 Task: Add an event with the title Client Appreciation Lunch, date '2023/10/12', time 7:00 AM to 9:00 AMand add a description: The quality assurance team will examine the actual deliverables produced during the project, such as software applications, reports, or physical products. They will verify that the deliverables meet the specified requirements, functional specifications, and quality standards.Select event color  Sage . Add location for the event as: 987 Chora Church, Istanbul, Turkey, logged in from the account softage.2@softage.netand send the event invitation to softage.8@softage.net and softage.9@softage.net. Set a reminder for the event Doesn't repeat
Action: Mouse moved to (69, 112)
Screenshot: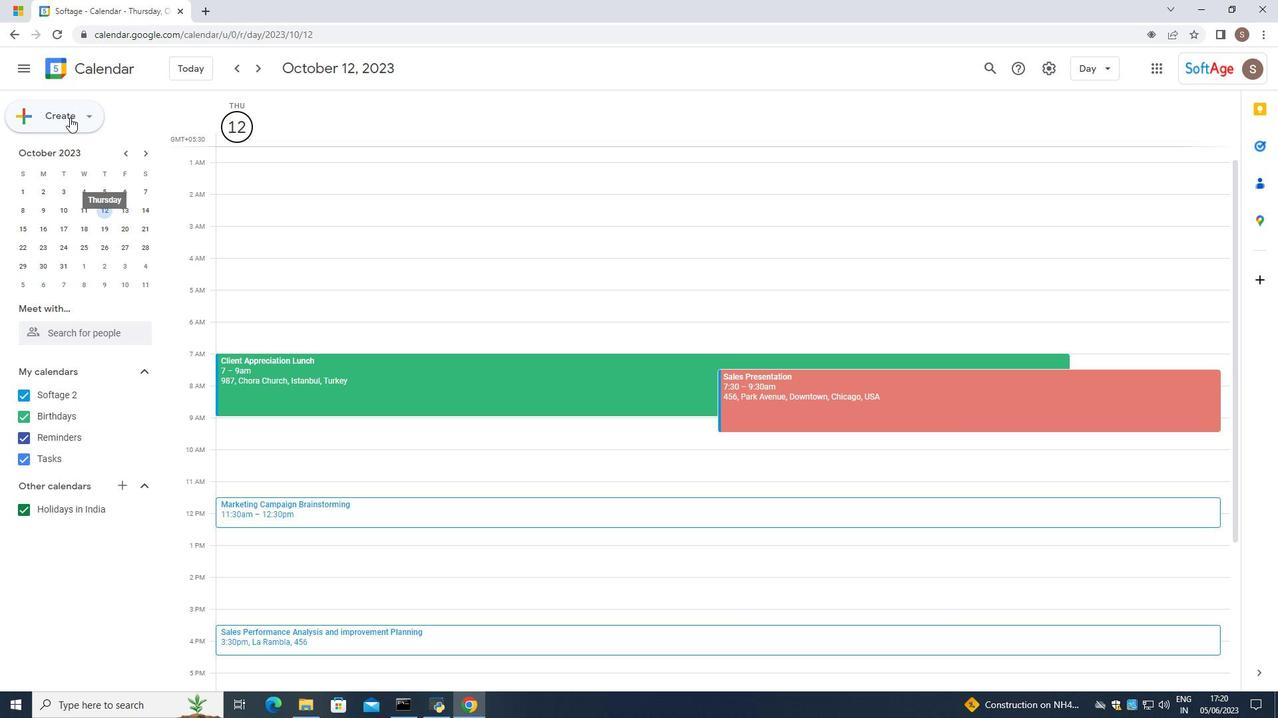
Action: Mouse pressed left at (69, 112)
Screenshot: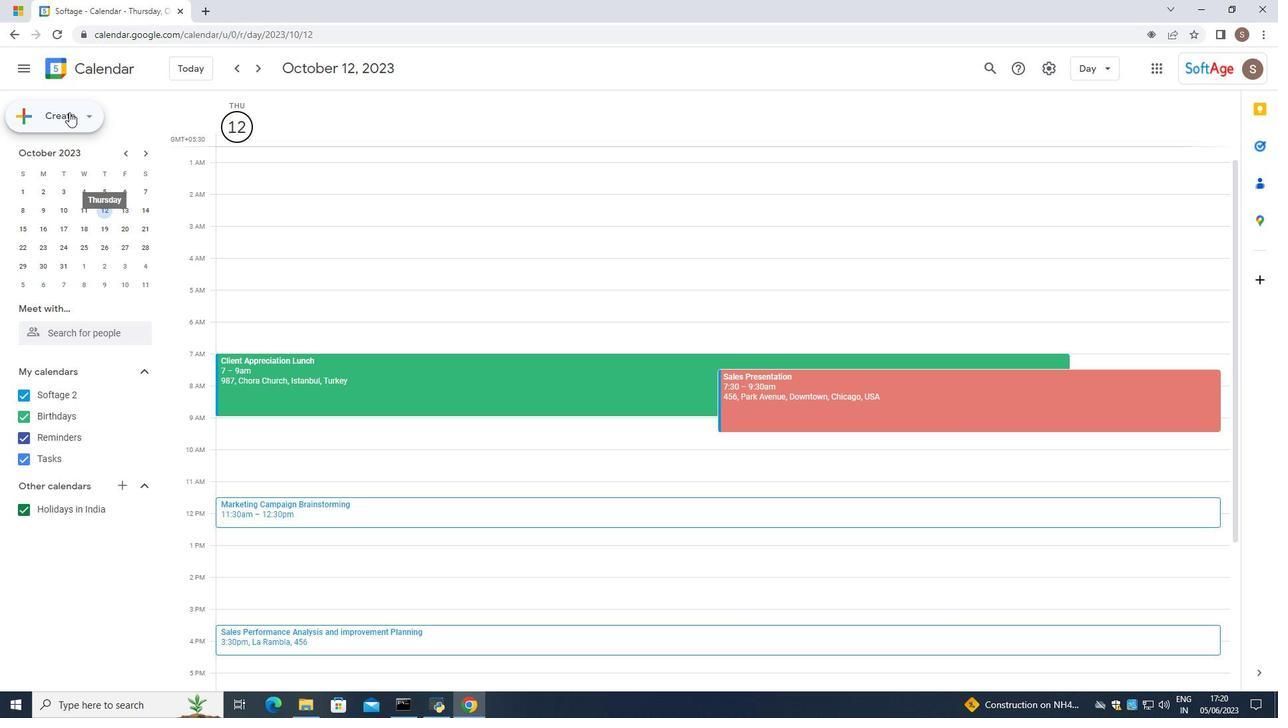 
Action: Mouse moved to (67, 150)
Screenshot: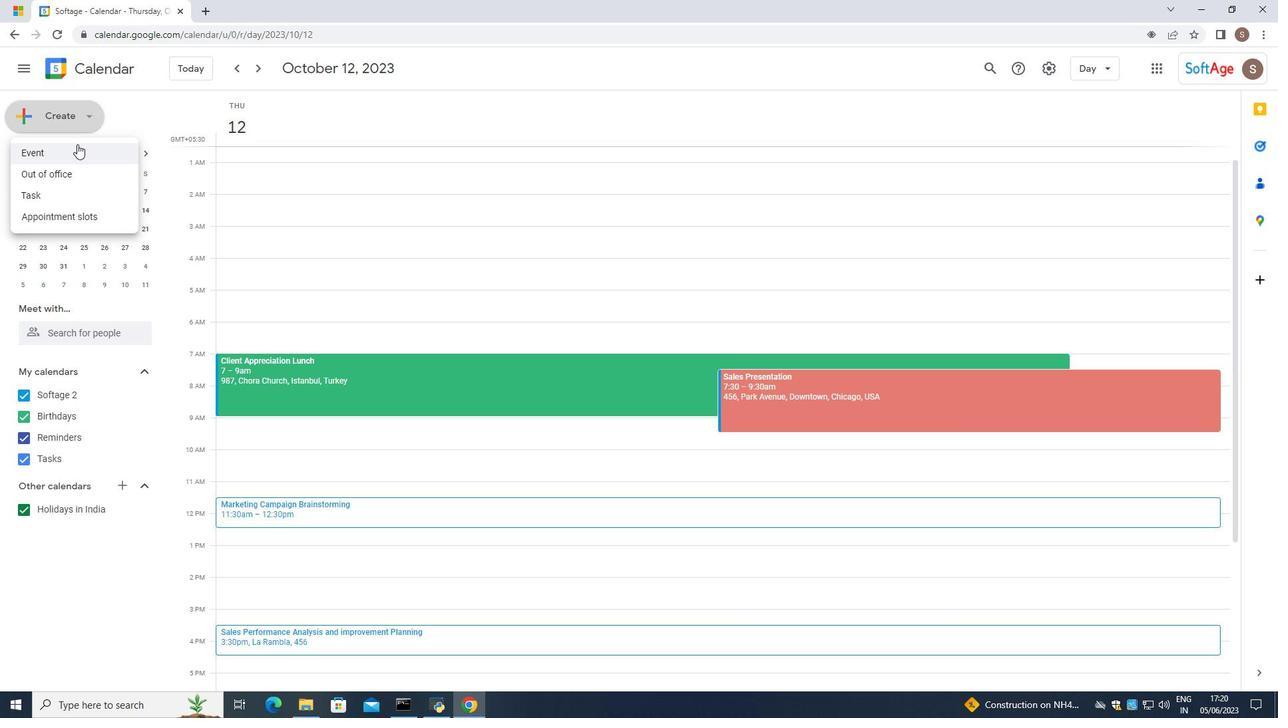
Action: Mouse pressed left at (67, 150)
Screenshot: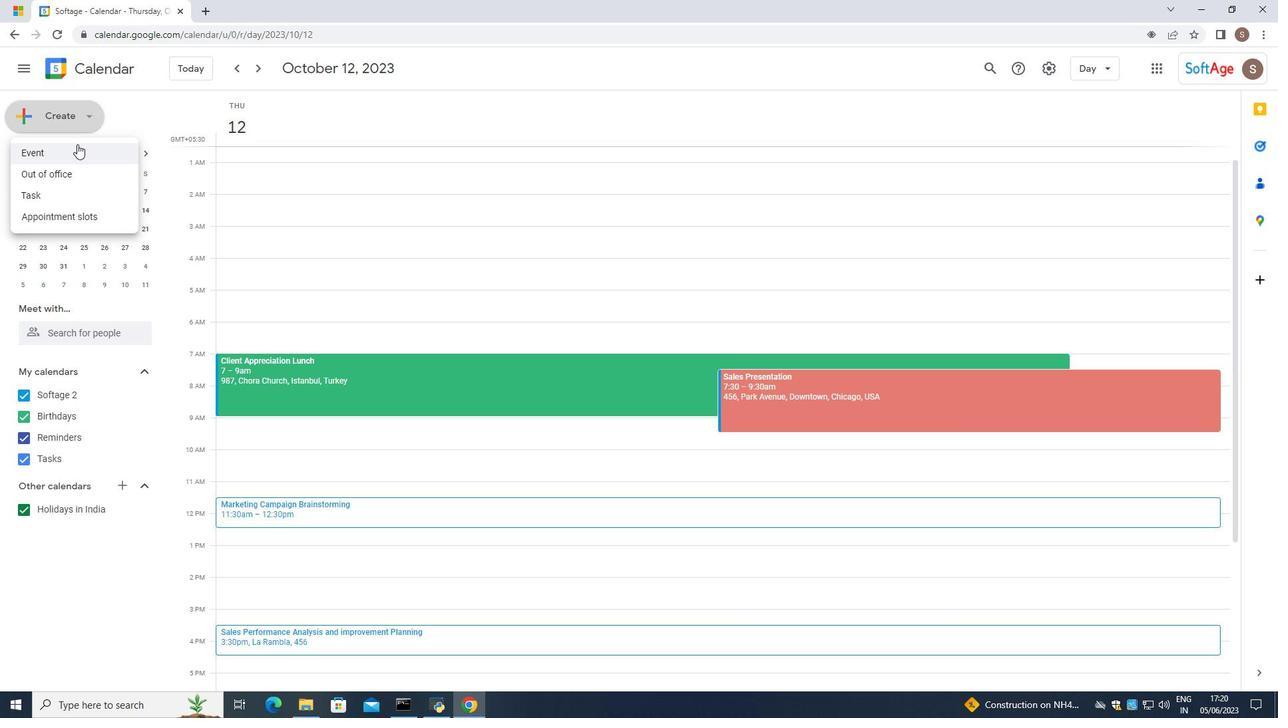 
Action: Mouse moved to (729, 431)
Screenshot: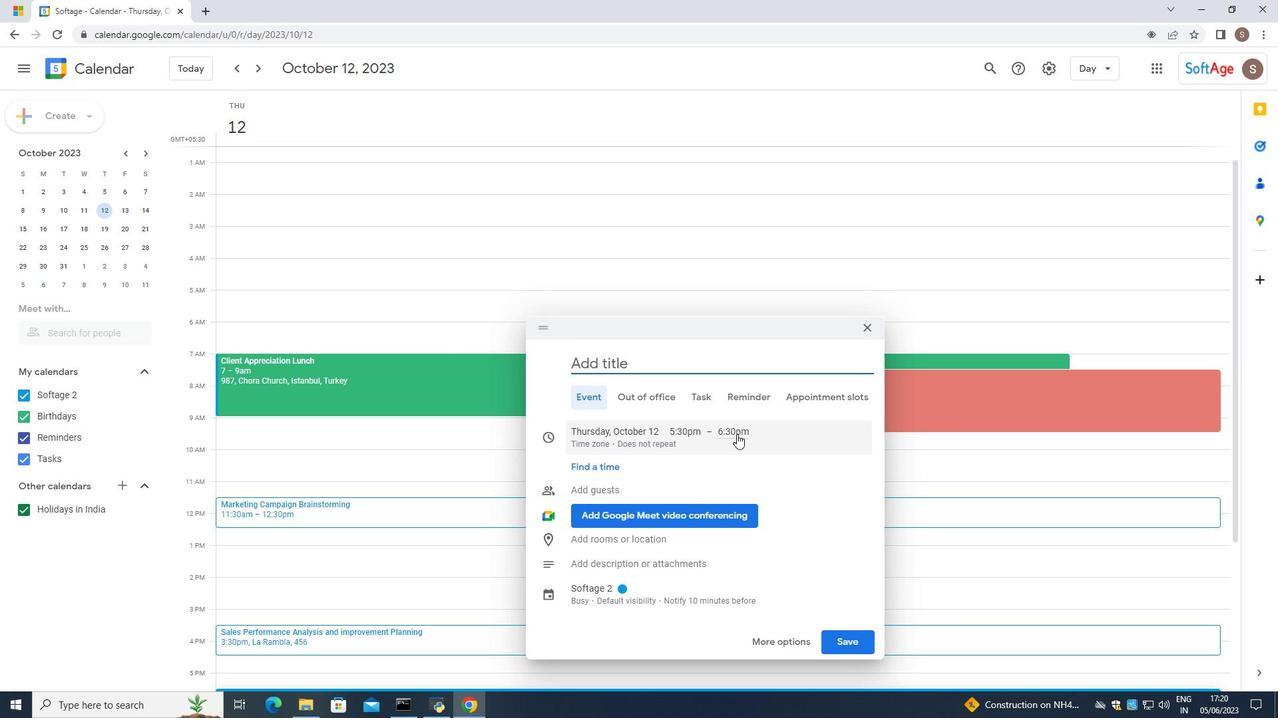 
Action: Mouse pressed left at (729, 431)
Screenshot: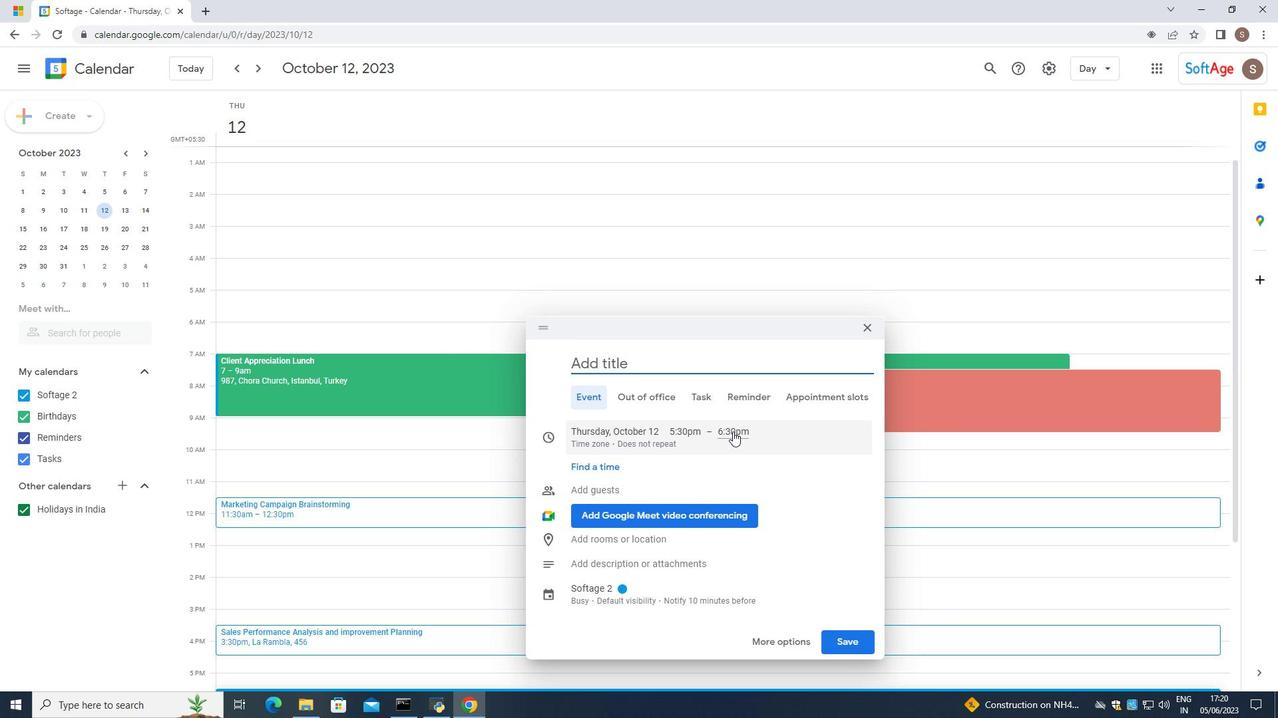 
Action: Mouse moved to (671, 402)
Screenshot: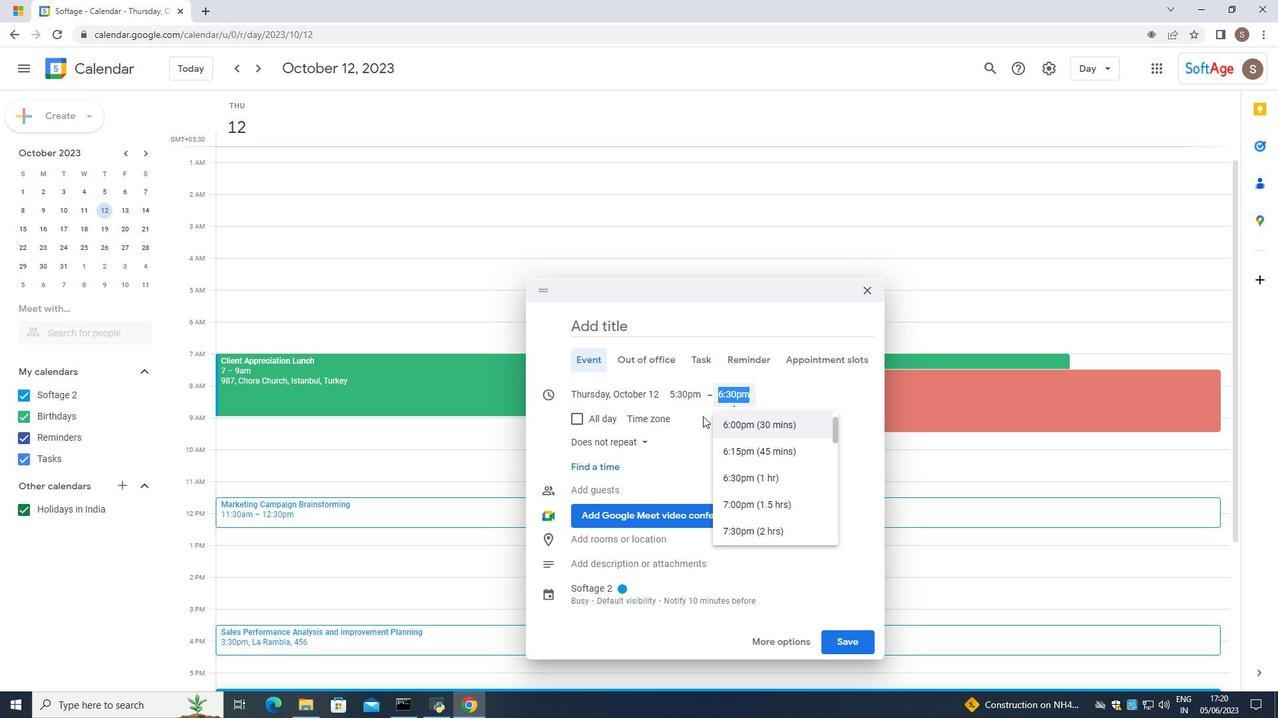 
Action: Mouse pressed left at (671, 402)
Screenshot: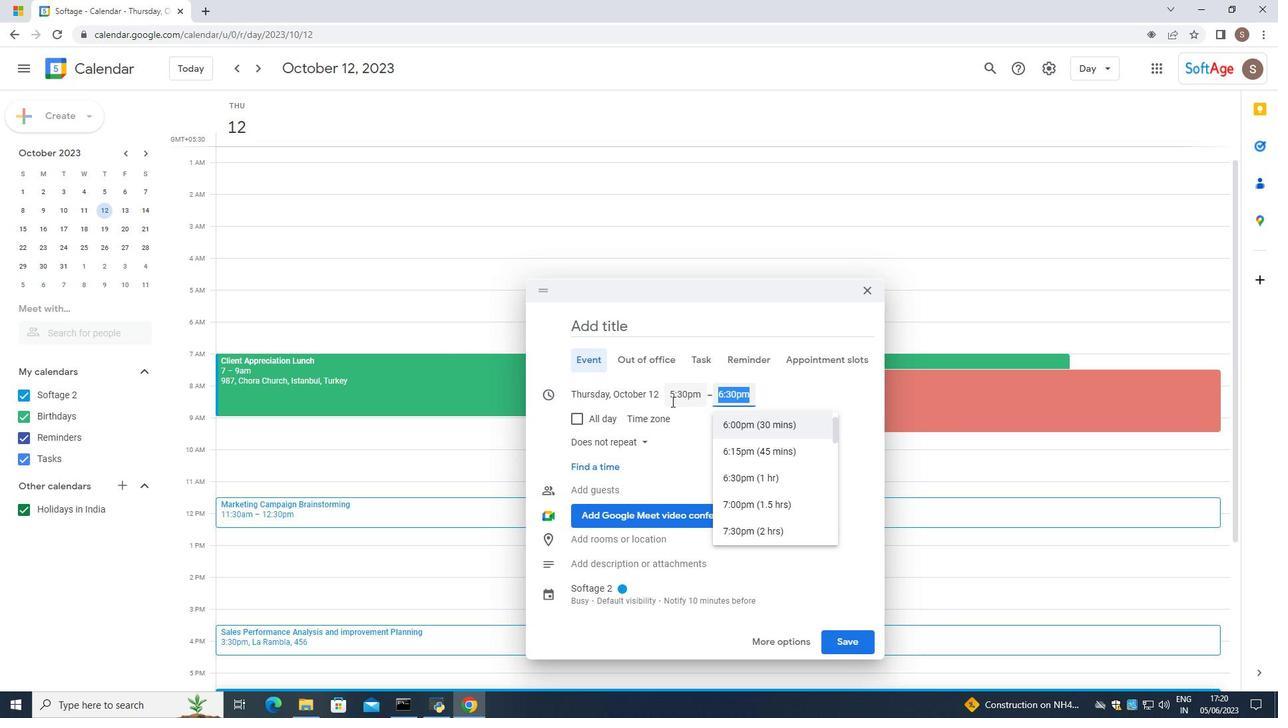 
Action: Mouse moved to (684, 494)
Screenshot: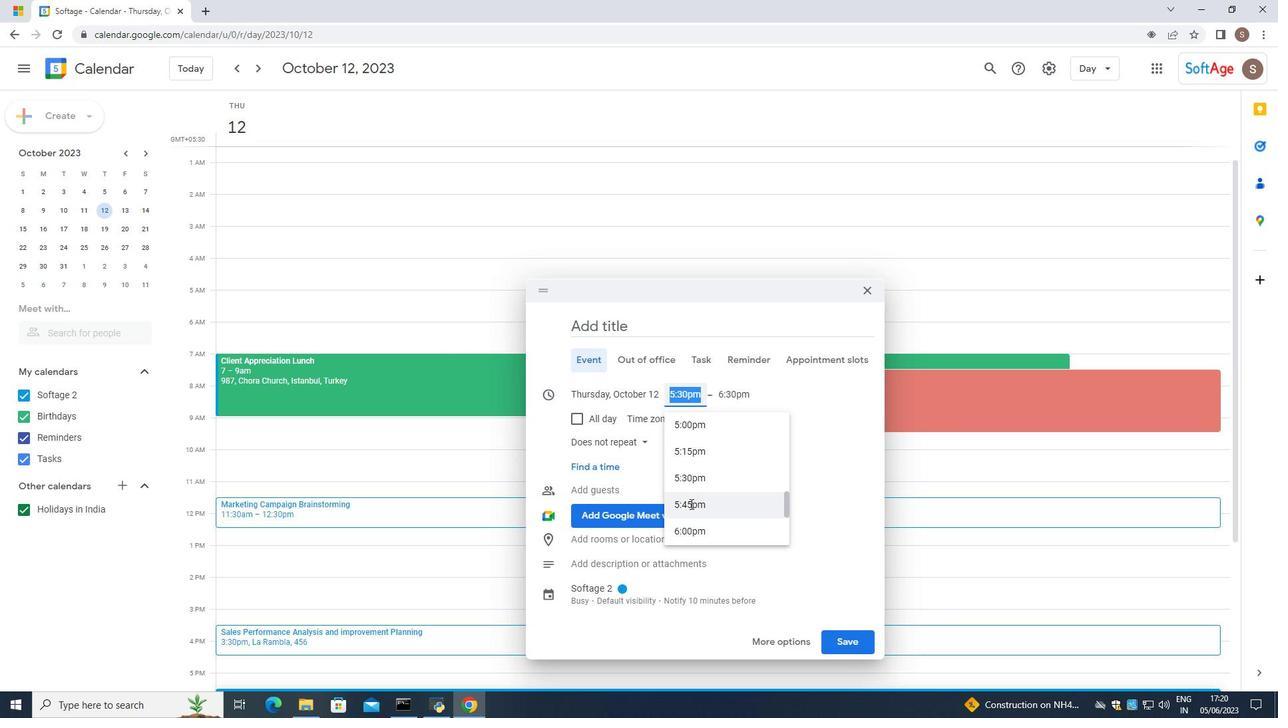 
Action: Mouse scrolled (684, 495) with delta (0, 0)
Screenshot: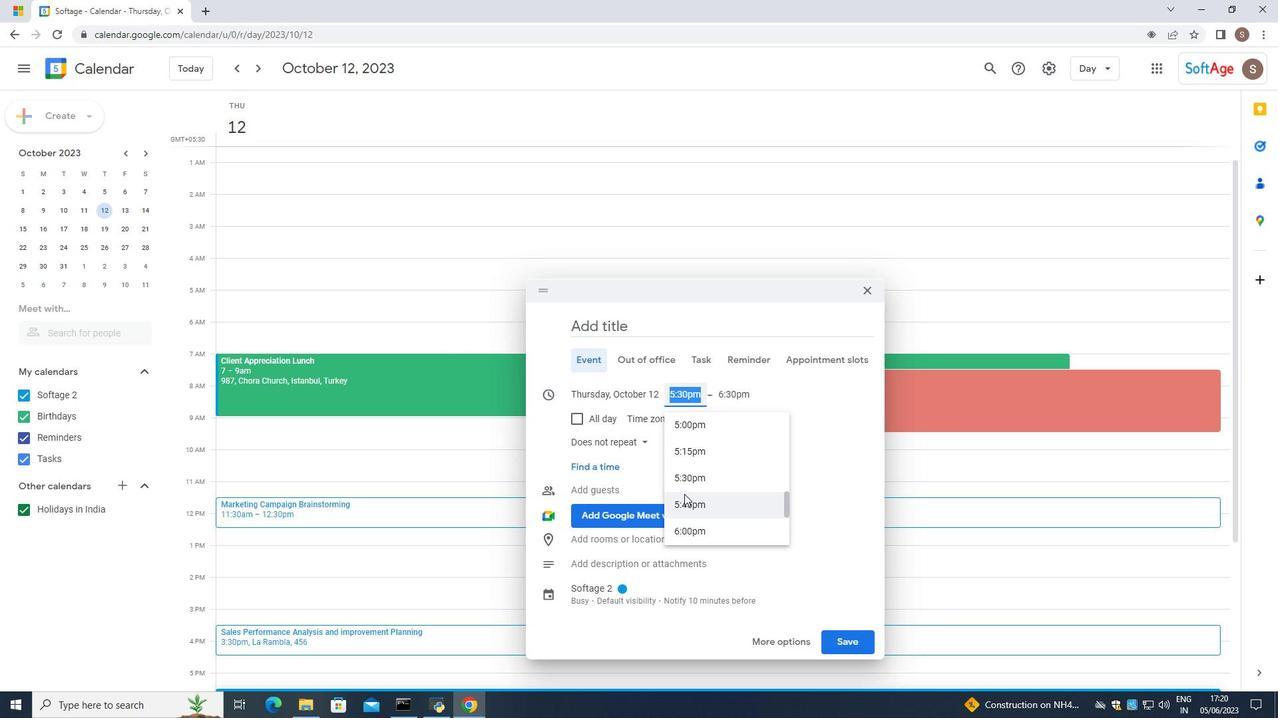 
Action: Mouse scrolled (684, 495) with delta (0, 0)
Screenshot: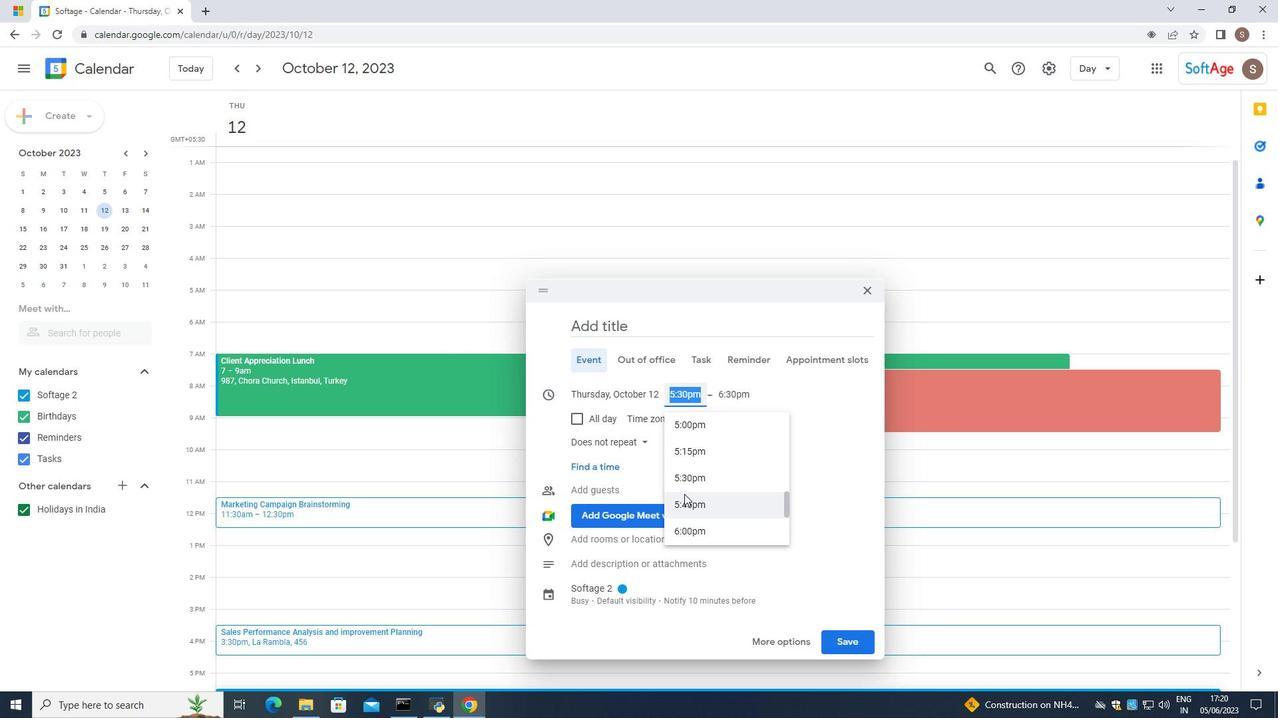 
Action: Mouse scrolled (684, 495) with delta (0, 0)
Screenshot: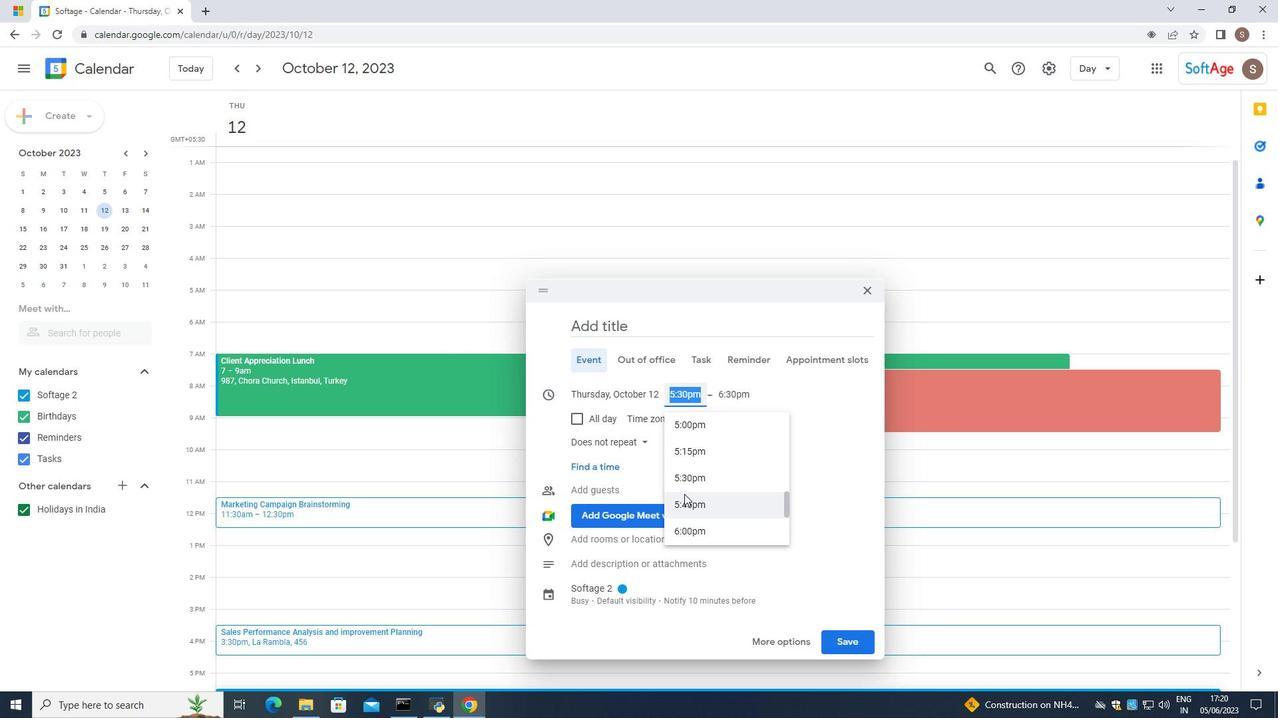 
Action: Mouse scrolled (684, 495) with delta (0, 0)
Screenshot: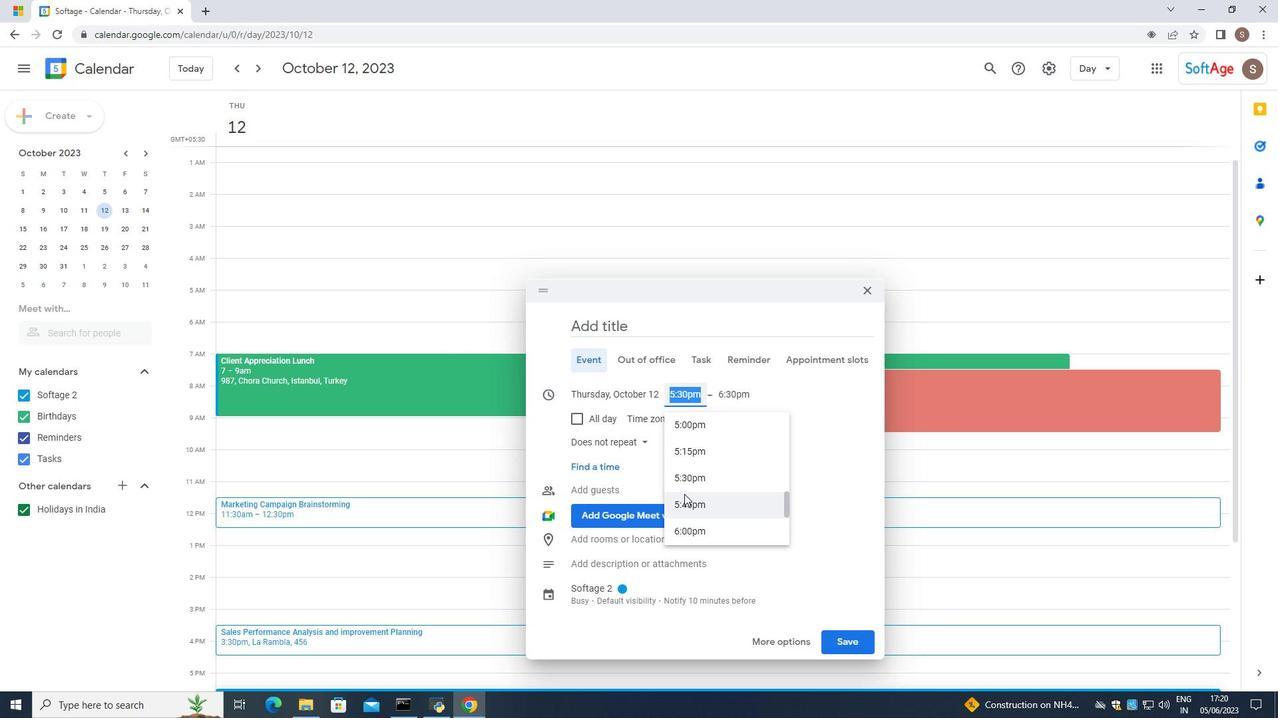 
Action: Mouse scrolled (684, 495) with delta (0, 0)
Screenshot: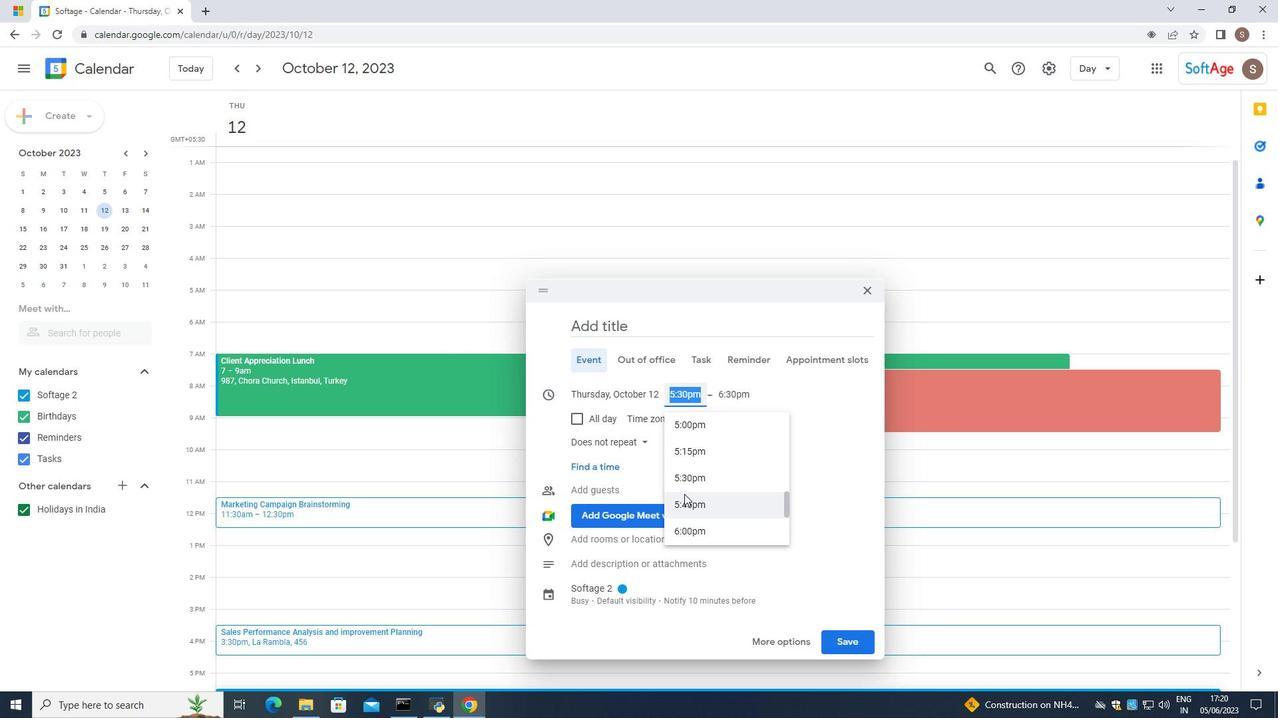 
Action: Mouse moved to (683, 493)
Screenshot: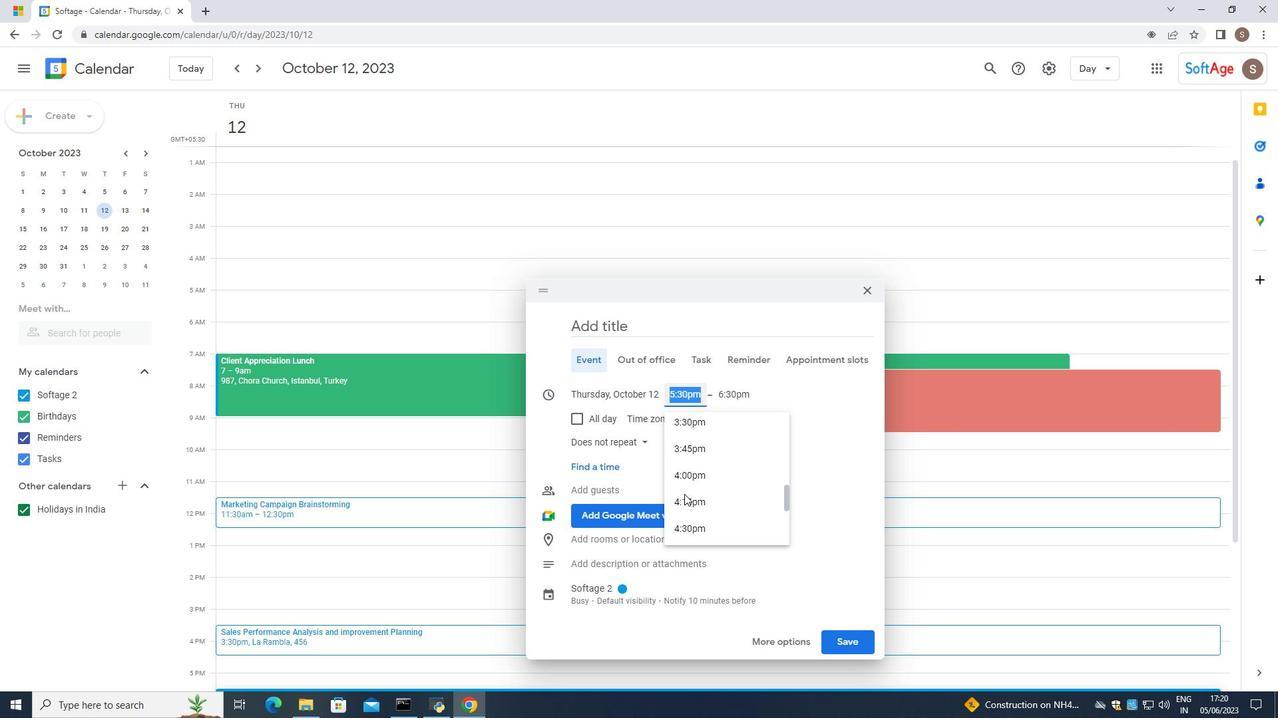 
Action: Mouse scrolled (683, 494) with delta (0, 0)
Screenshot: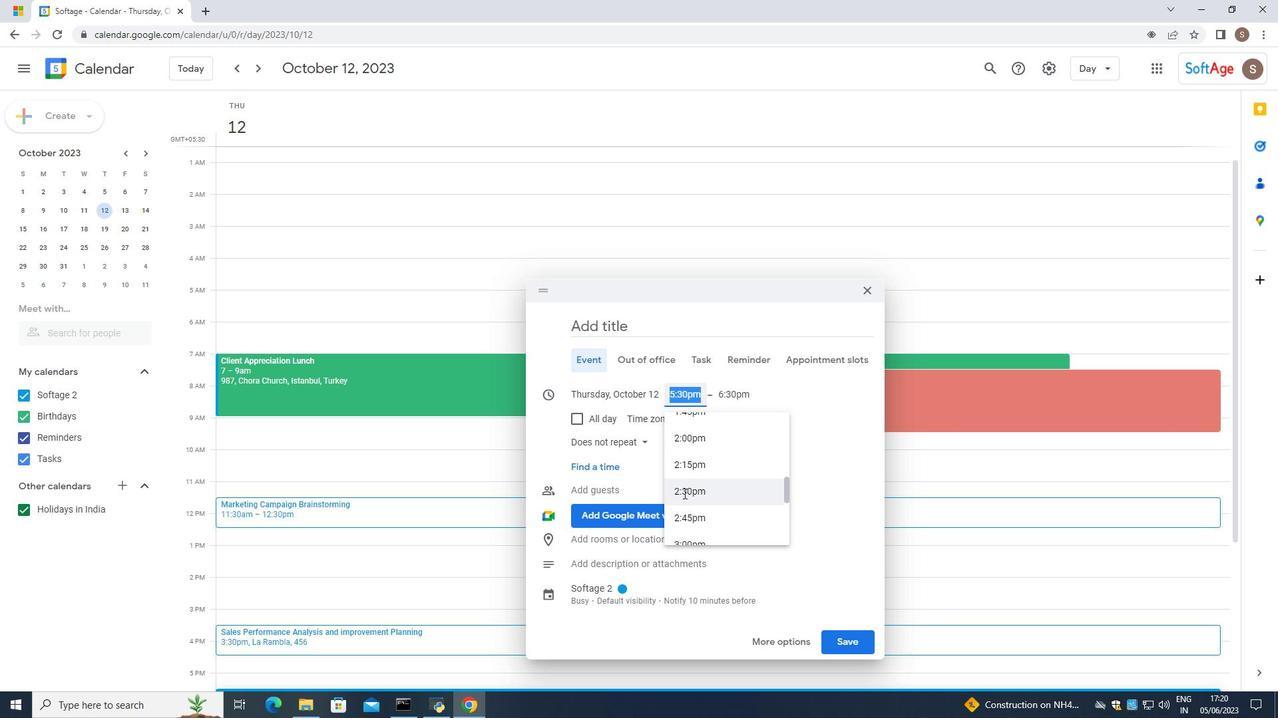 
Action: Mouse scrolled (683, 494) with delta (0, 0)
Screenshot: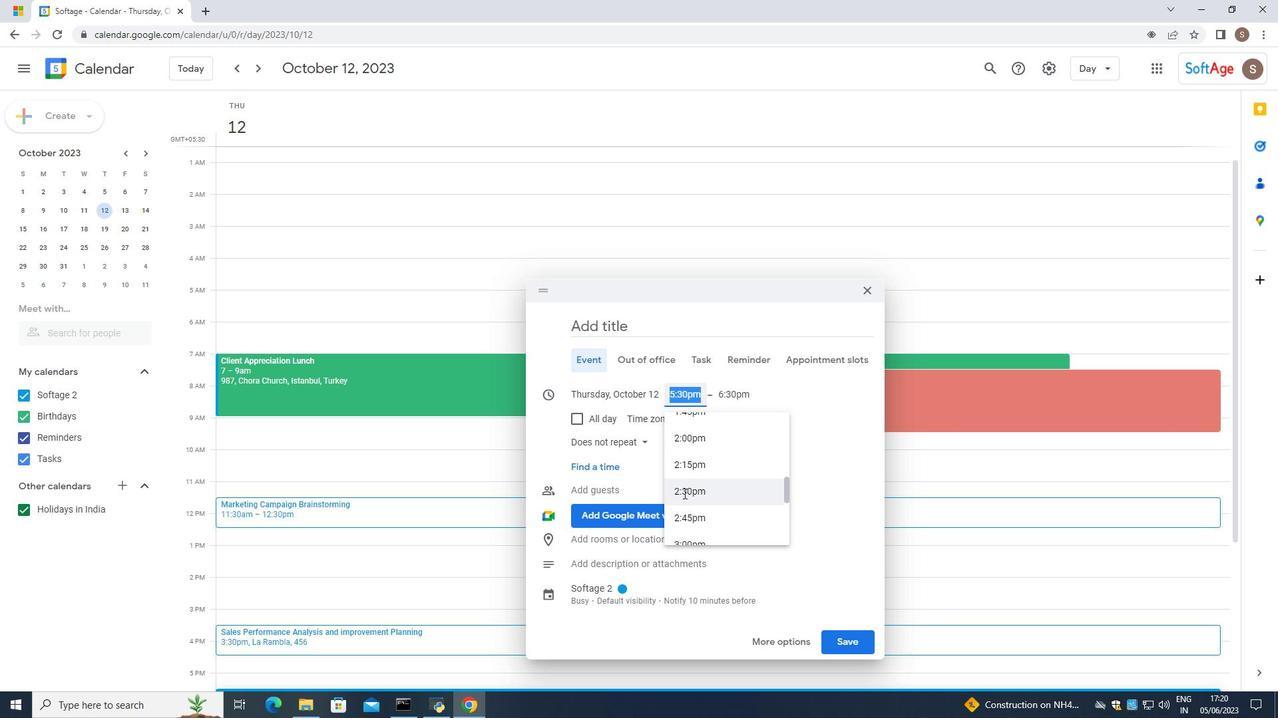 
Action: Mouse scrolled (683, 494) with delta (0, 0)
Screenshot: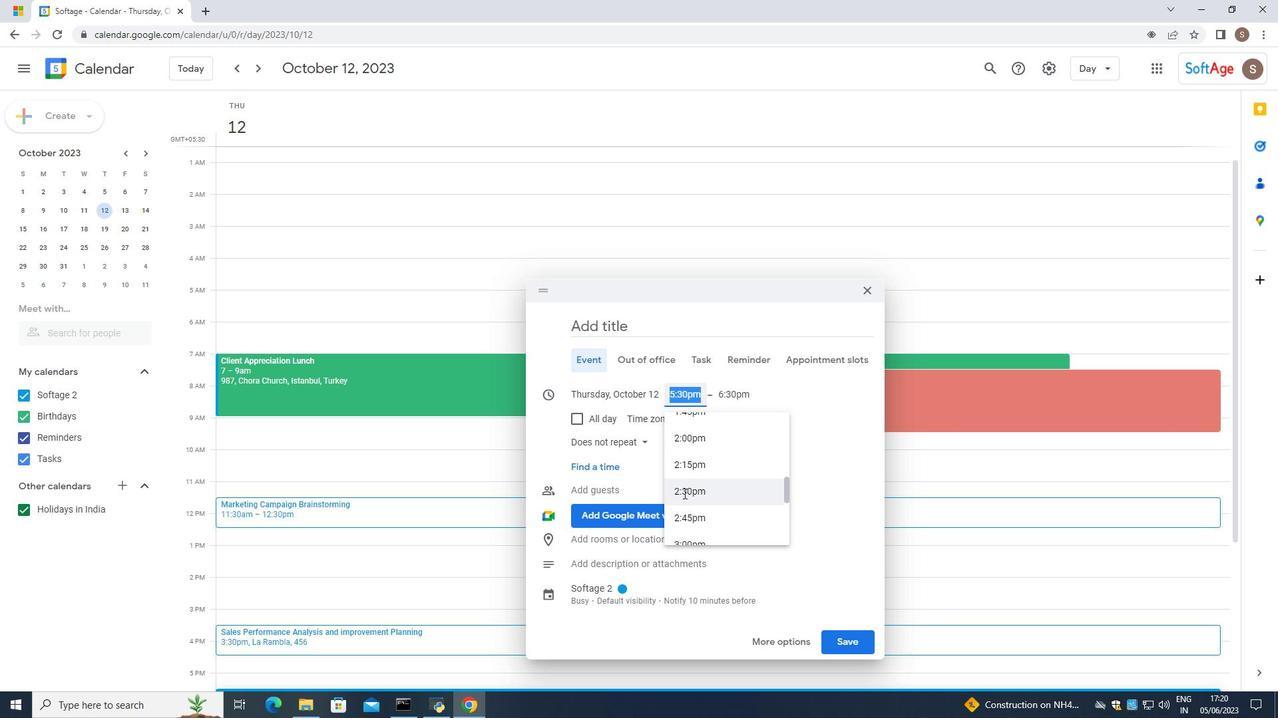 
Action: Mouse scrolled (683, 494) with delta (0, 0)
Screenshot: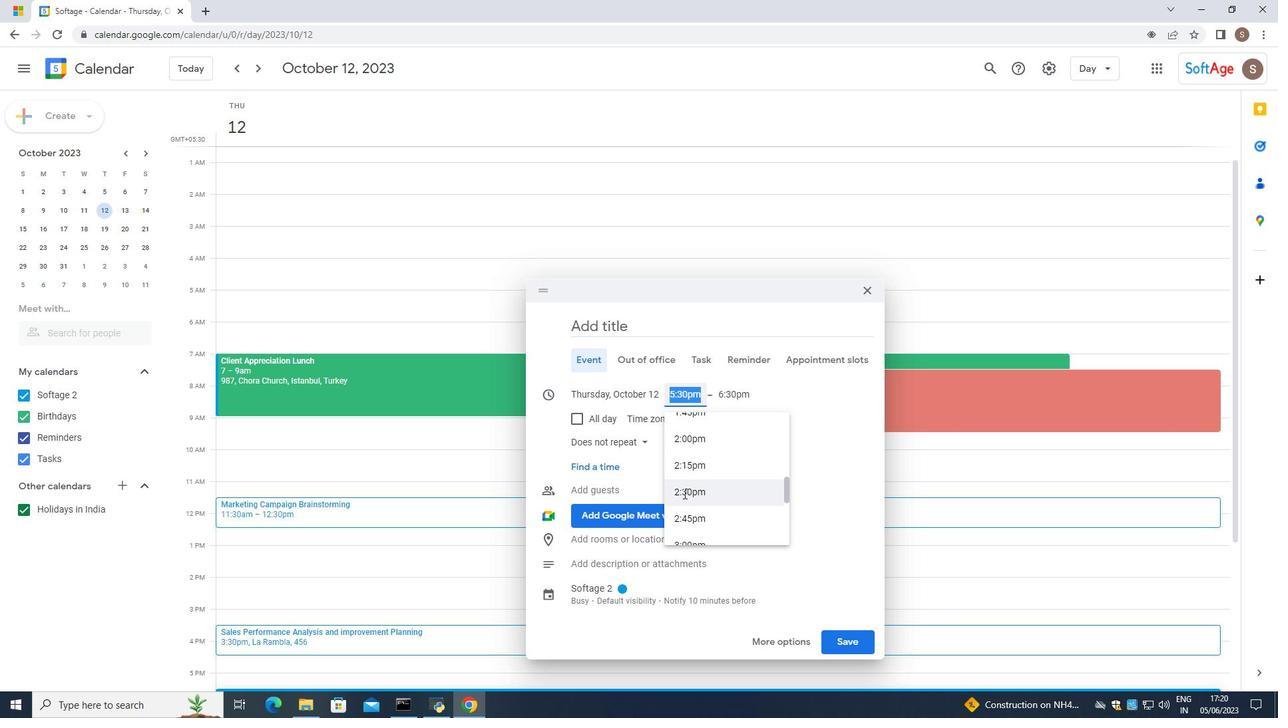 
Action: Mouse scrolled (683, 494) with delta (0, 0)
Screenshot: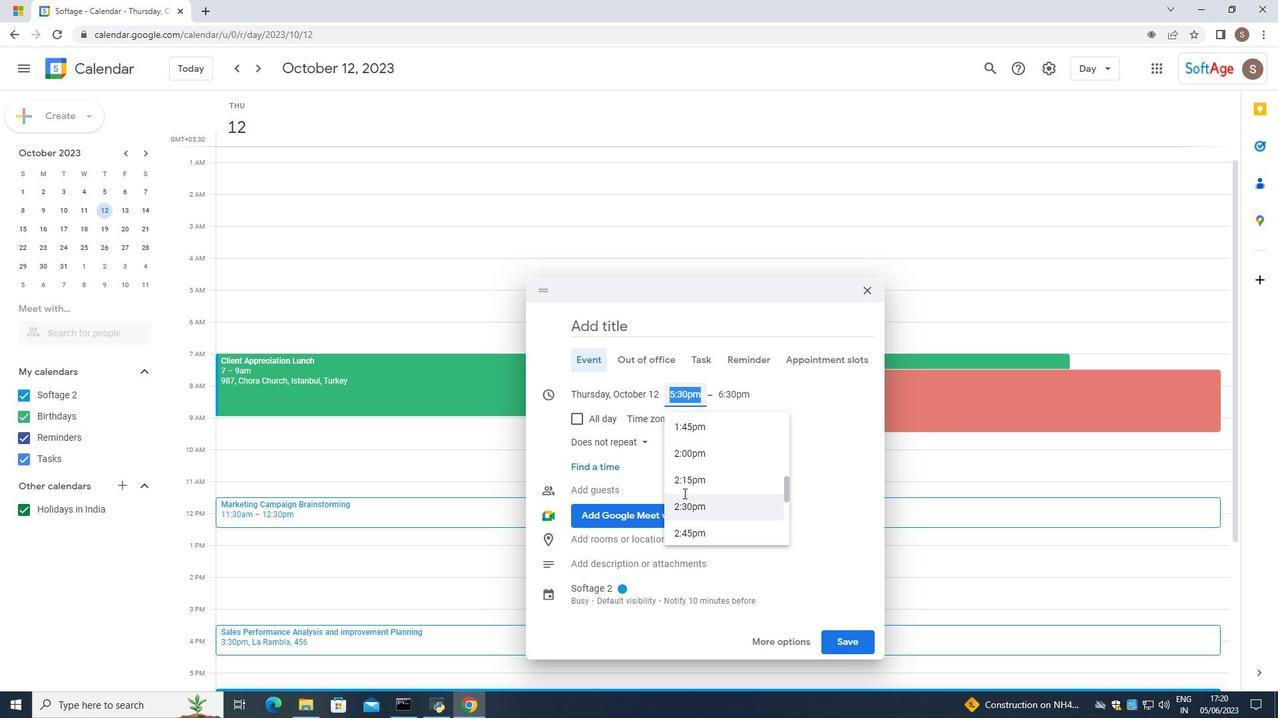 
Action: Mouse scrolled (683, 494) with delta (0, 0)
Screenshot: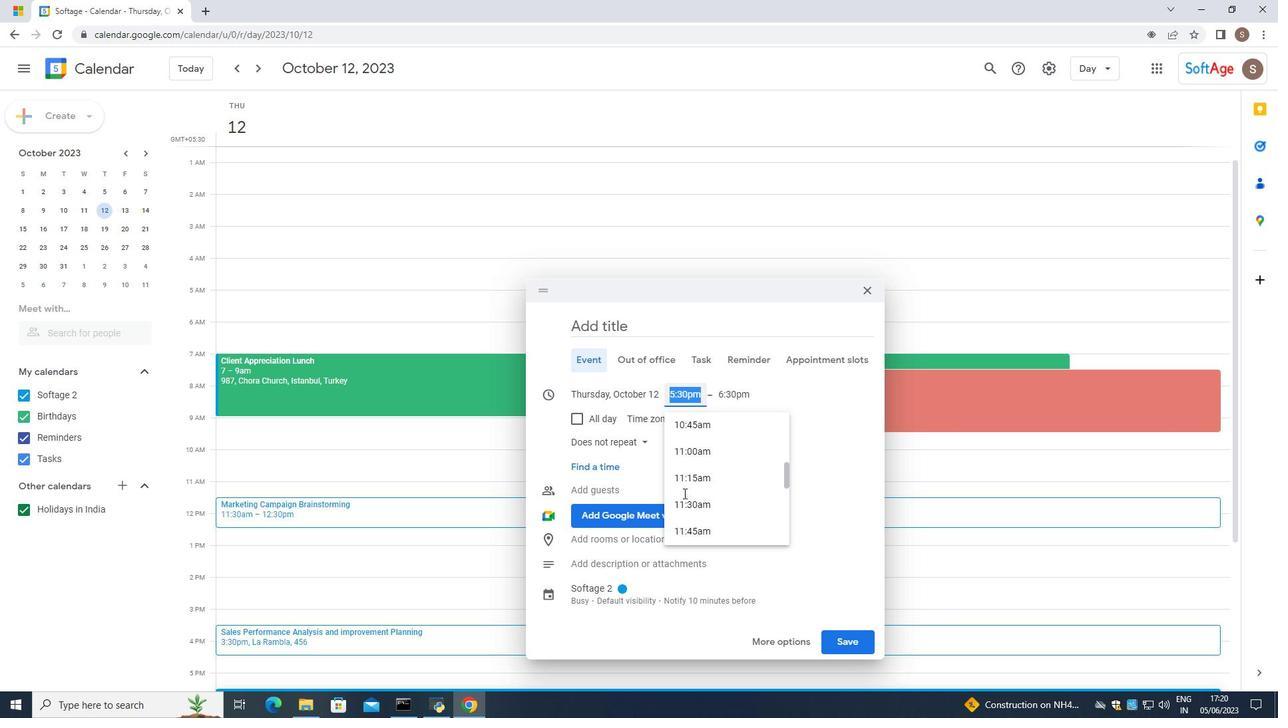 
Action: Mouse scrolled (683, 494) with delta (0, 0)
Screenshot: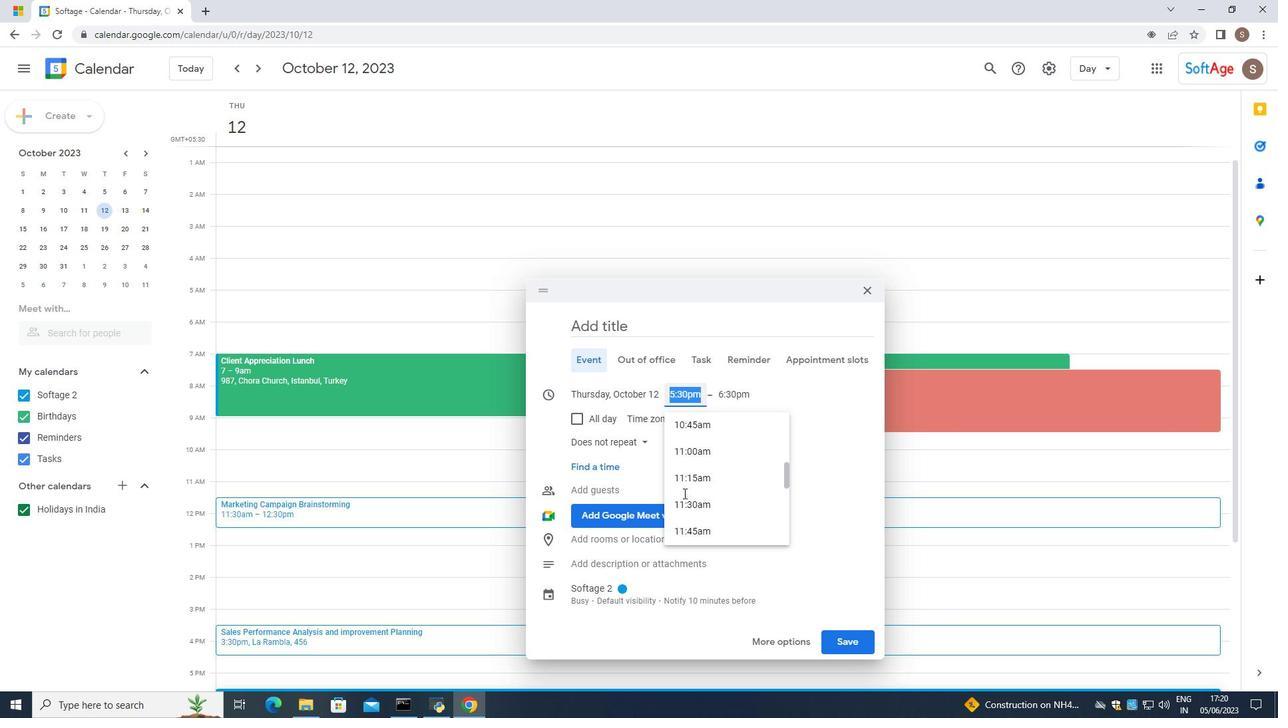 
Action: Mouse scrolled (683, 494) with delta (0, 0)
Screenshot: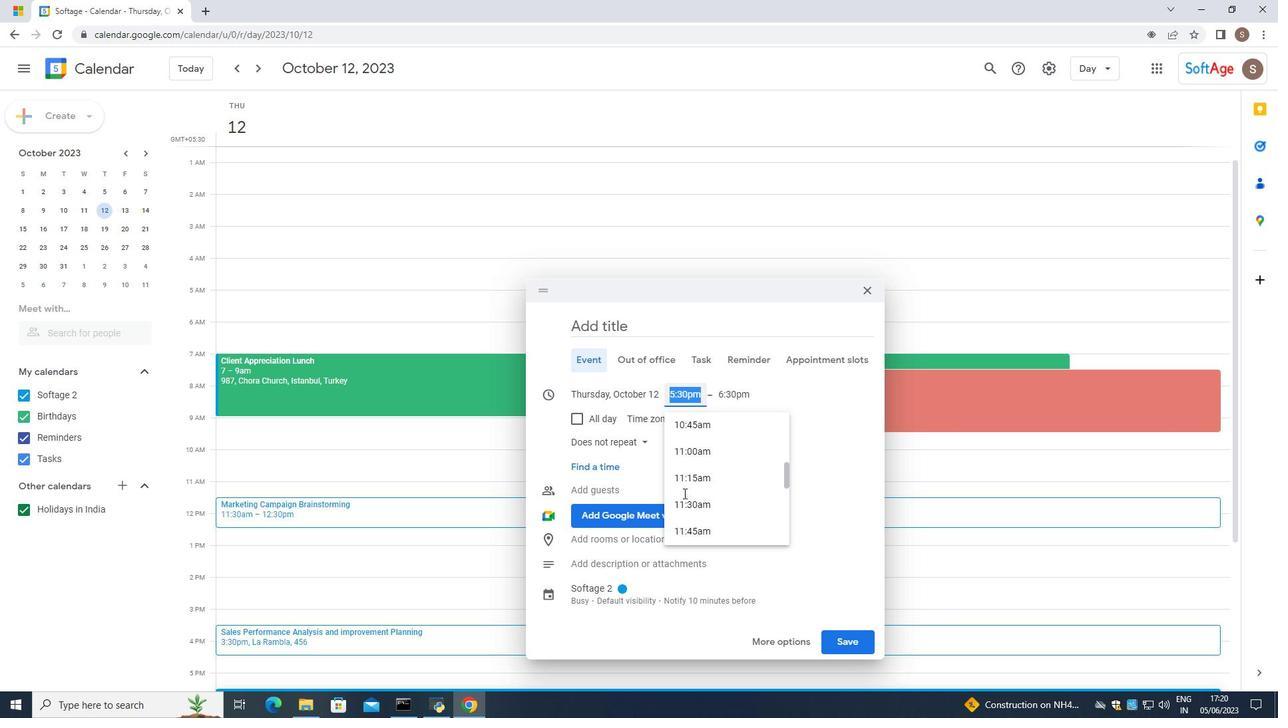 
Action: Mouse scrolled (683, 494) with delta (0, 0)
Screenshot: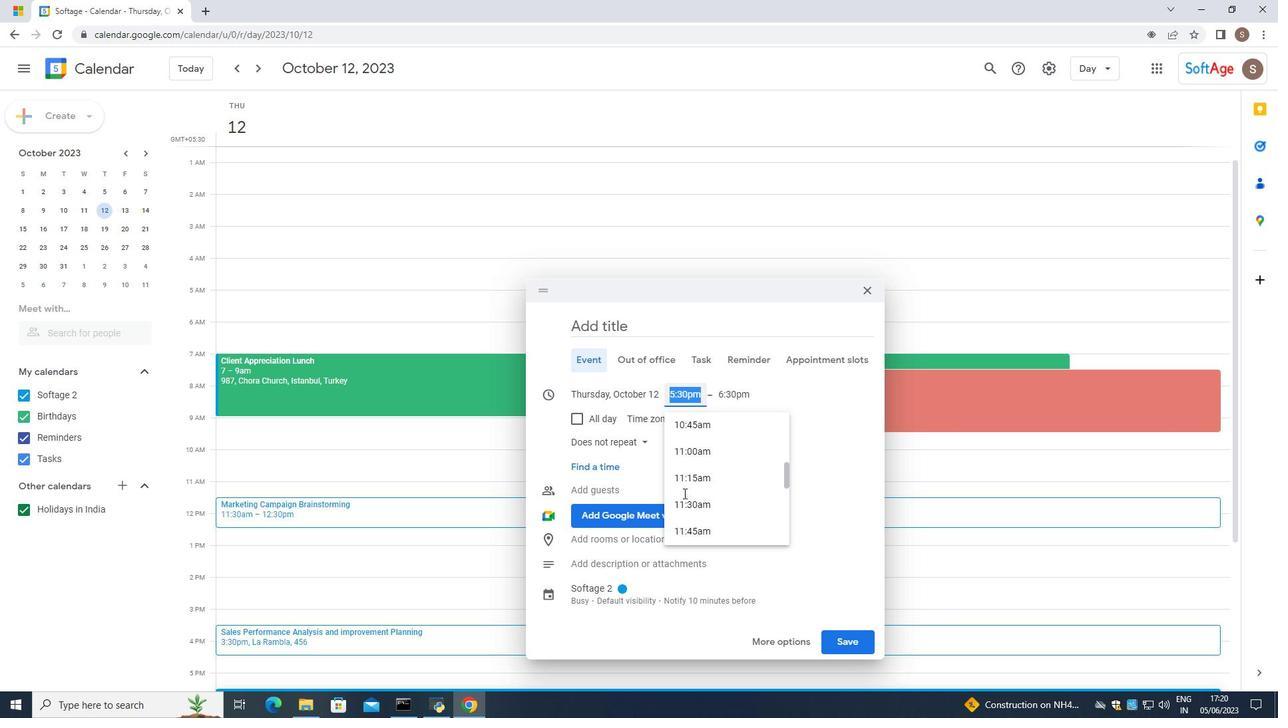 
Action: Mouse scrolled (683, 494) with delta (0, 0)
Screenshot: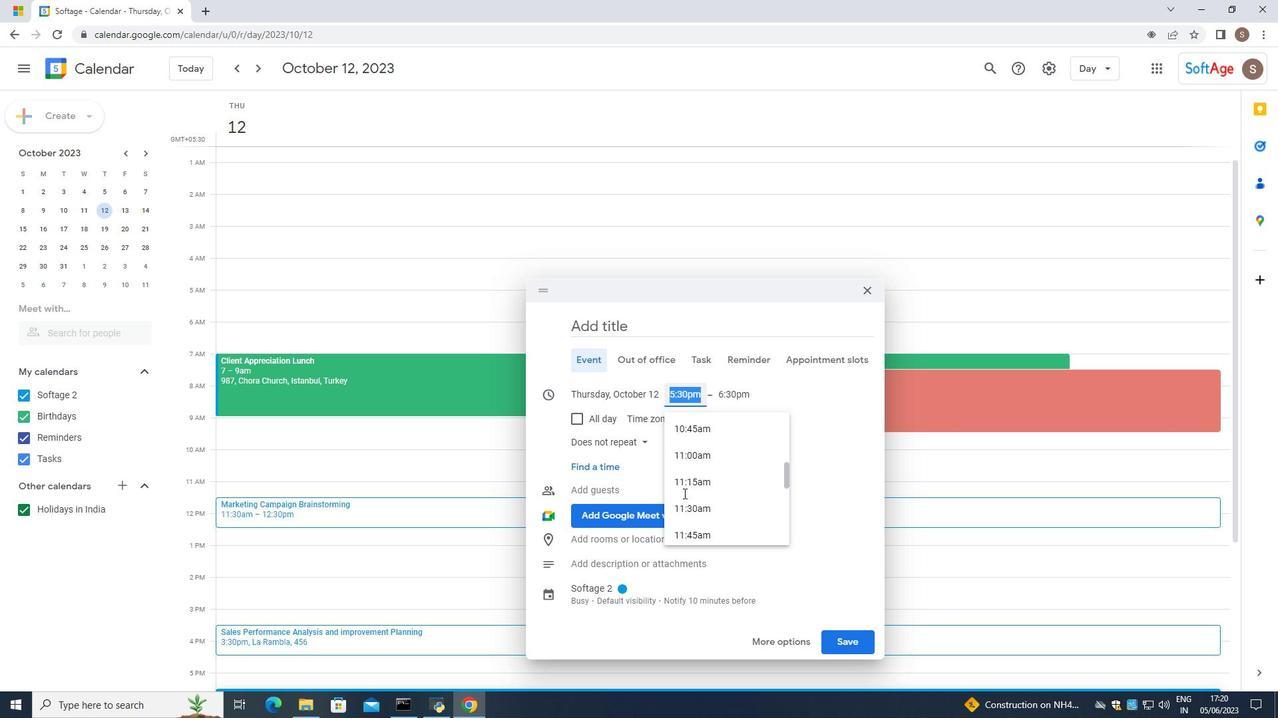 
Action: Mouse moved to (679, 489)
Screenshot: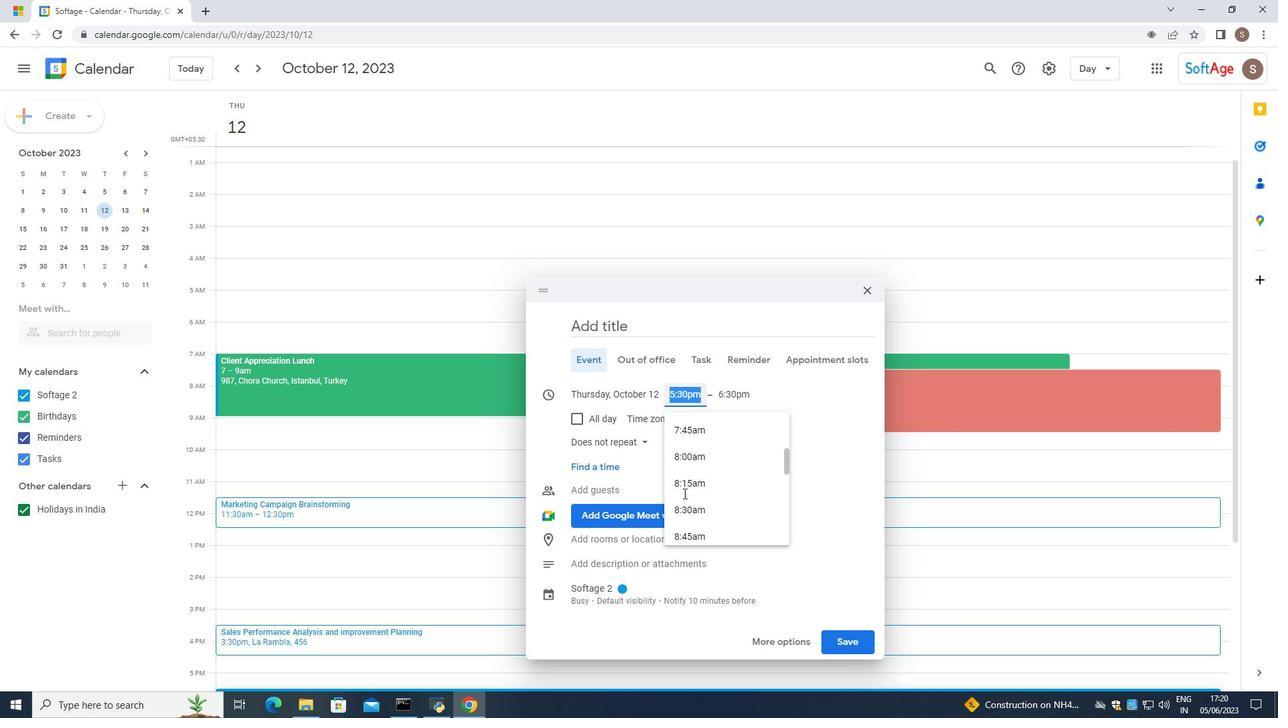 
Action: Mouse scrolled (679, 489) with delta (0, 0)
Screenshot: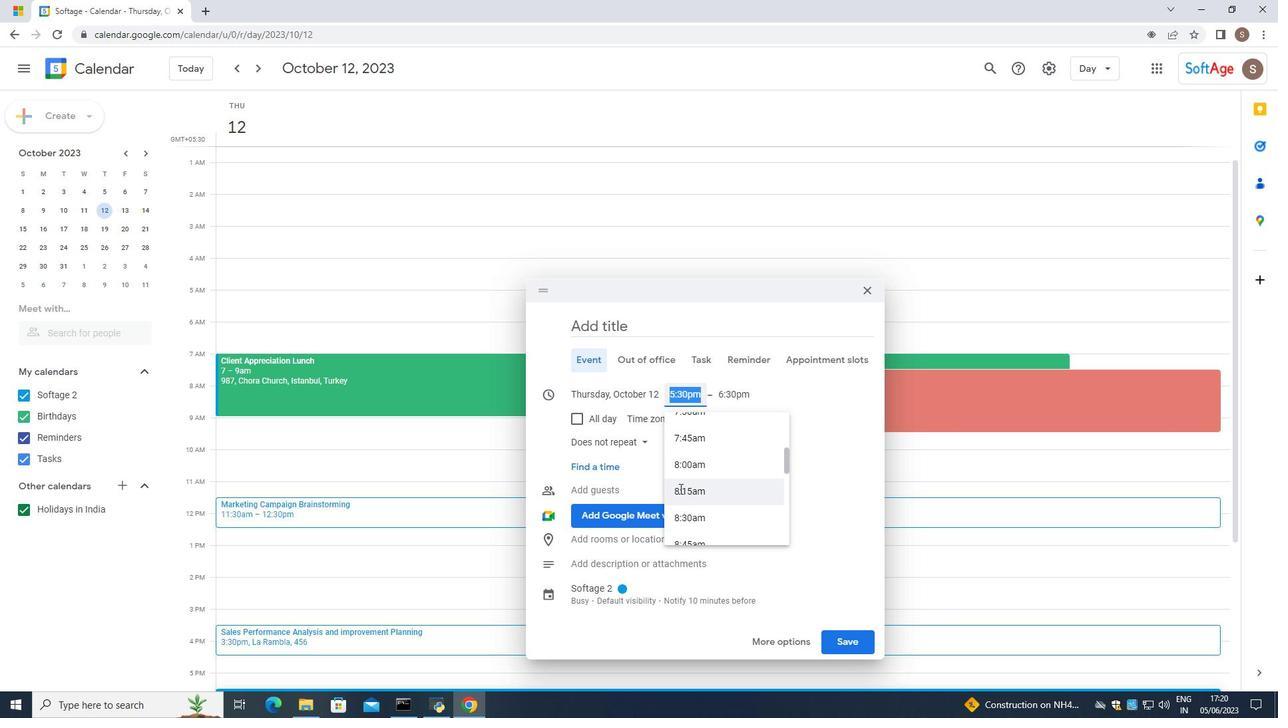 
Action: Mouse scrolled (679, 489) with delta (0, 0)
Screenshot: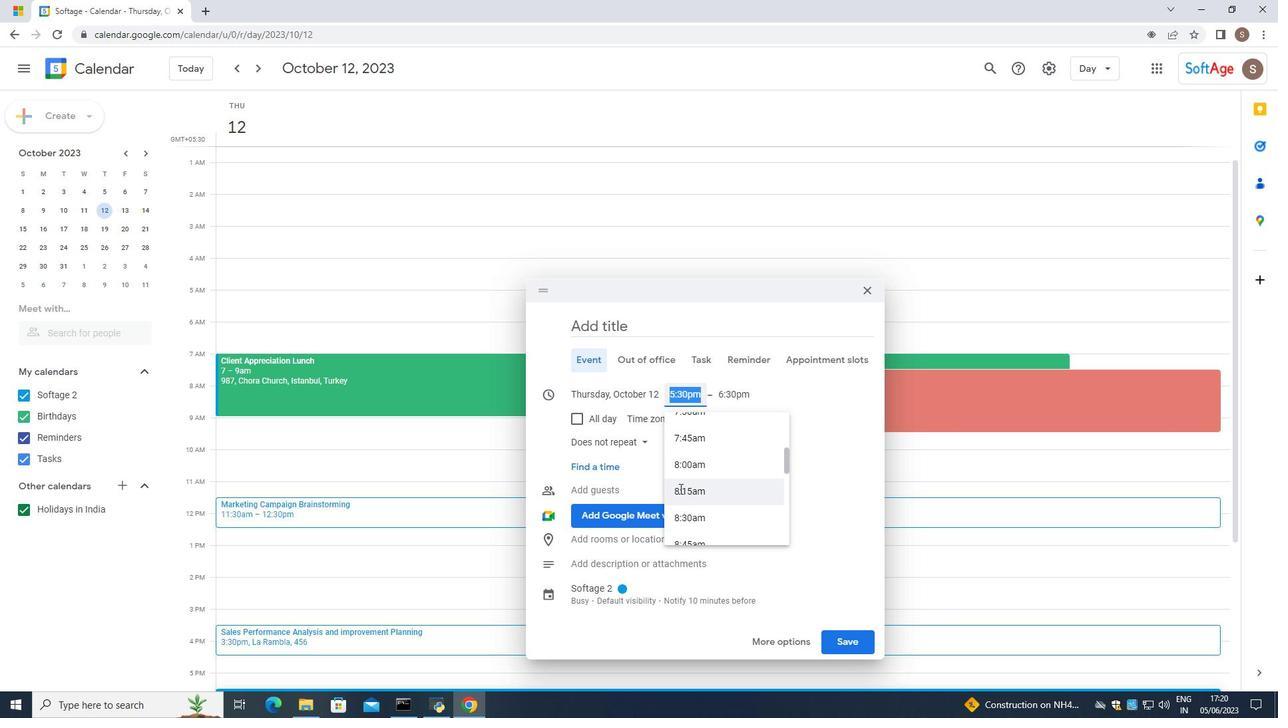 
Action: Mouse moved to (664, 490)
Screenshot: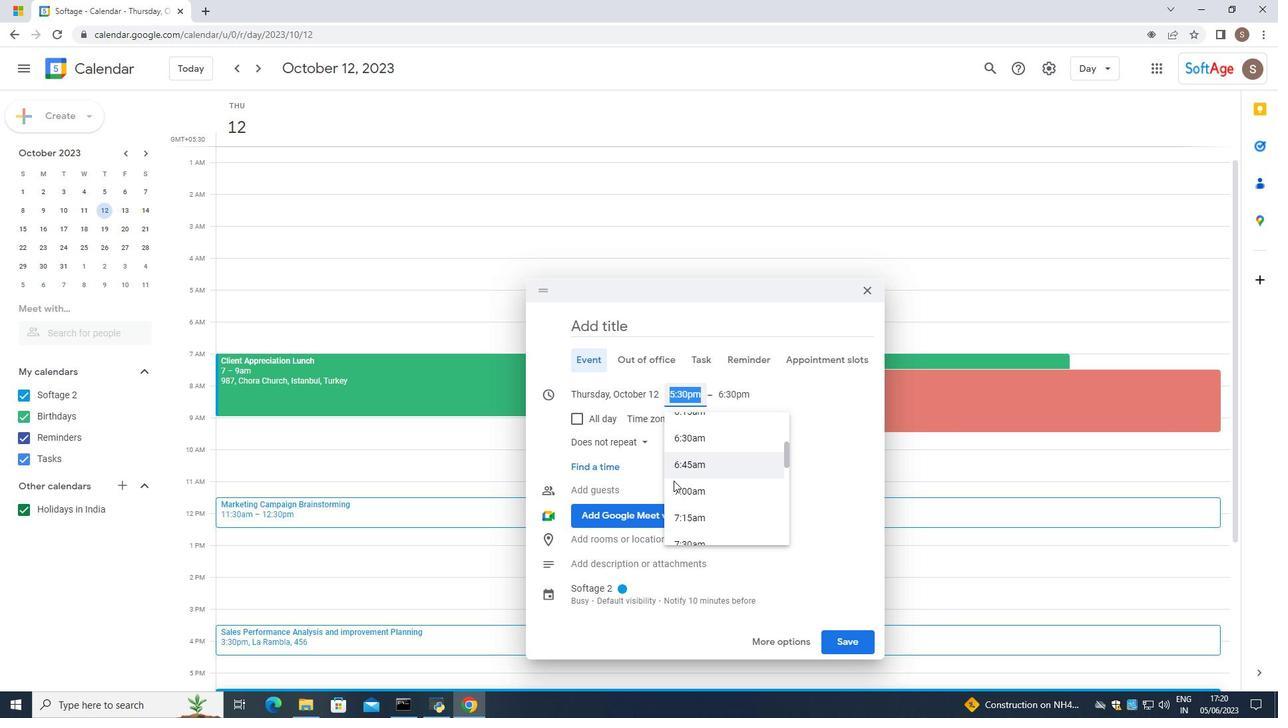 
Action: Mouse pressed left at (664, 490)
Screenshot: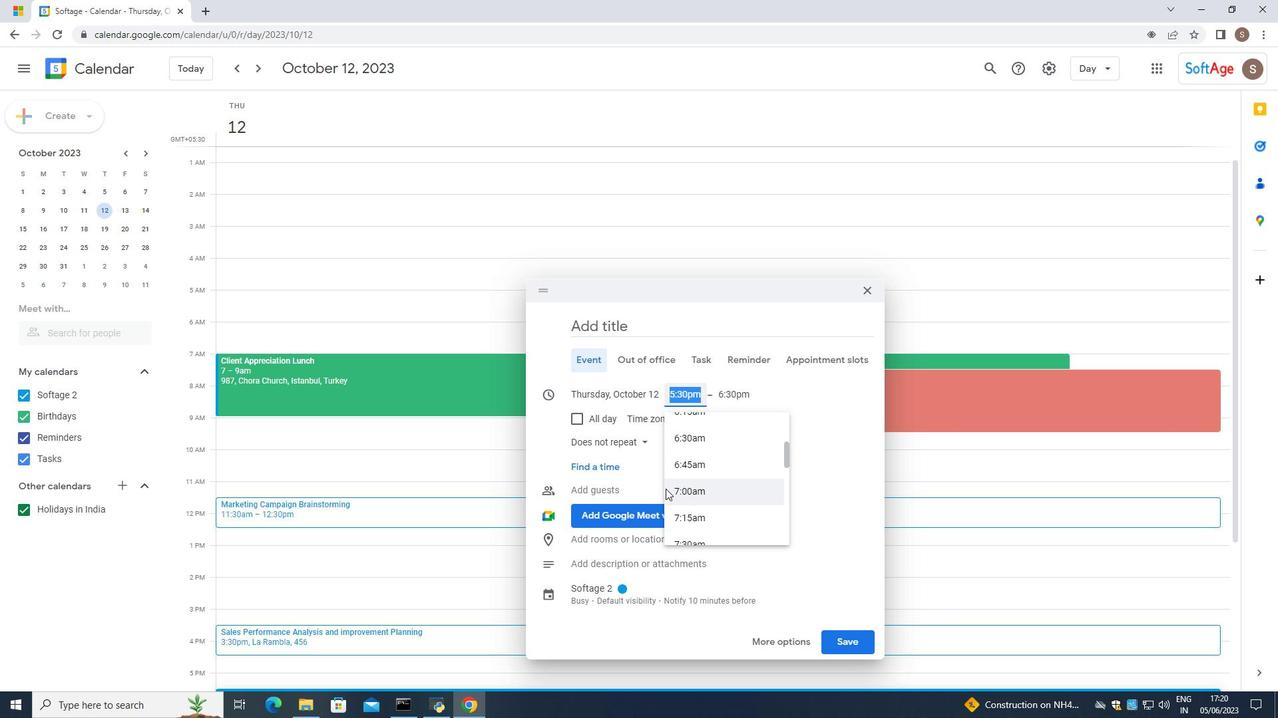 
Action: Mouse moved to (737, 306)
Screenshot: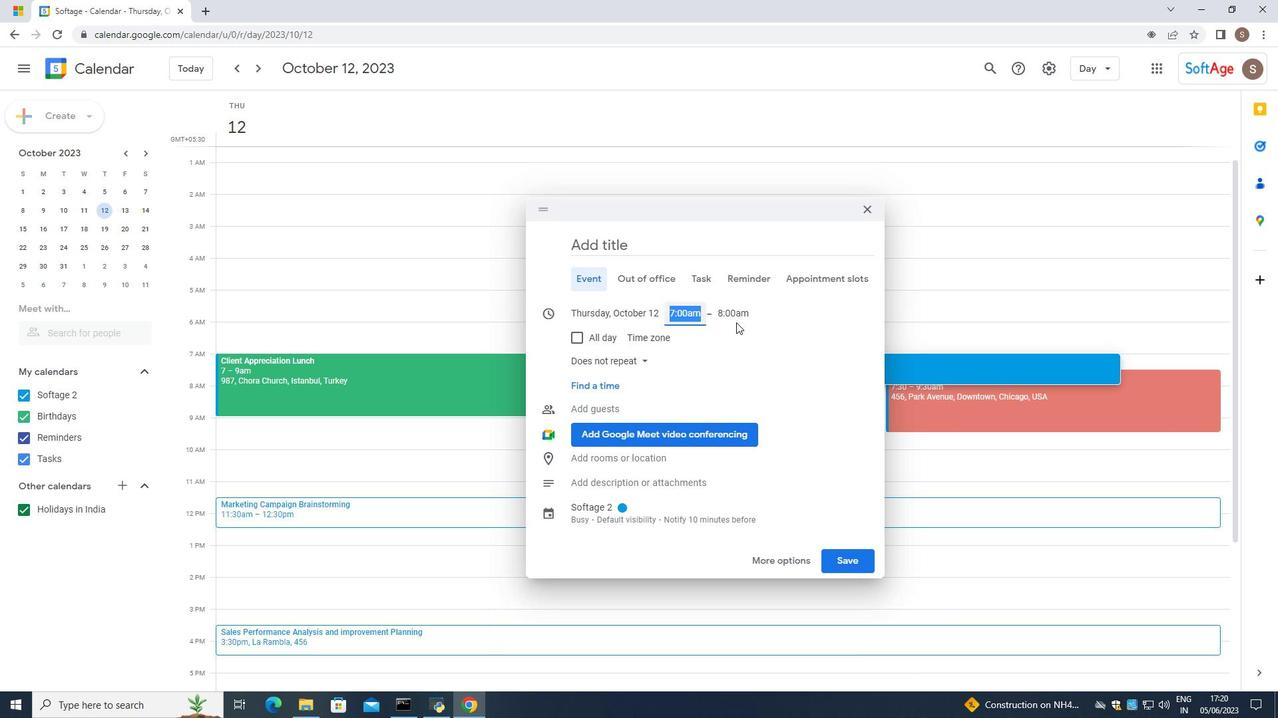 
Action: Mouse pressed left at (737, 306)
Screenshot: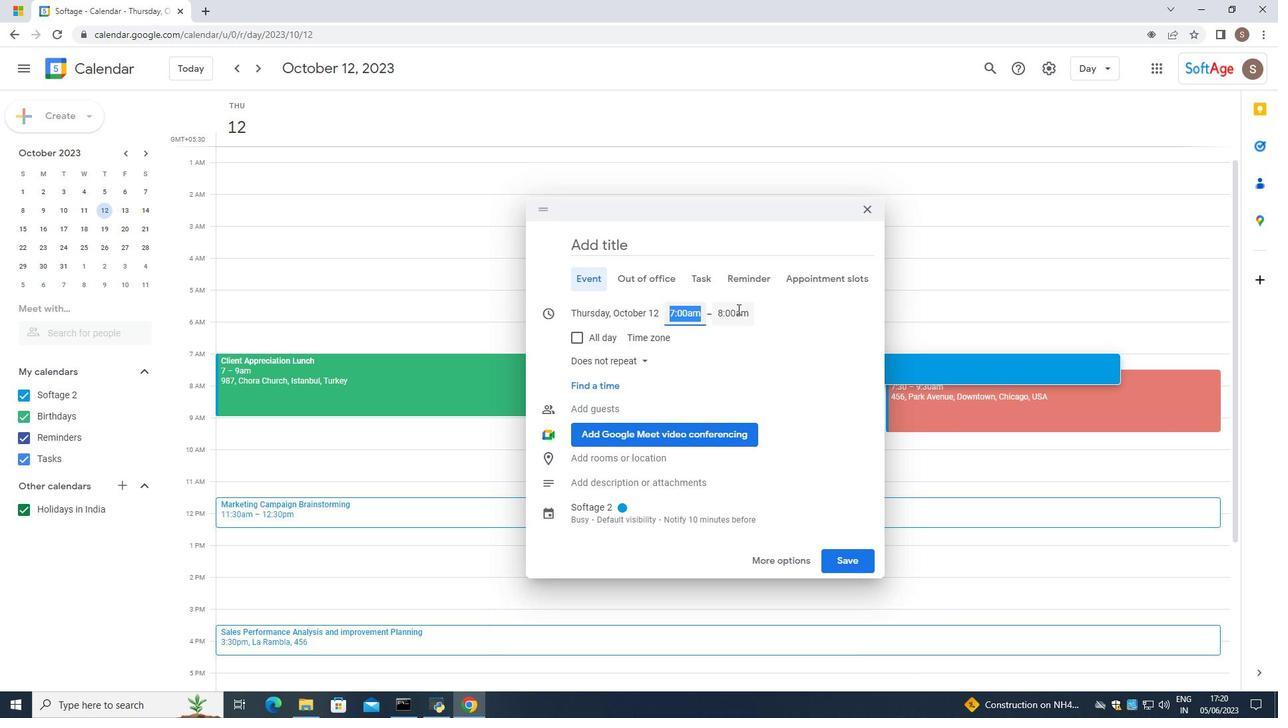 
Action: Mouse moved to (736, 444)
Screenshot: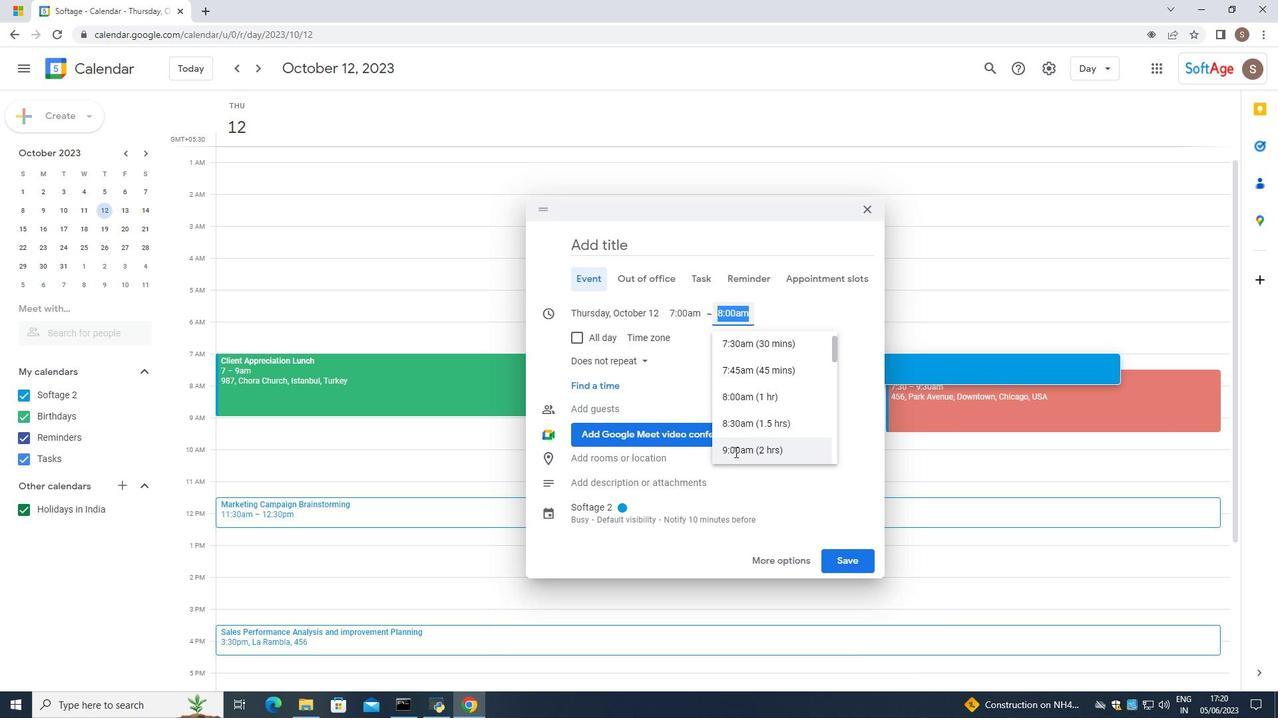 
Action: Mouse pressed left at (736, 444)
Screenshot: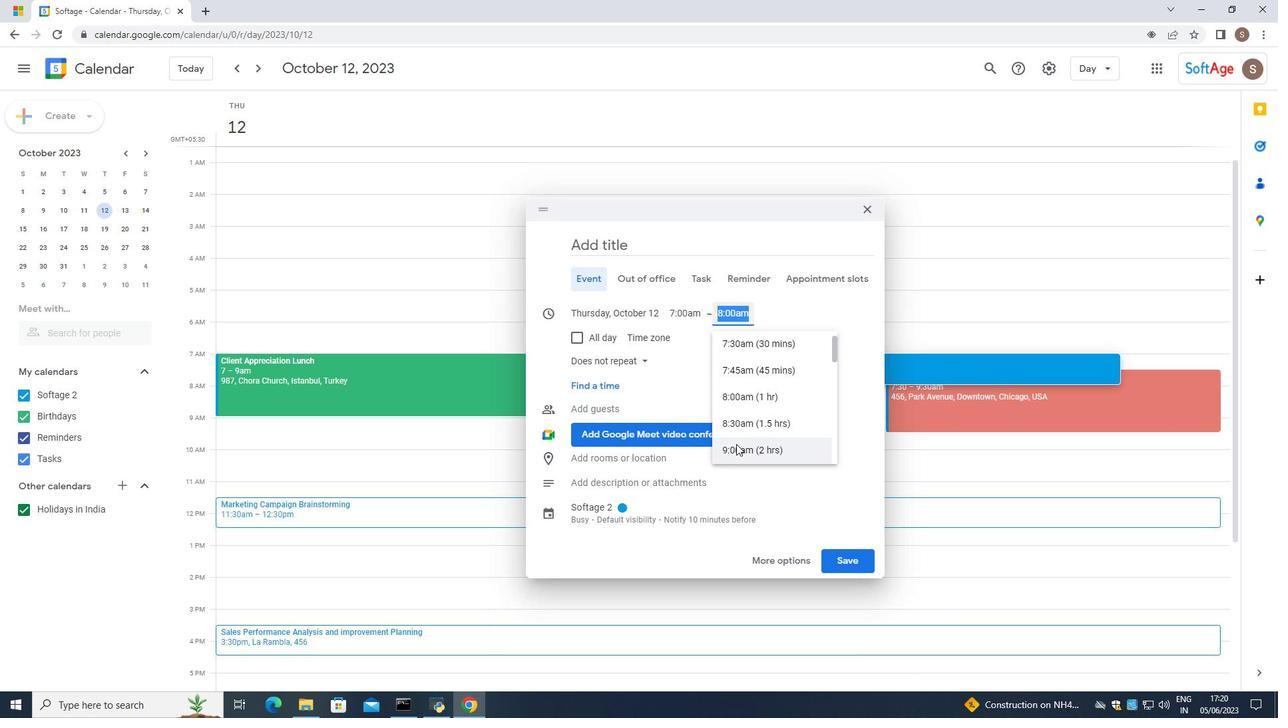 
Action: Mouse moved to (603, 465)
Screenshot: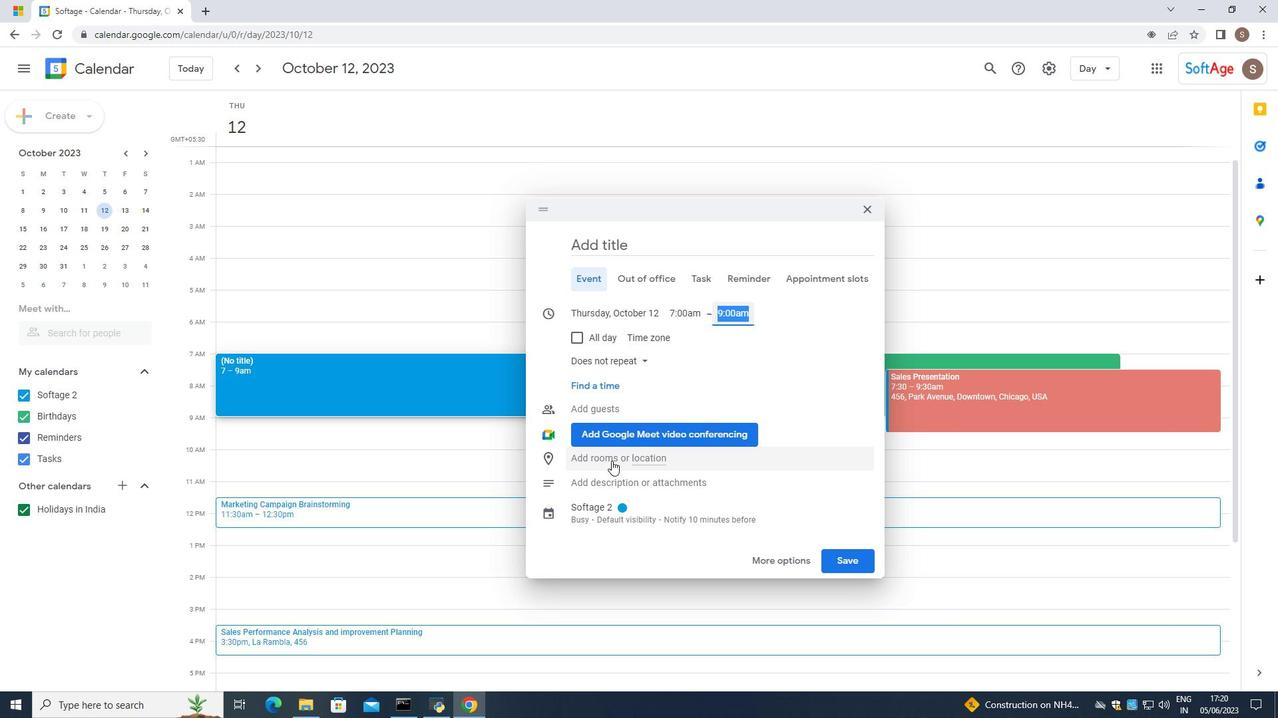 
Action: Mouse scrolled (603, 465) with delta (0, 0)
Screenshot: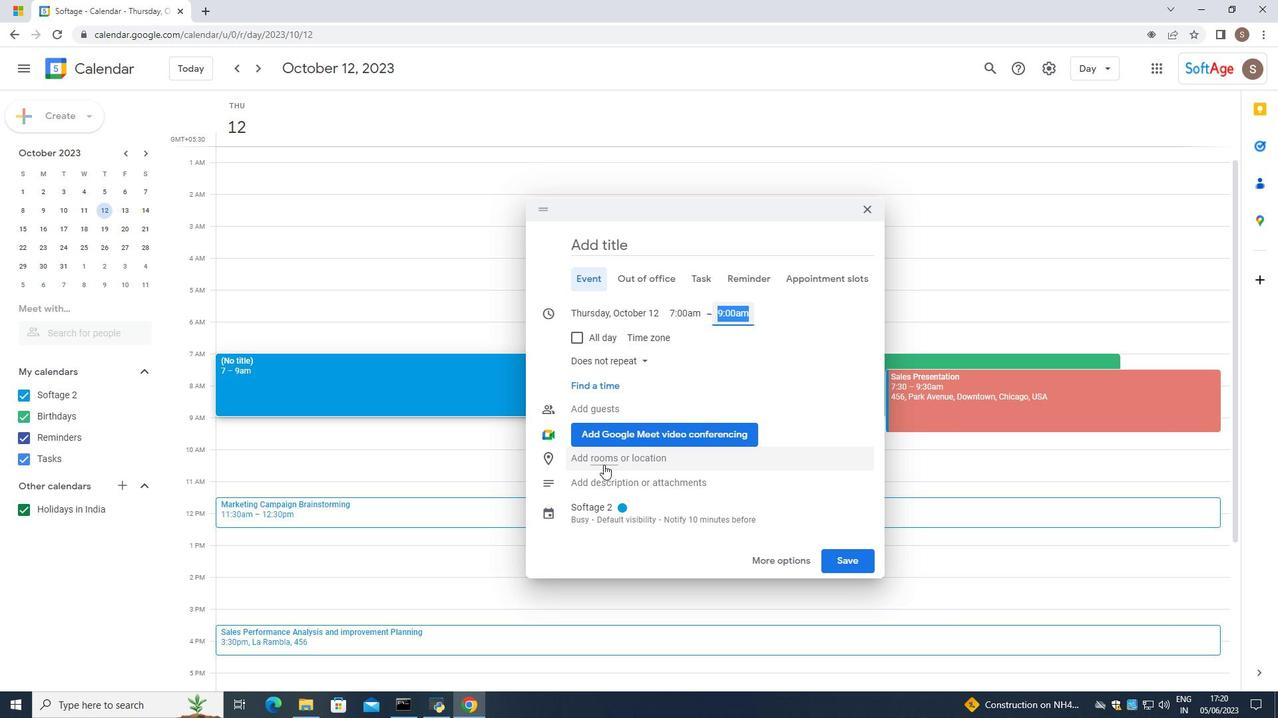 
Action: Mouse moved to (602, 468)
Screenshot: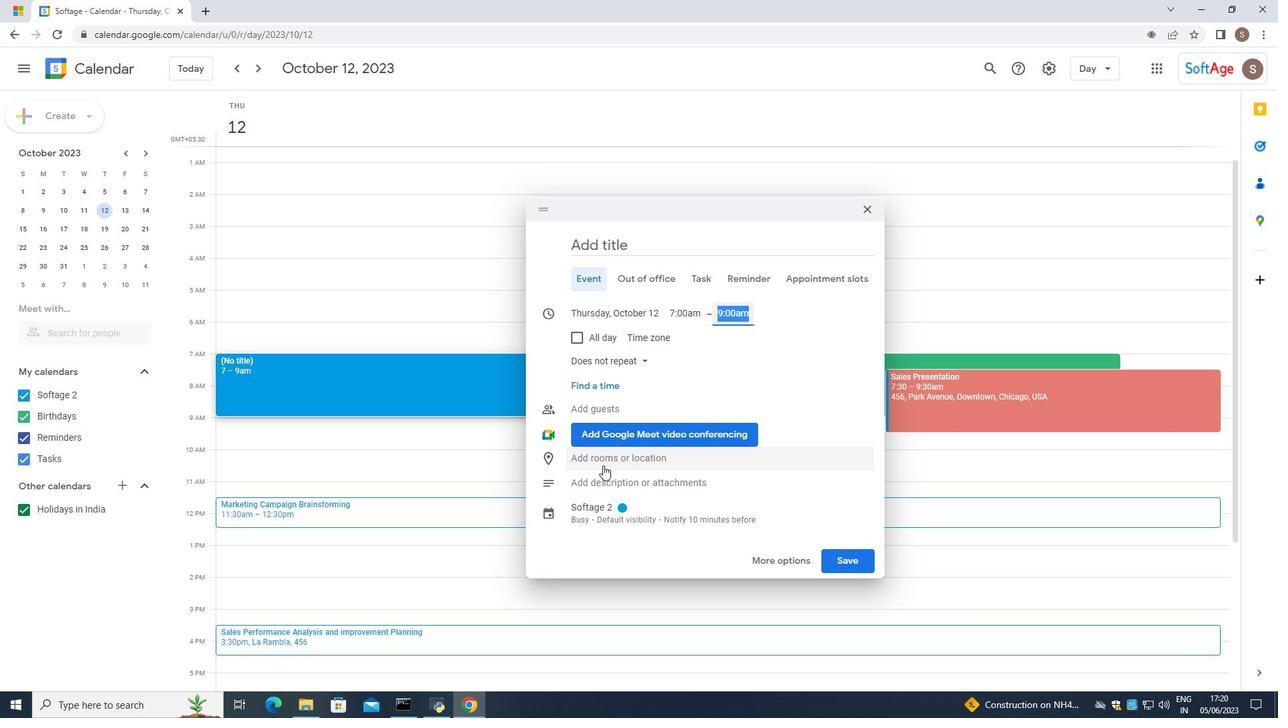 
Action: Mouse scrolled (602, 467) with delta (0, 0)
Screenshot: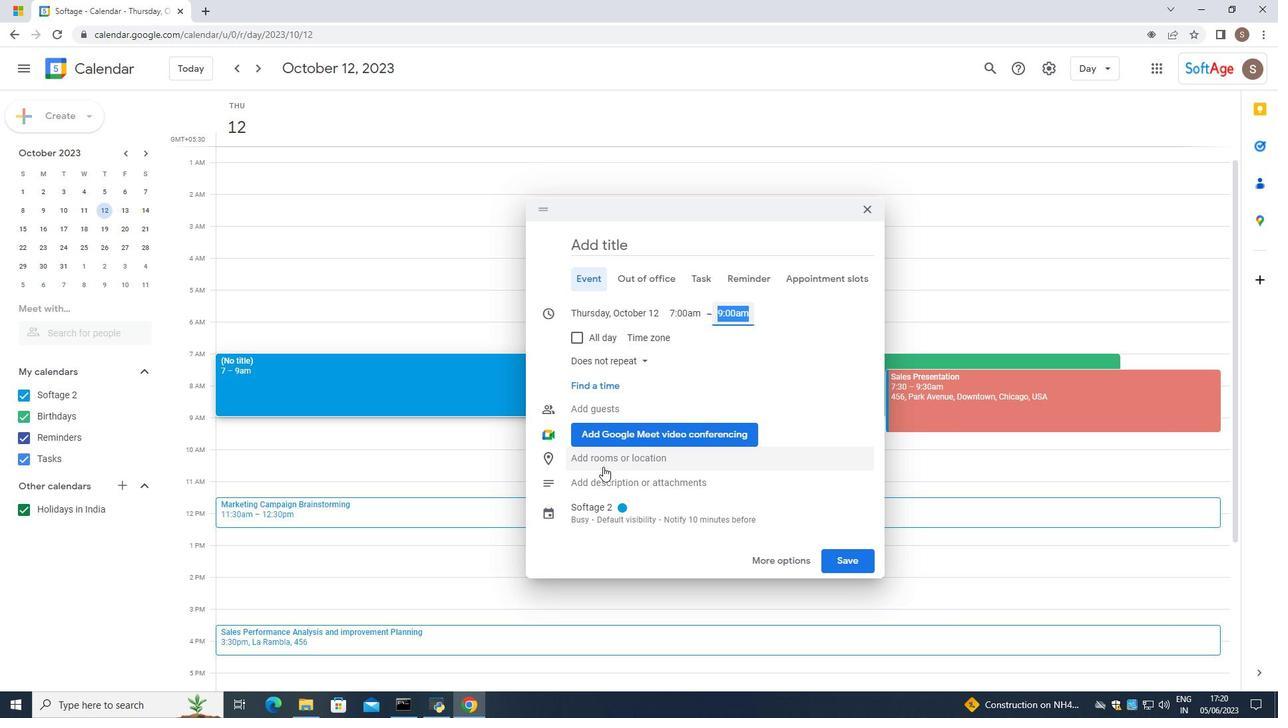 
Action: Mouse moved to (625, 502)
Screenshot: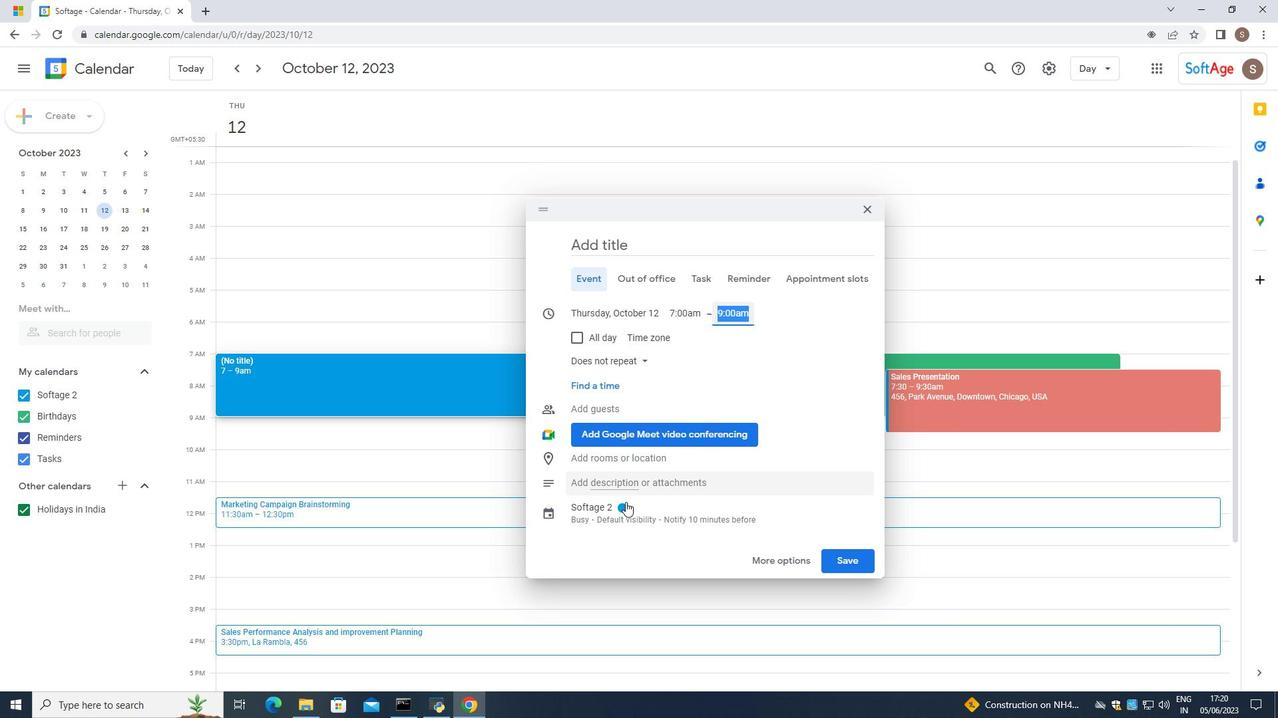 
Action: Mouse pressed left at (625, 502)
Screenshot: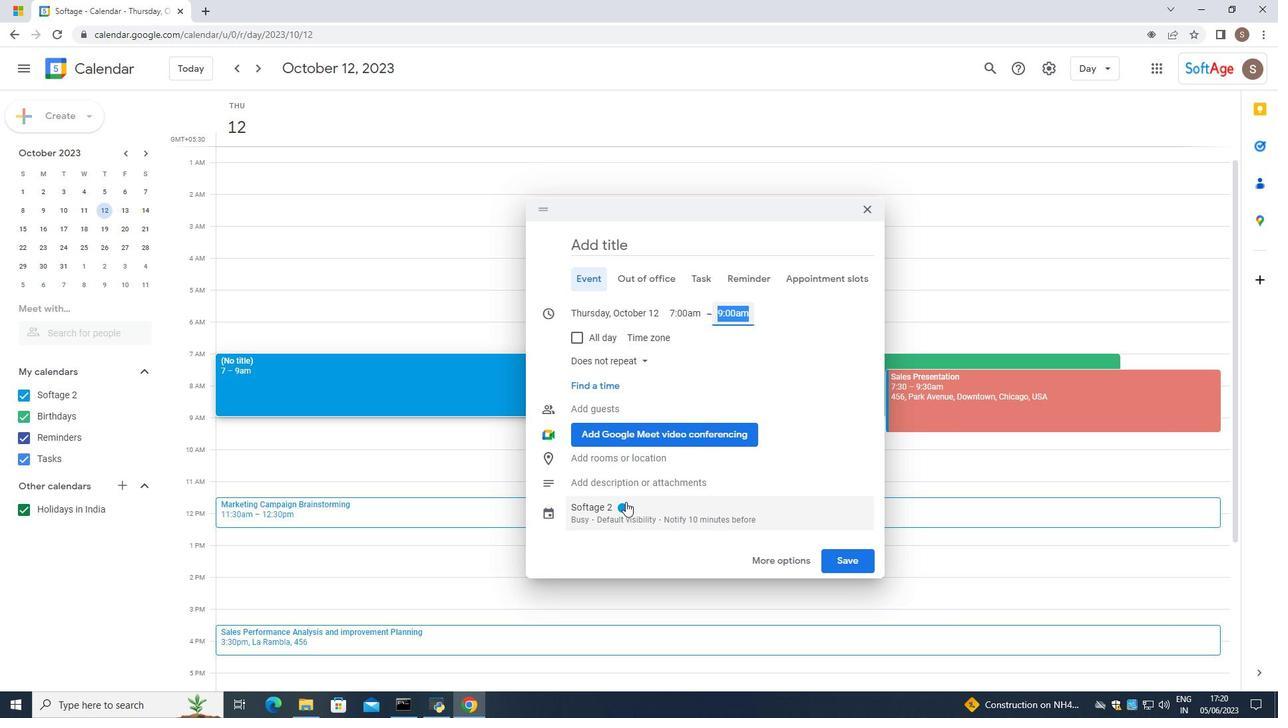 
Action: Mouse moved to (639, 491)
Screenshot: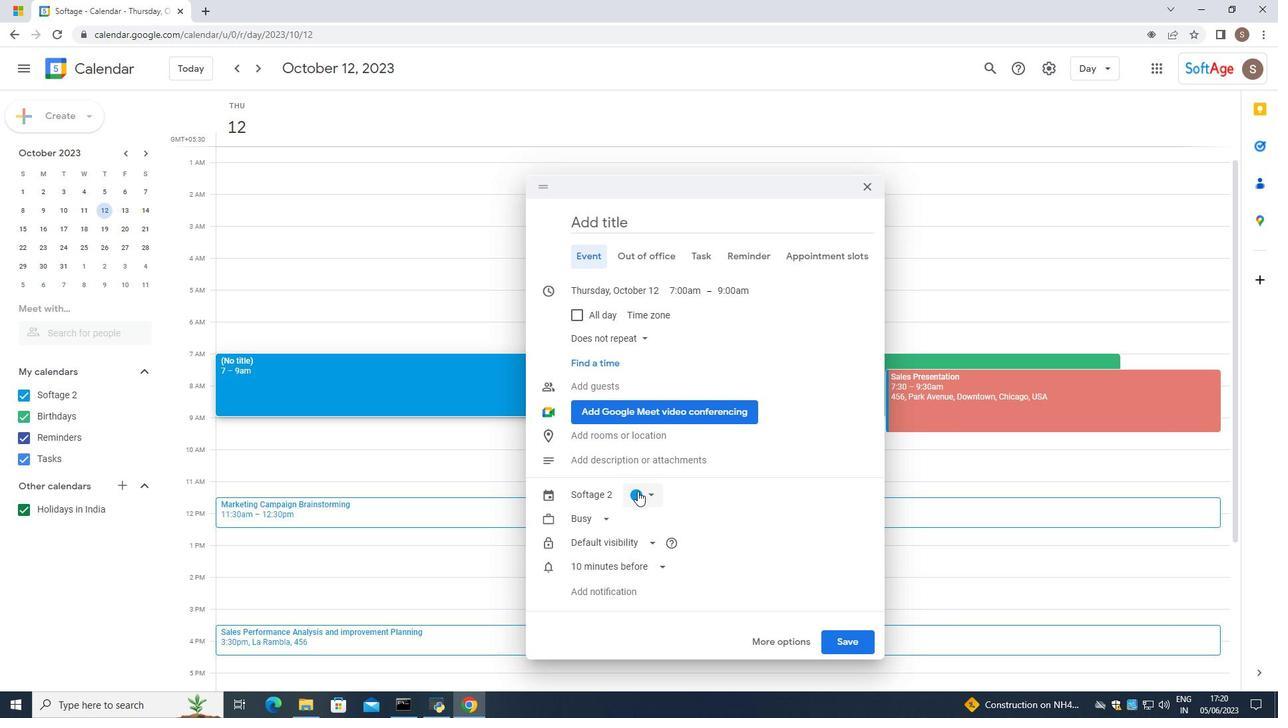 
Action: Mouse pressed left at (639, 491)
Screenshot: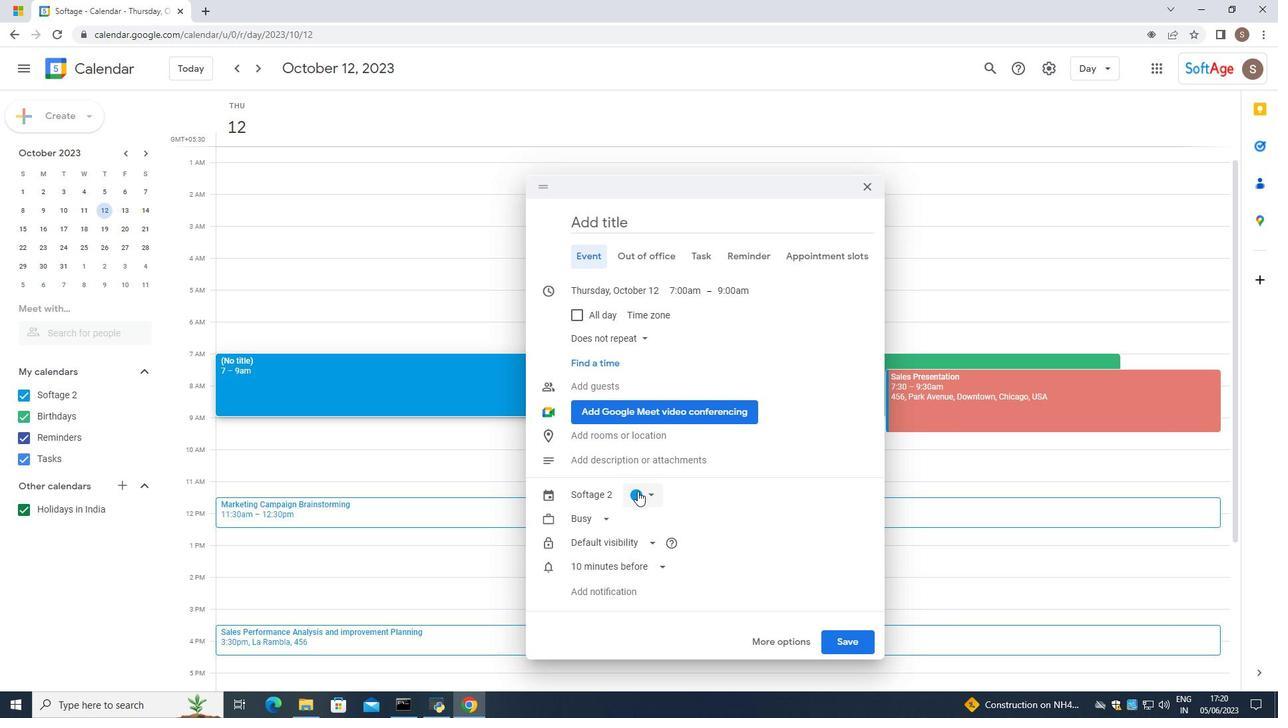 
Action: Mouse moved to (633, 528)
Screenshot: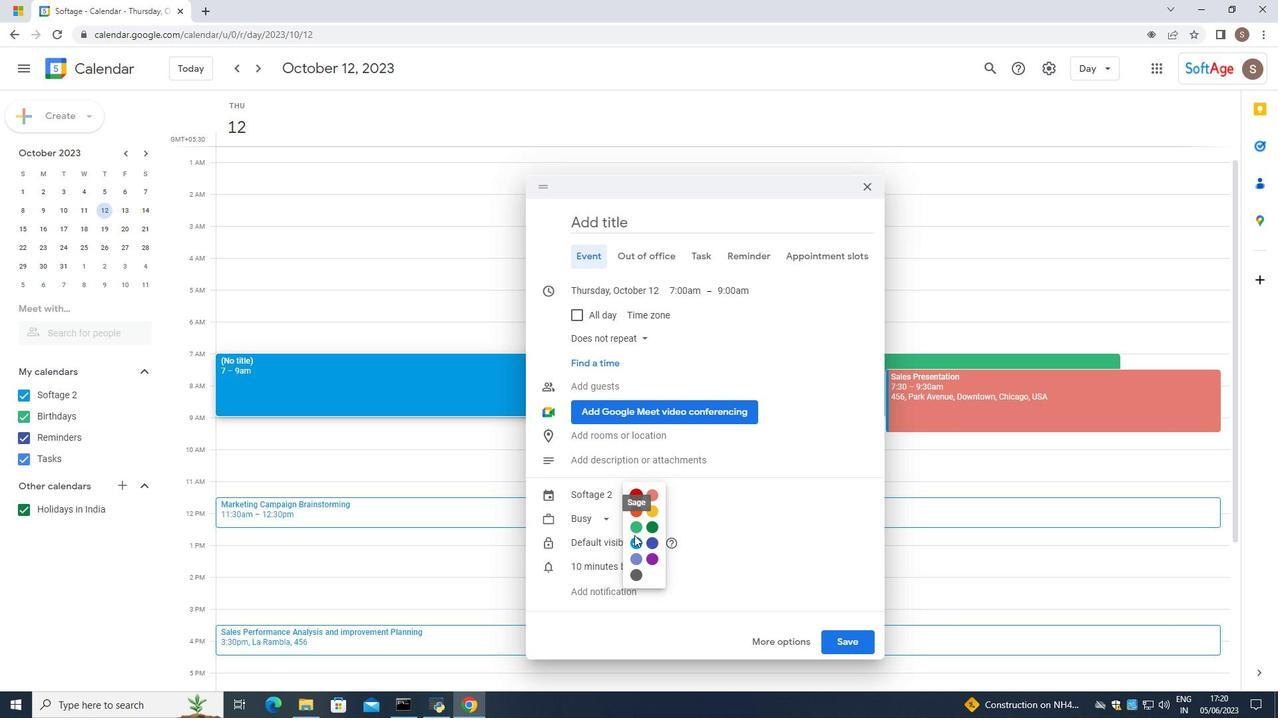 
Action: Mouse pressed left at (633, 528)
Screenshot: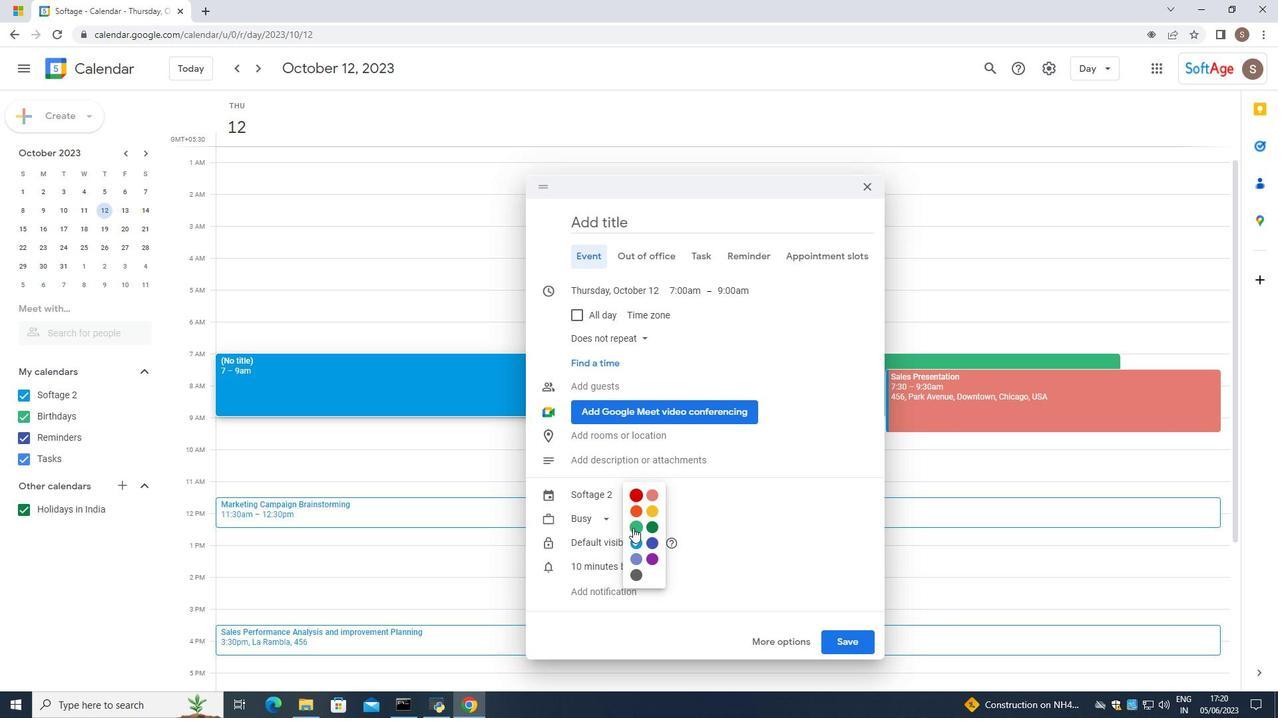 
Action: Mouse moved to (607, 346)
Screenshot: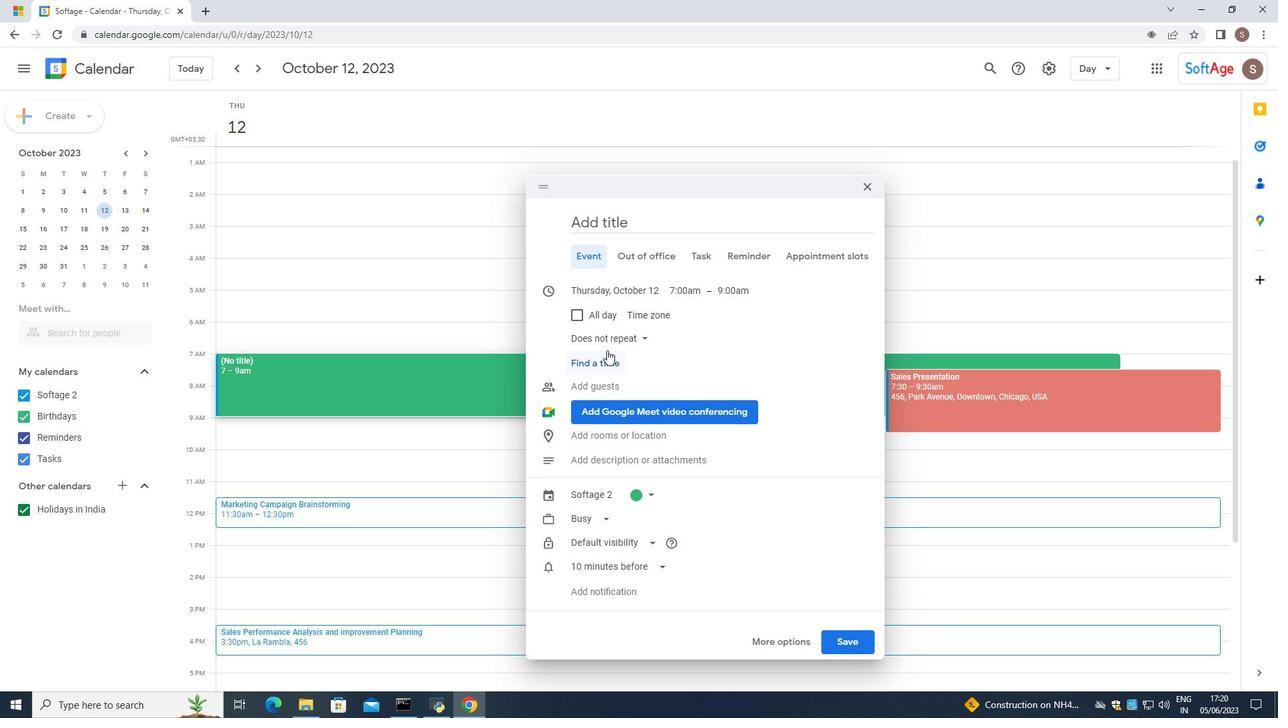 
Action: Mouse pressed left at (607, 346)
Screenshot: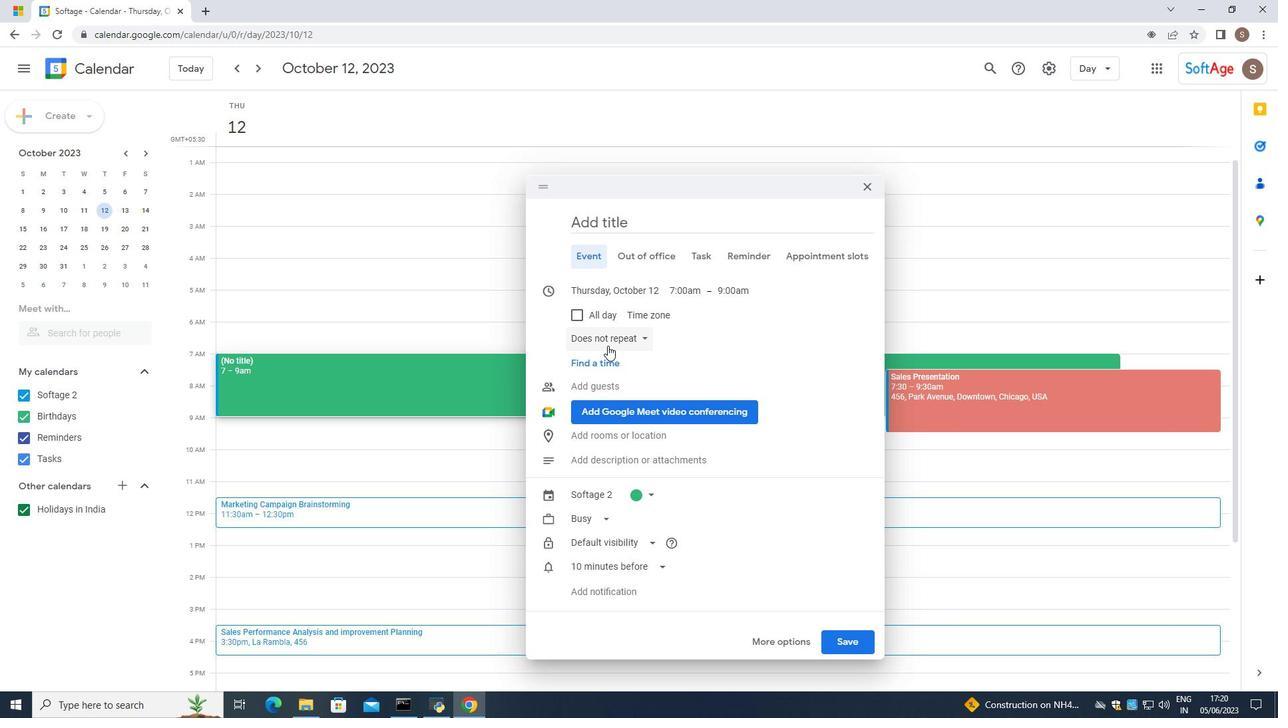 
Action: Mouse moved to (615, 344)
Screenshot: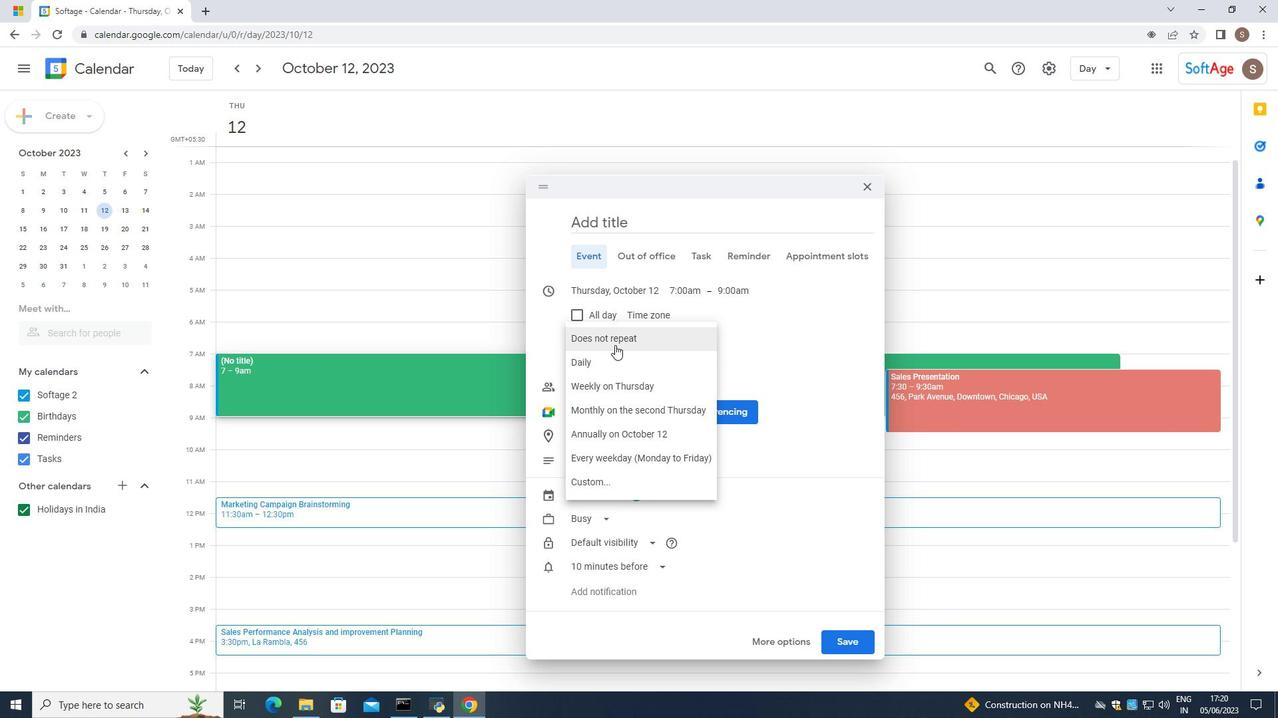 
Action: Mouse pressed left at (615, 344)
Screenshot: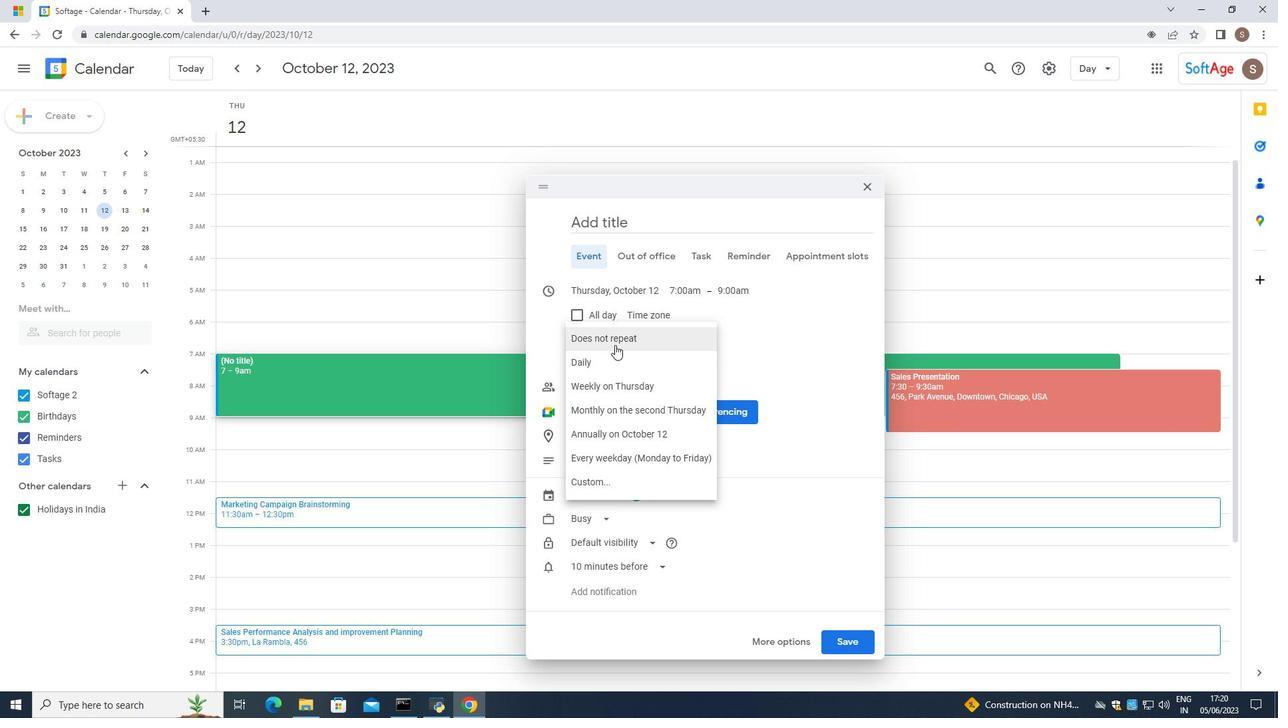 
Action: Mouse moved to (600, 458)
Screenshot: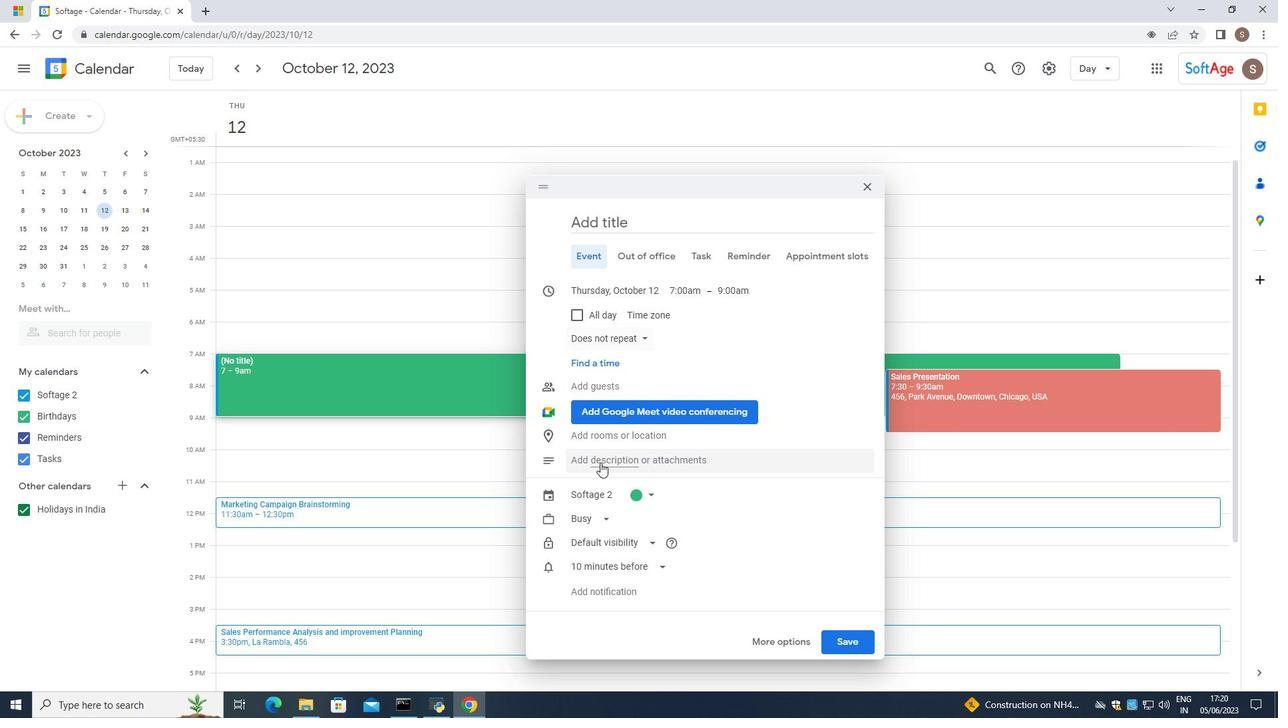 
Action: Mouse pressed left at (600, 458)
Screenshot: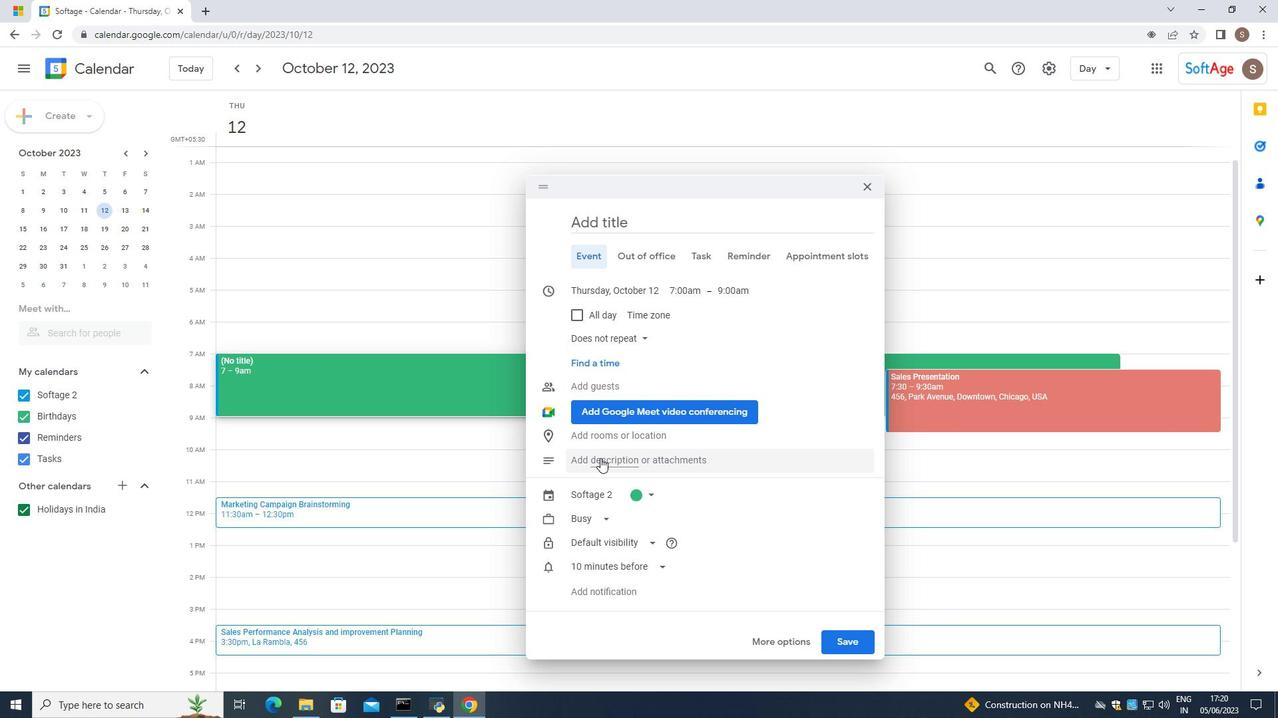 
Action: Mouse moved to (627, 355)
Screenshot: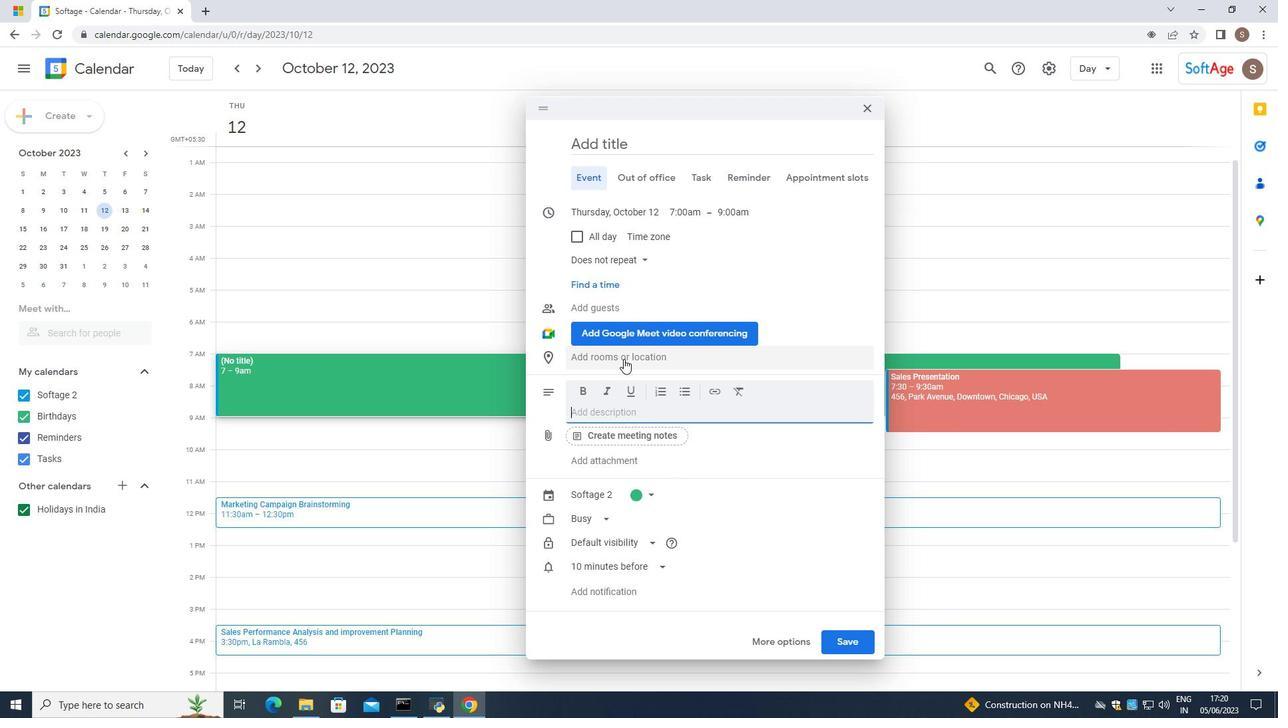
Action: Mouse pressed left at (627, 355)
Screenshot: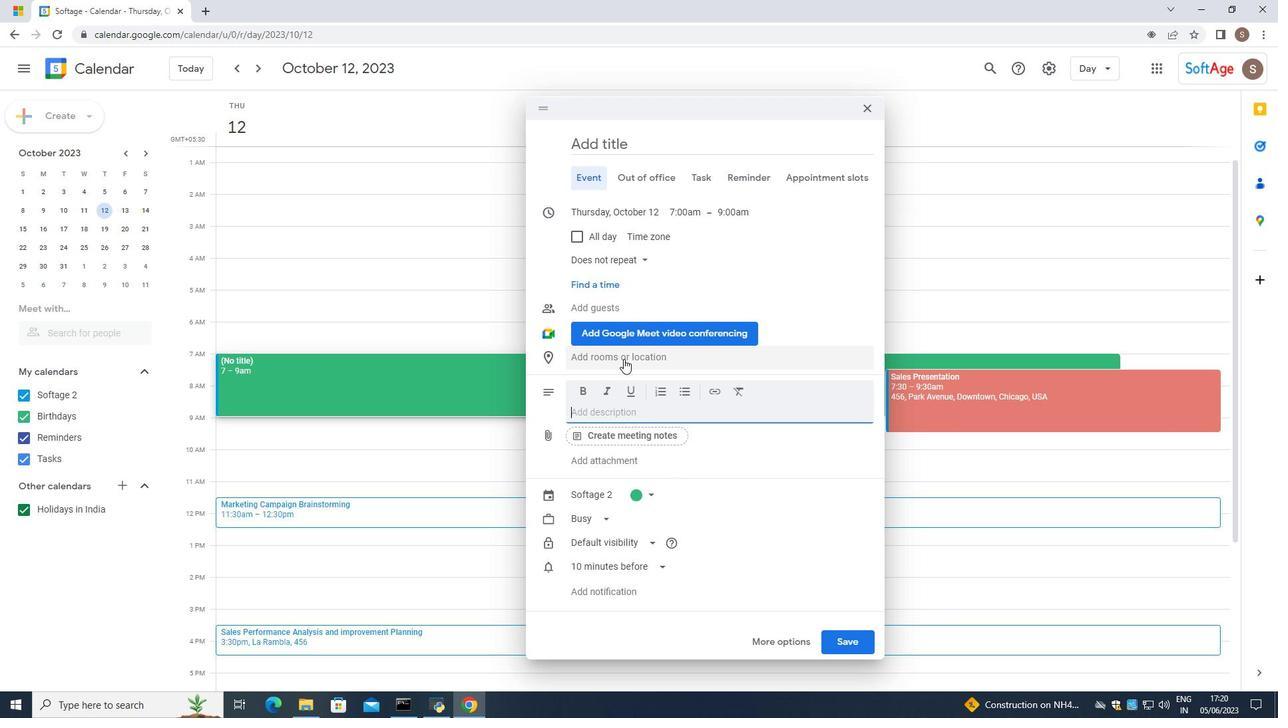 
Action: Mouse moved to (615, 364)
Screenshot: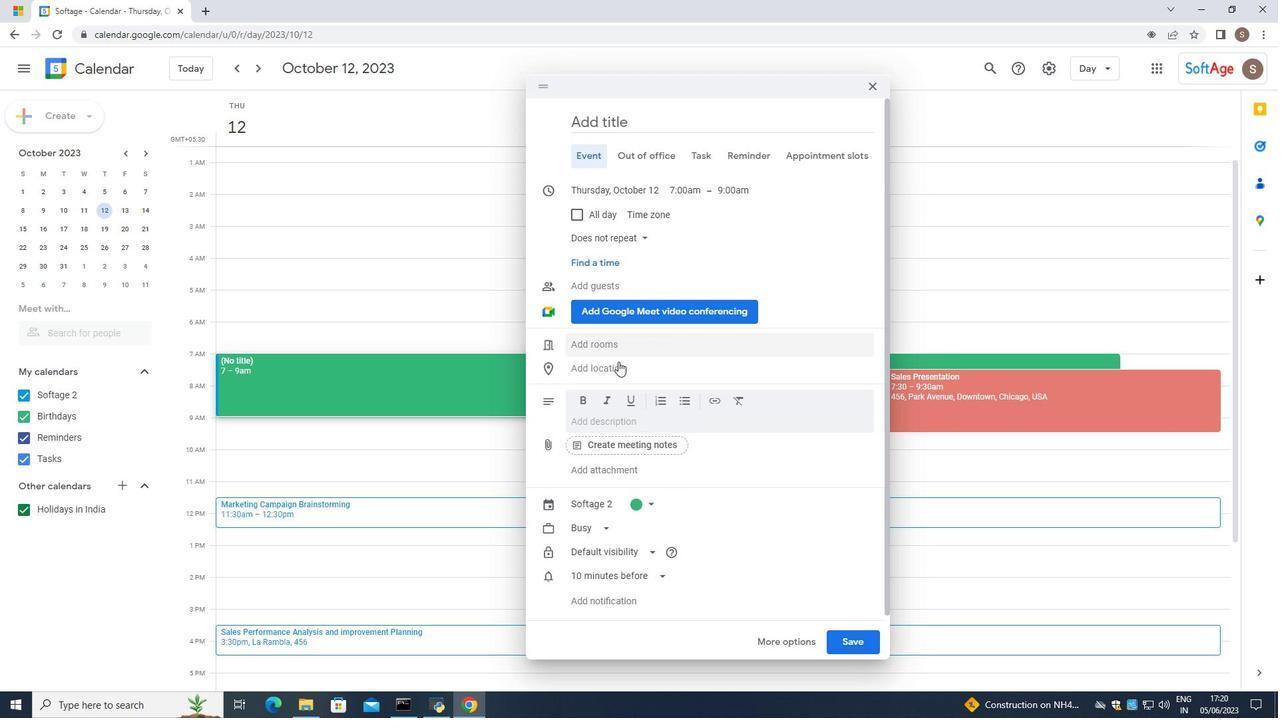 
Action: Mouse pressed left at (615, 364)
Screenshot: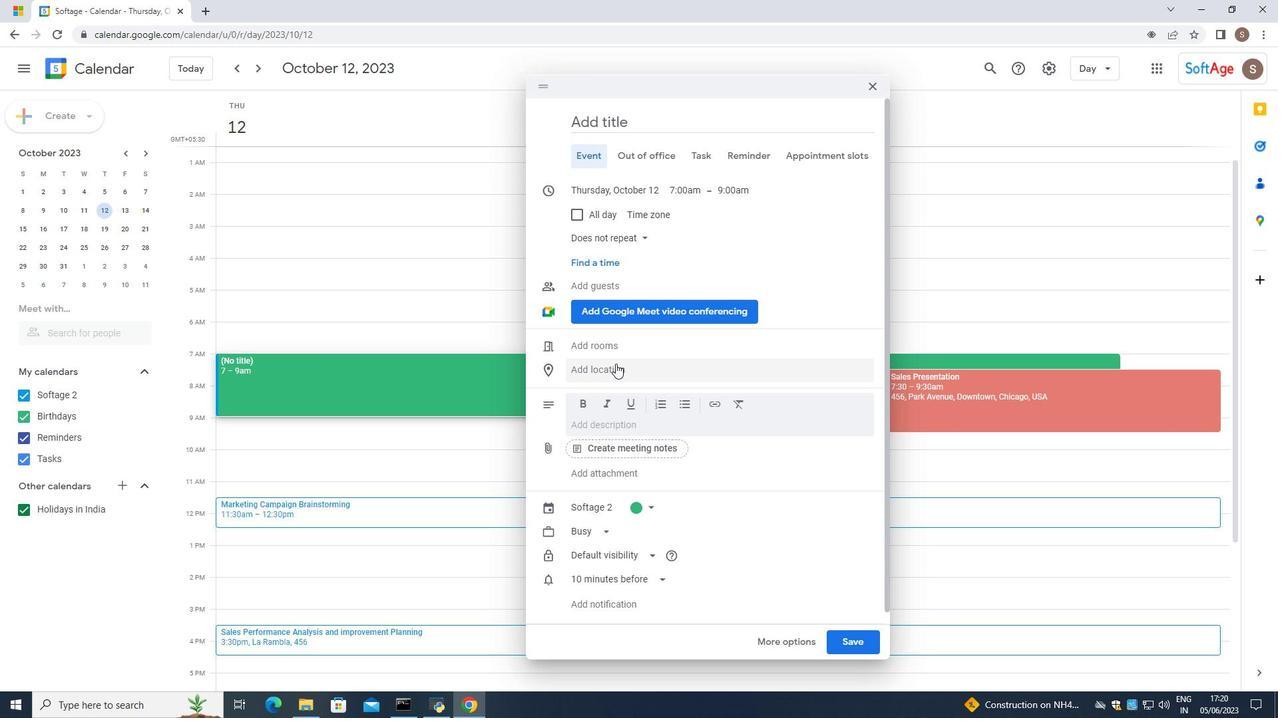 
Action: Key pressed 987,<Key.space><Key.caps_lock>C<Key.caps_lock>hora<Key.space><Key.caps_lock>C<Key.caps_lock>hurch,<Key.space><Key.caps_lock>I<Key.caps_lock>stanbul,<Key.space><Key.caps_lock>T<Key.caps_lock>urkey
Screenshot: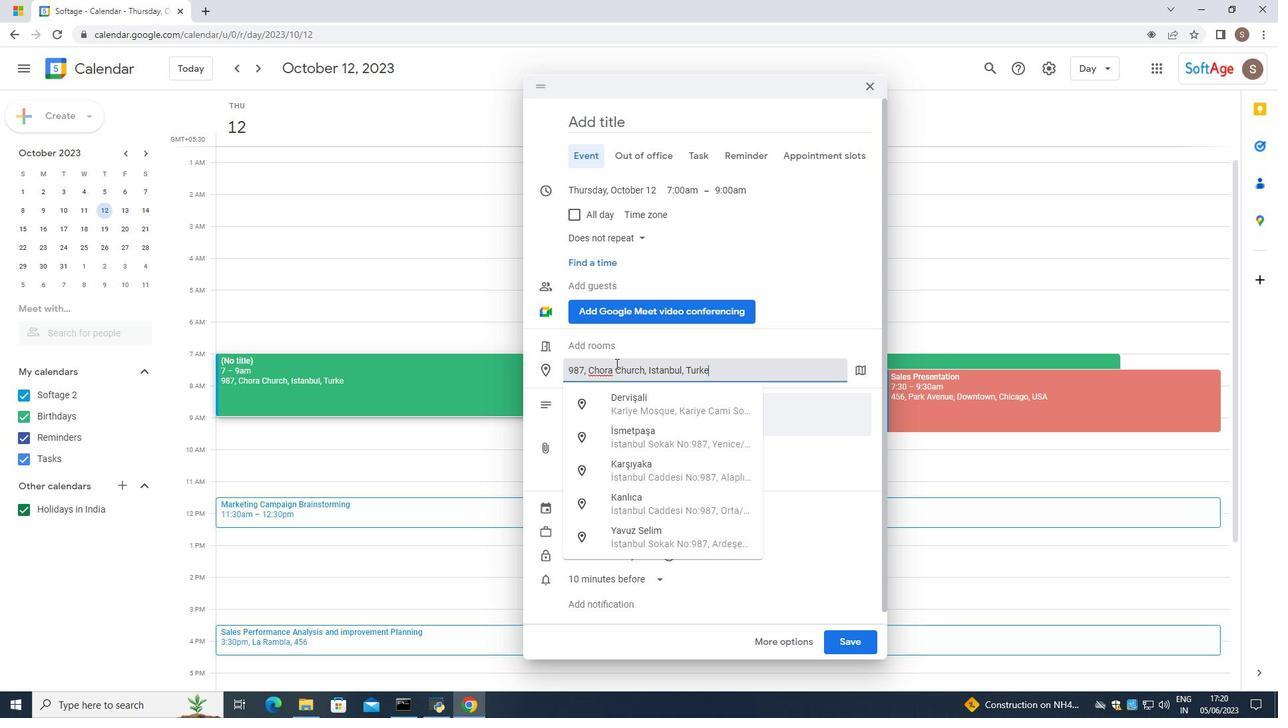 
Action: Mouse moved to (778, 375)
Screenshot: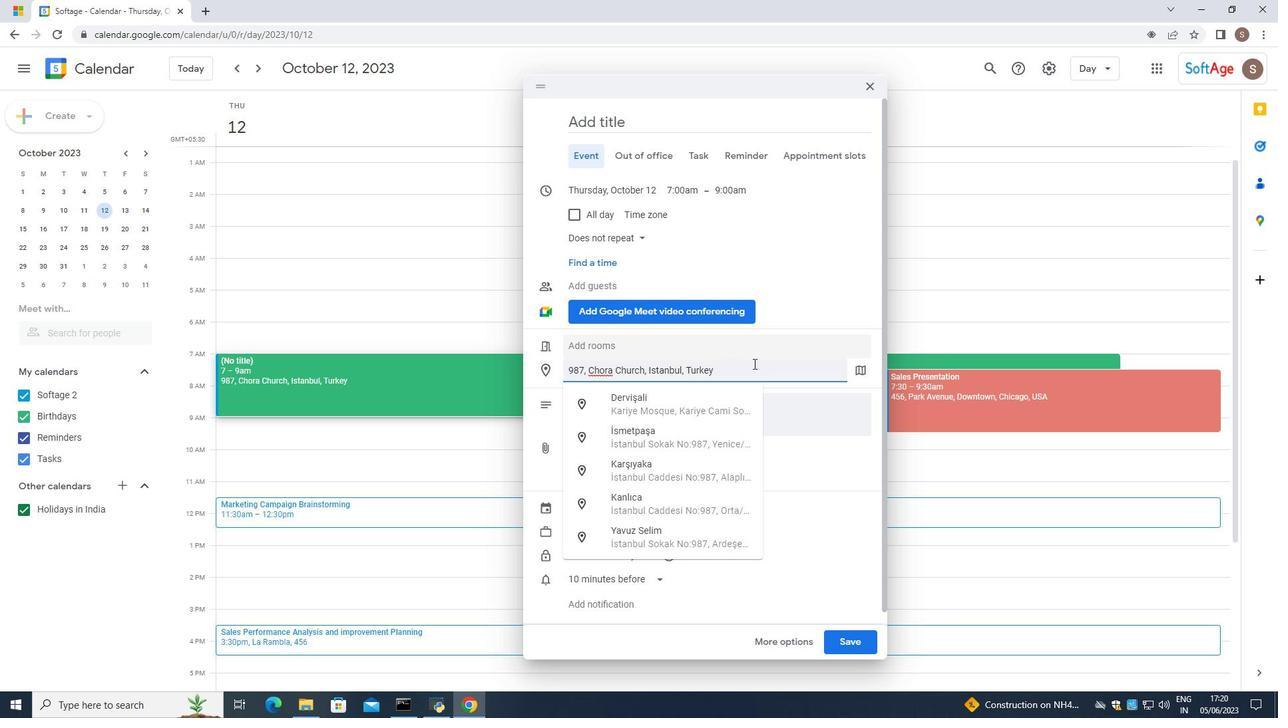 
Action: Mouse pressed left at (778, 375)
Screenshot: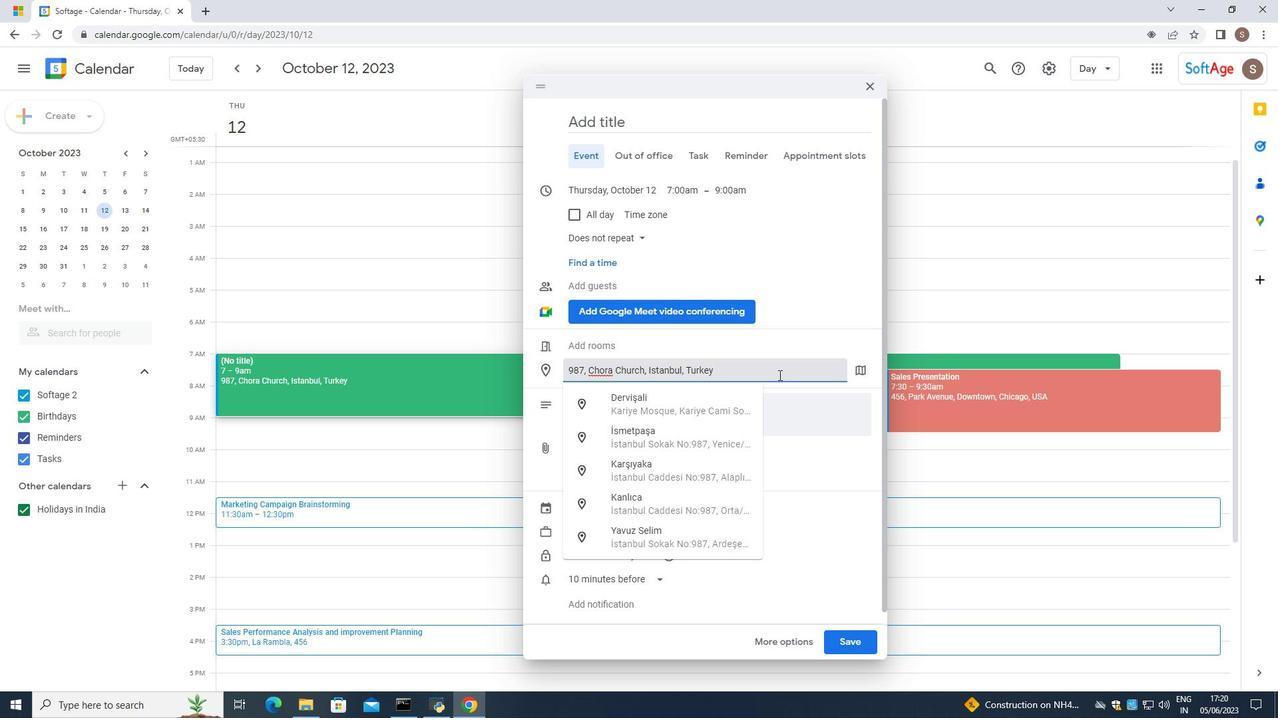 
Action: Mouse moved to (724, 403)
Screenshot: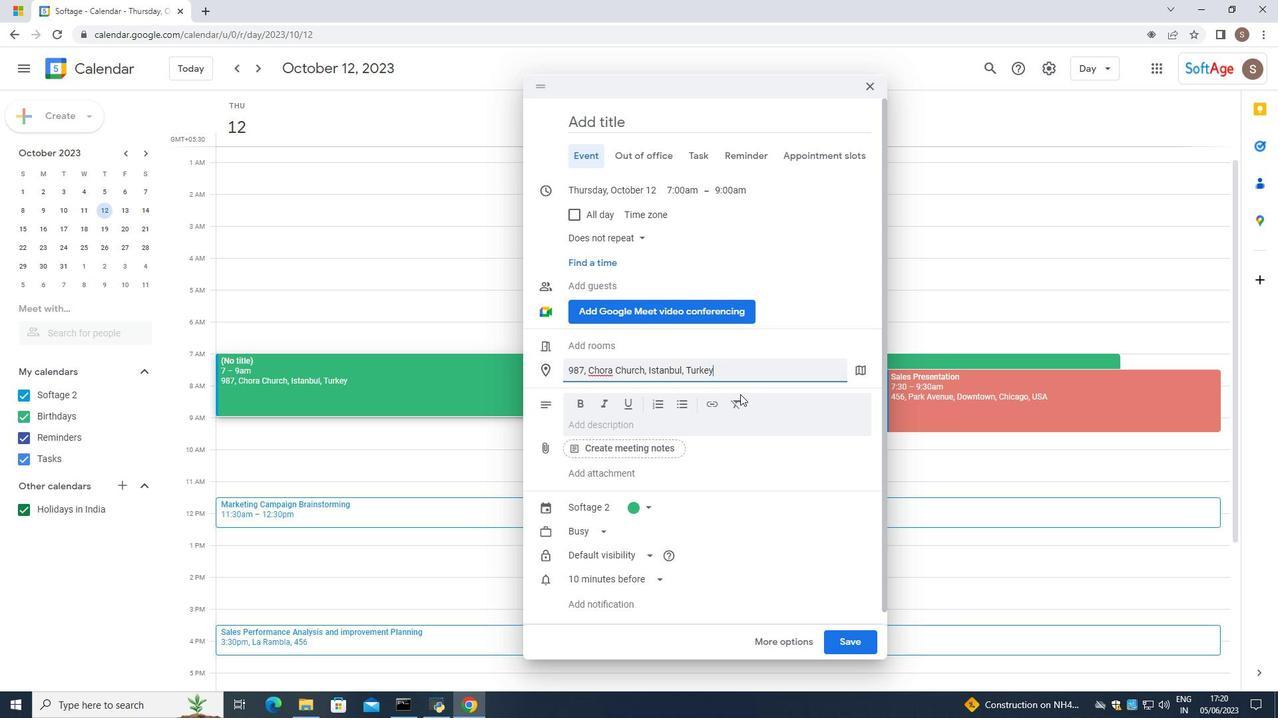 
Action: Mouse scrolled (724, 402) with delta (0, 0)
Screenshot: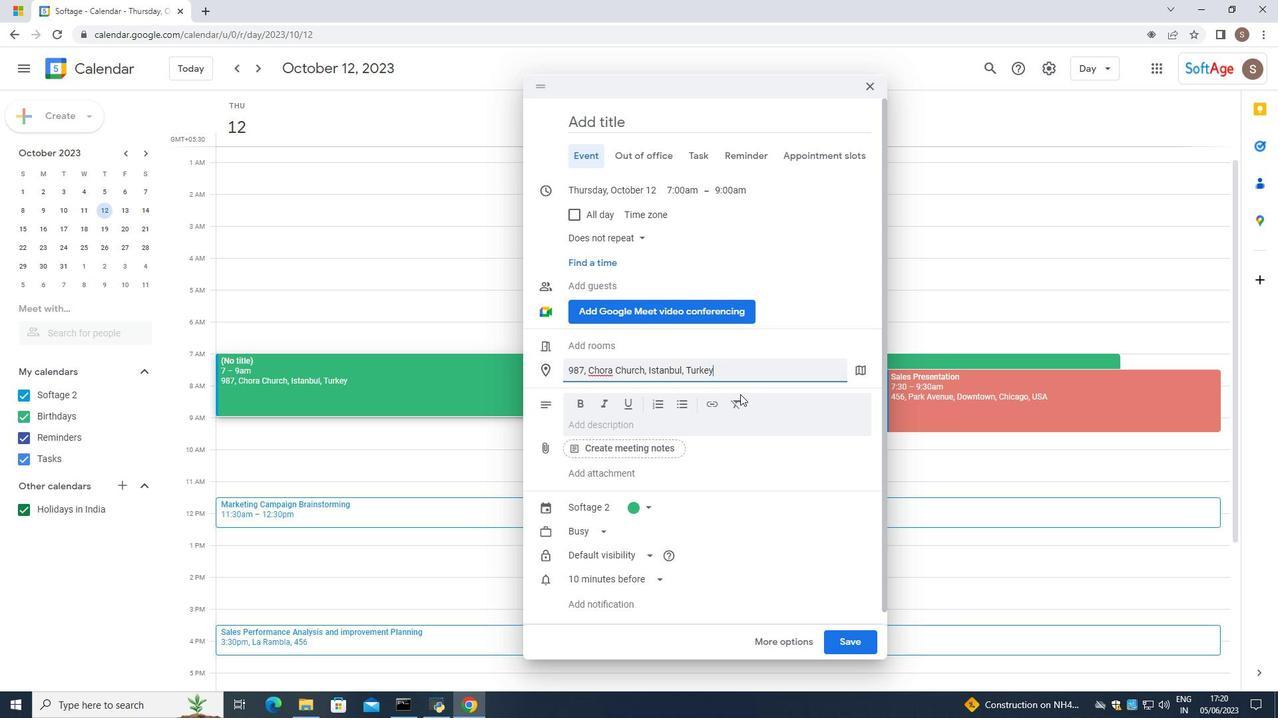 
Action: Mouse moved to (716, 407)
Screenshot: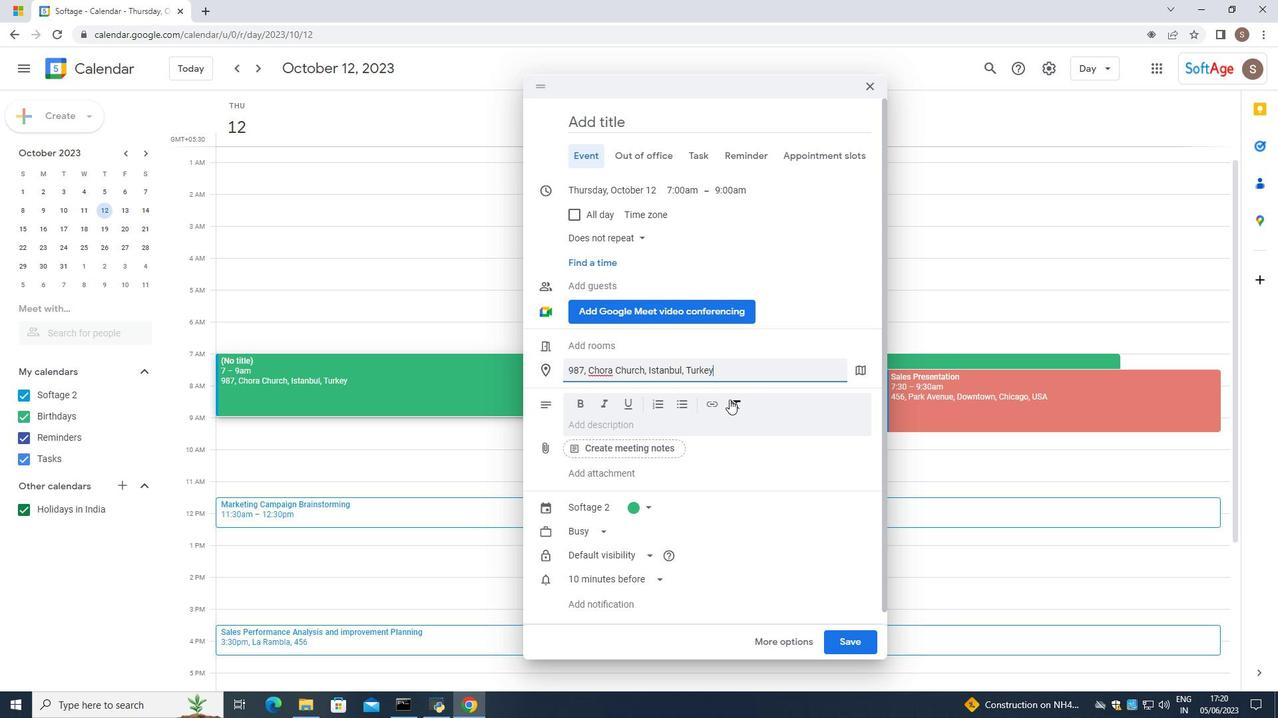 
Action: Mouse scrolled (716, 406) with delta (0, 0)
Screenshot: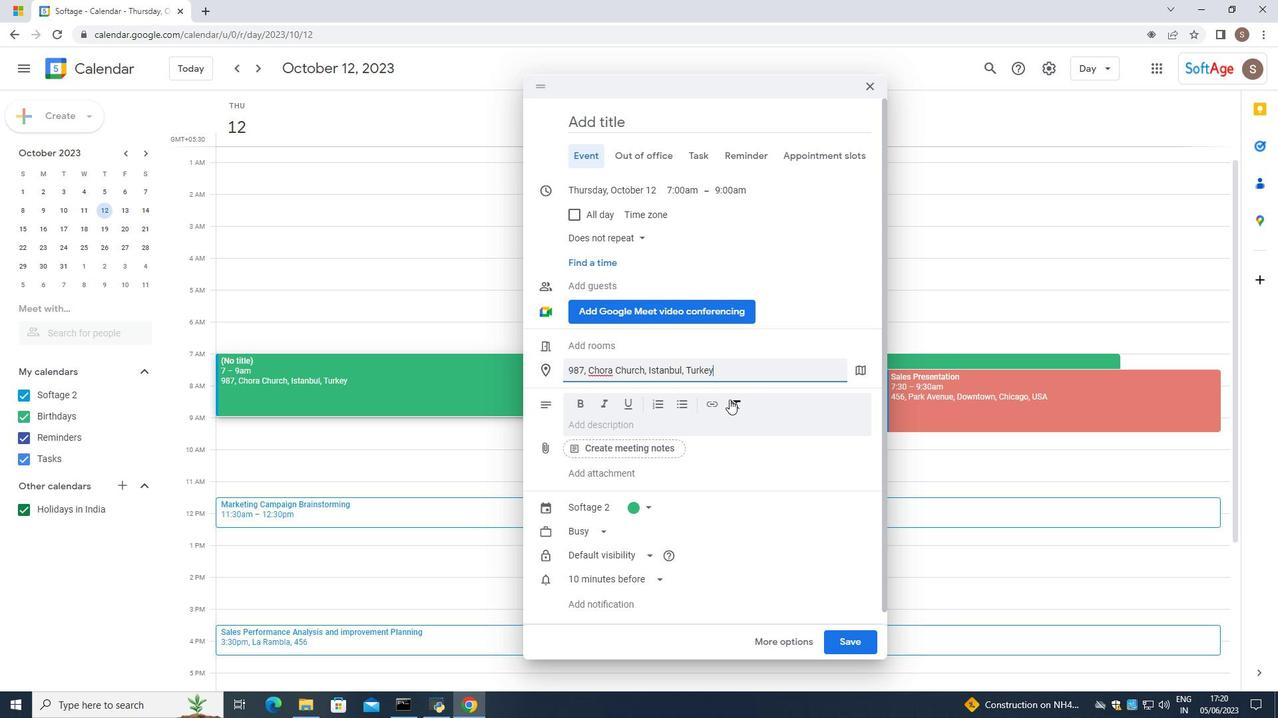 
Action: Mouse moved to (711, 408)
Screenshot: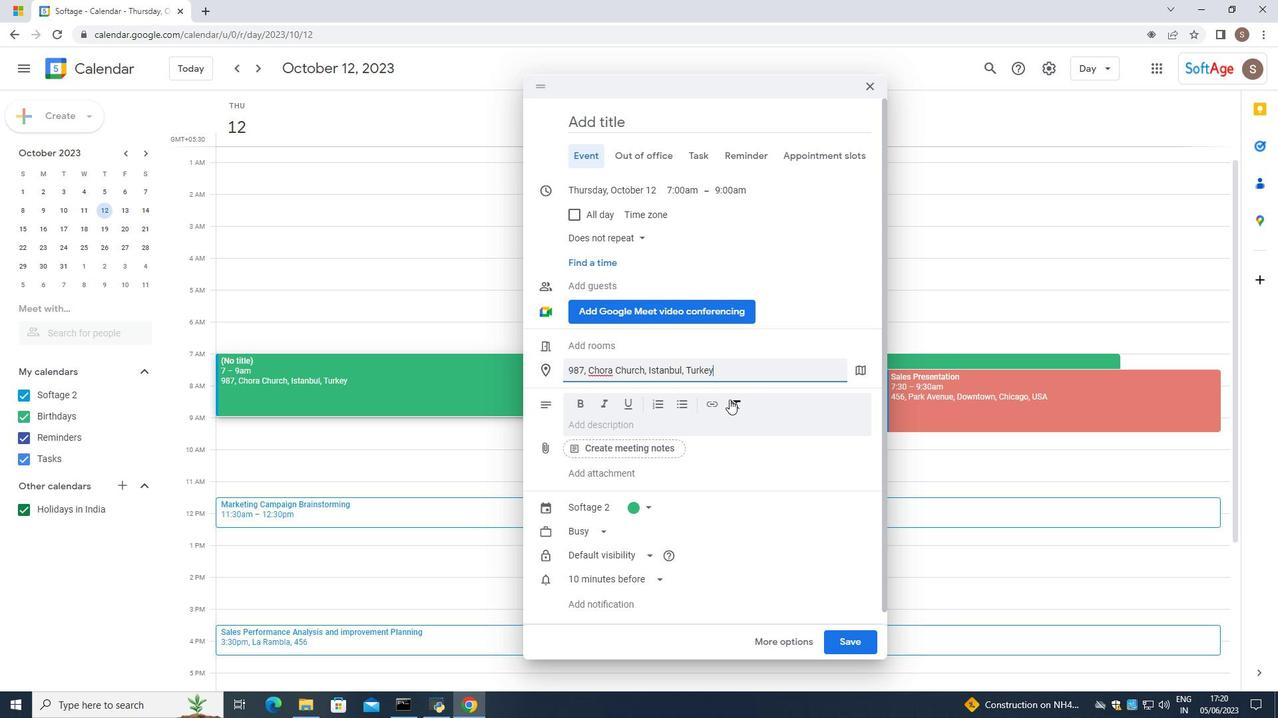 
Action: Mouse scrolled (713, 408) with delta (0, 0)
Screenshot: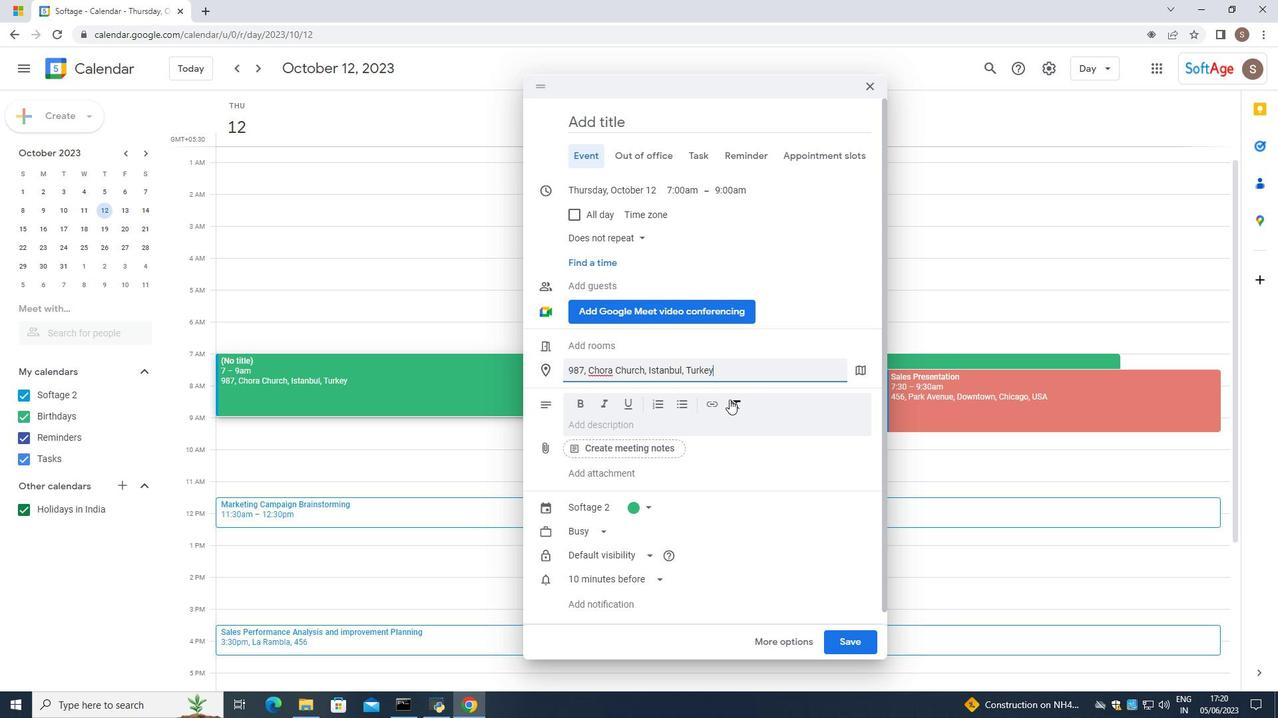 
Action: Mouse moved to (591, 415)
Screenshot: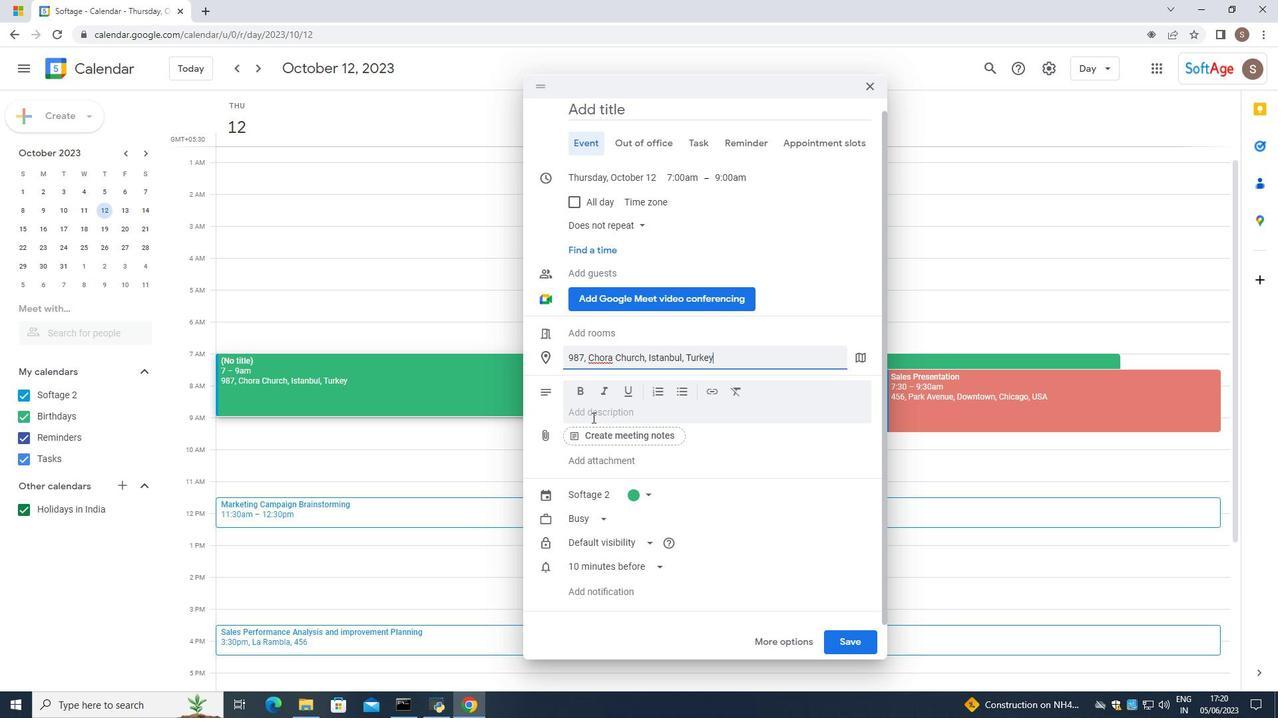 
Action: Mouse pressed left at (591, 415)
Screenshot: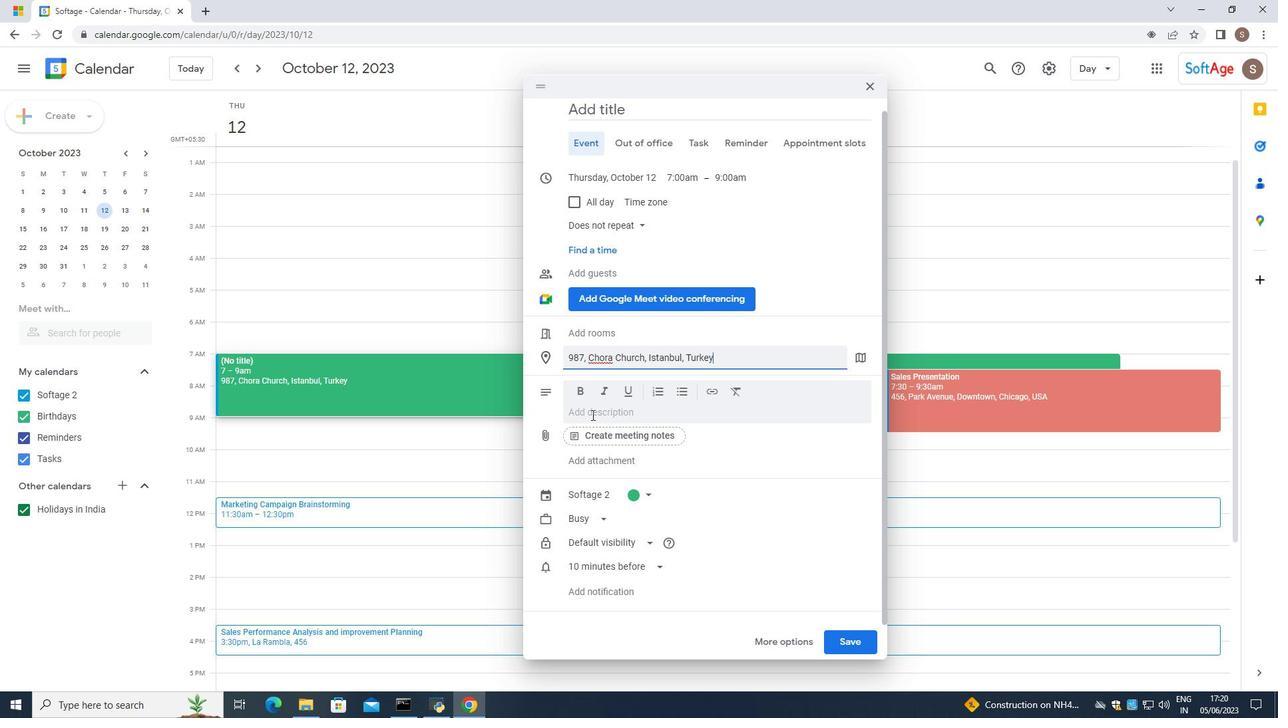 
Action: Mouse moved to (583, 415)
Screenshot: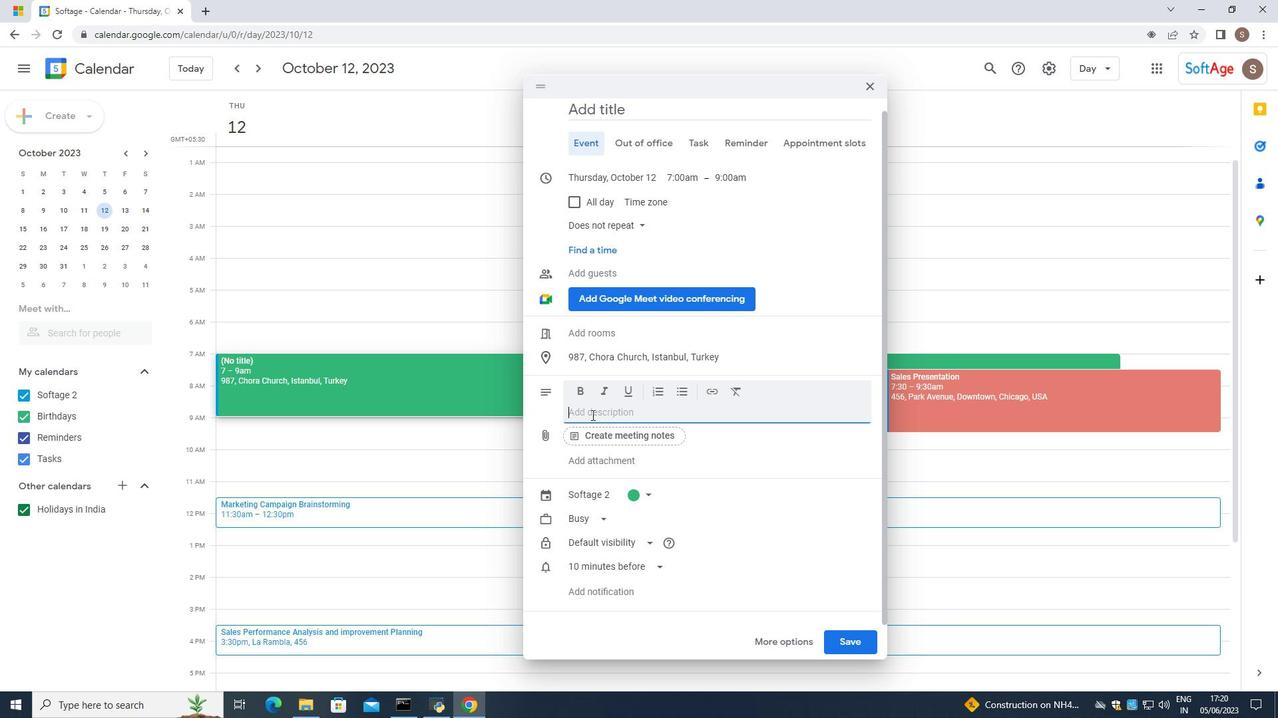 
Action: Key pressed <Key.caps_lock>T<Key.caps_lock>he<Key.space>quality<Key.space>
Screenshot: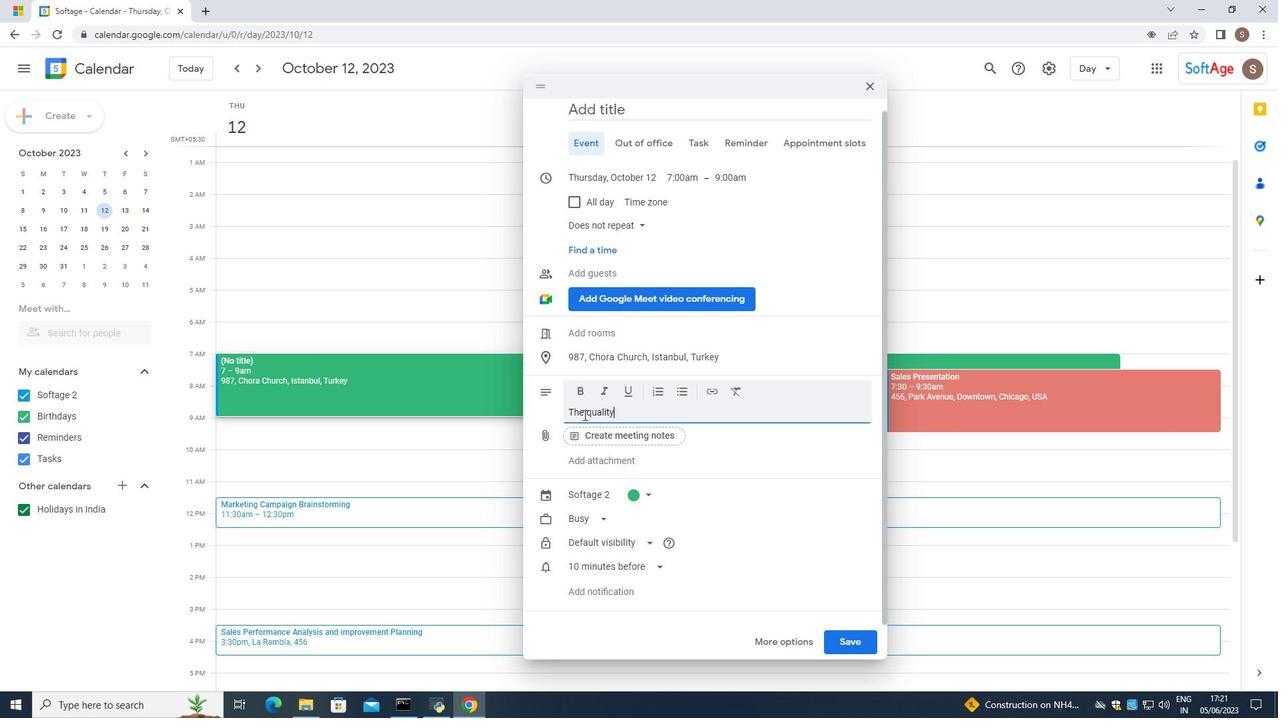 
Action: Mouse moved to (624, 408)
Screenshot: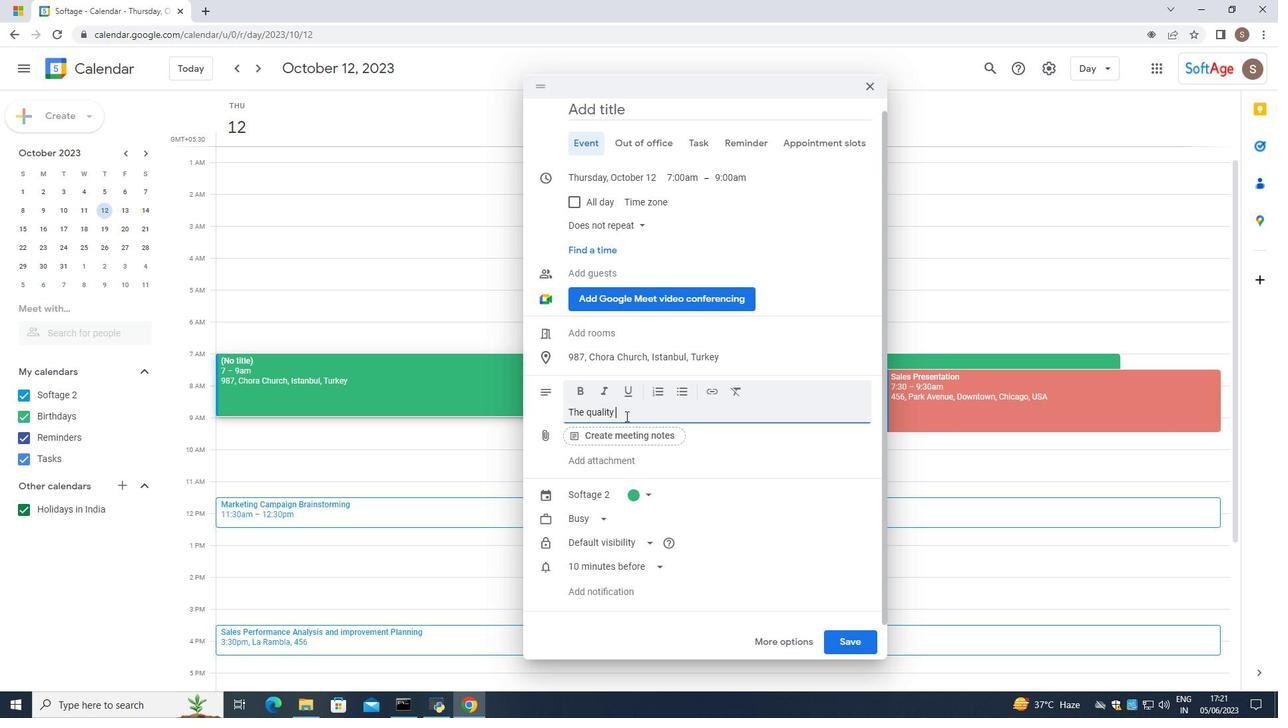 
Action: Key pressed a
Screenshot: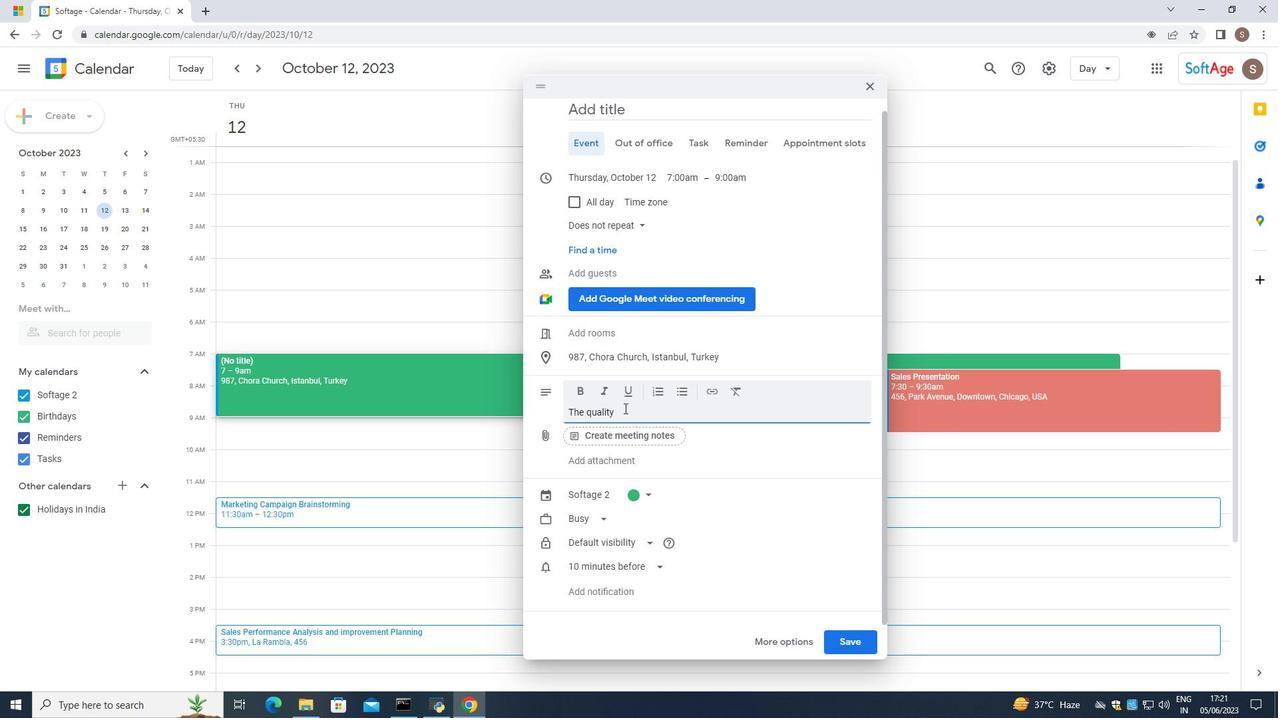 
Action: Mouse moved to (519, 381)
Screenshot: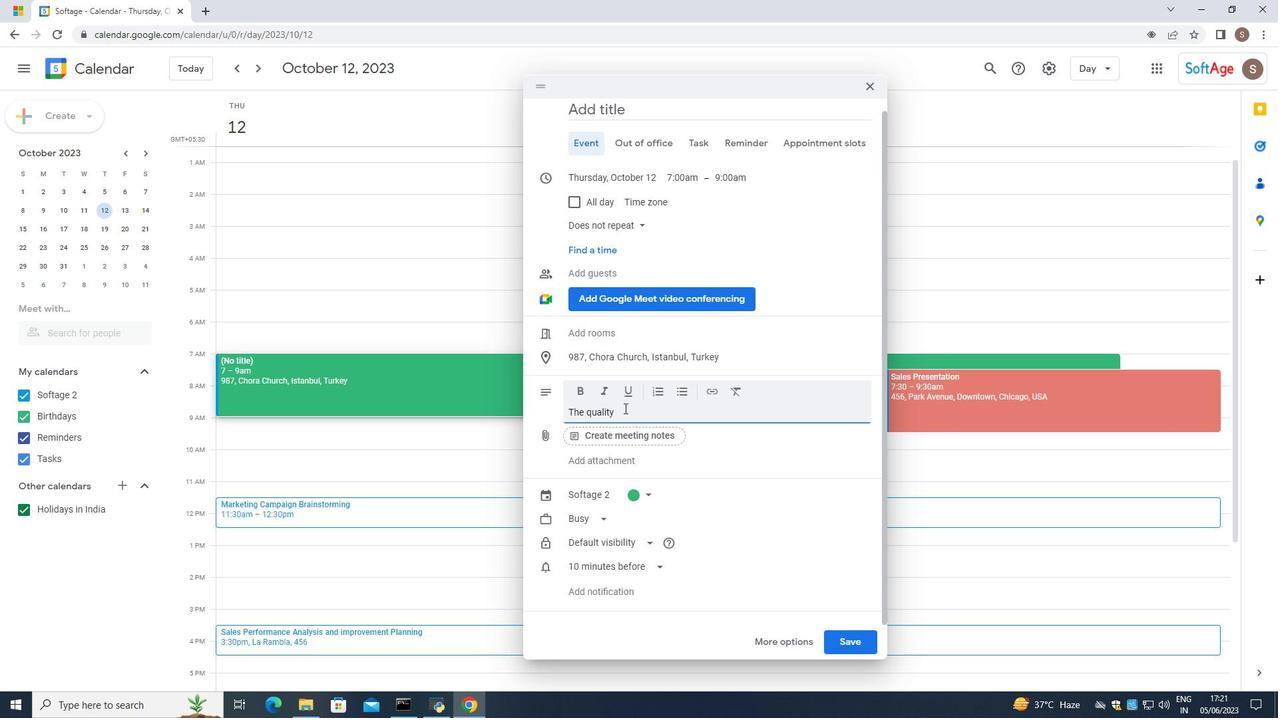 
Action: Key pressed ssurancve<Key.space>team=<Key.backspace><Key.backspace><Key.backspace>amwill<Key.space>
Screenshot: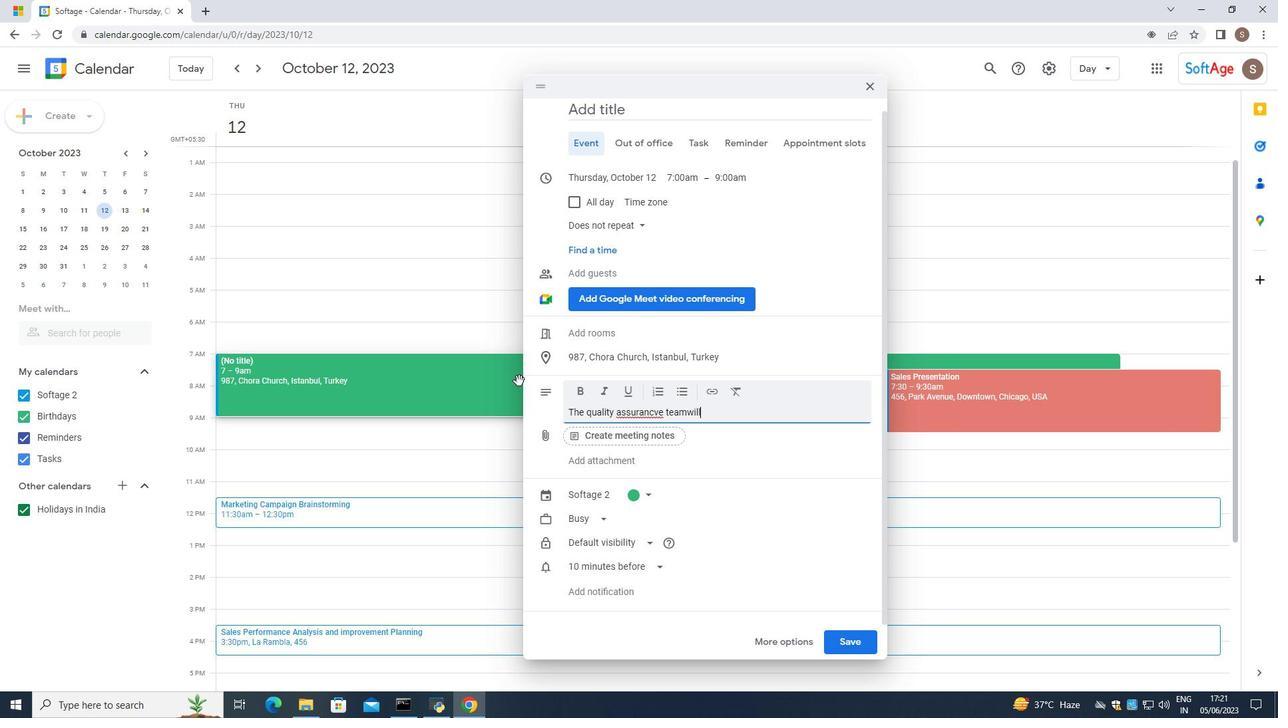 
Action: Mouse moved to (641, 412)
Screenshot: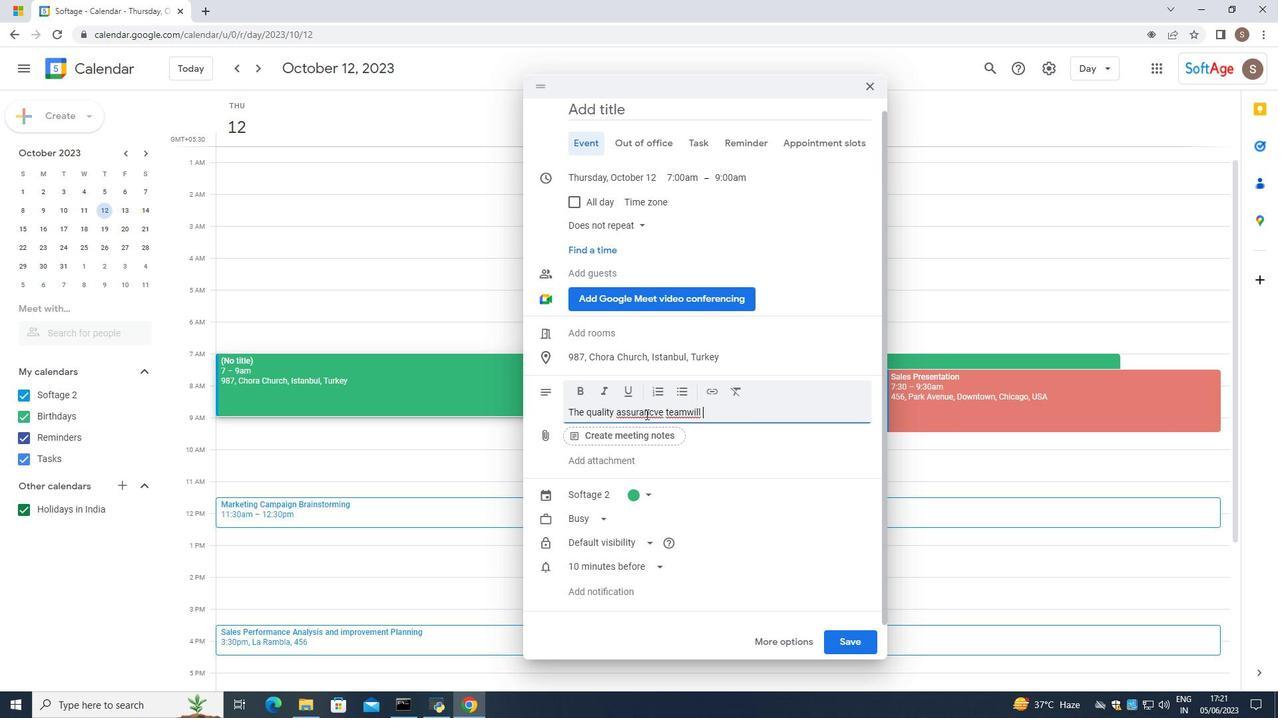 
Action: Mouse pressed left at (641, 412)
Screenshot: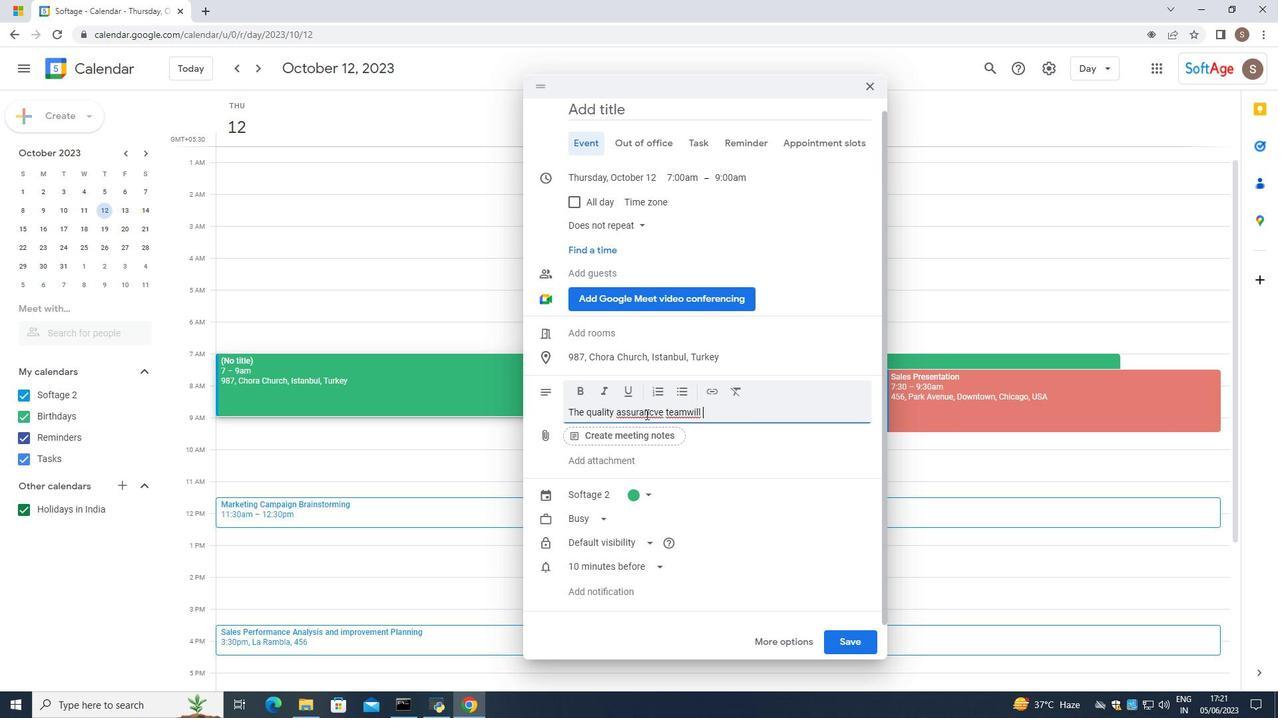 
Action: Mouse pressed right at (641, 412)
Screenshot: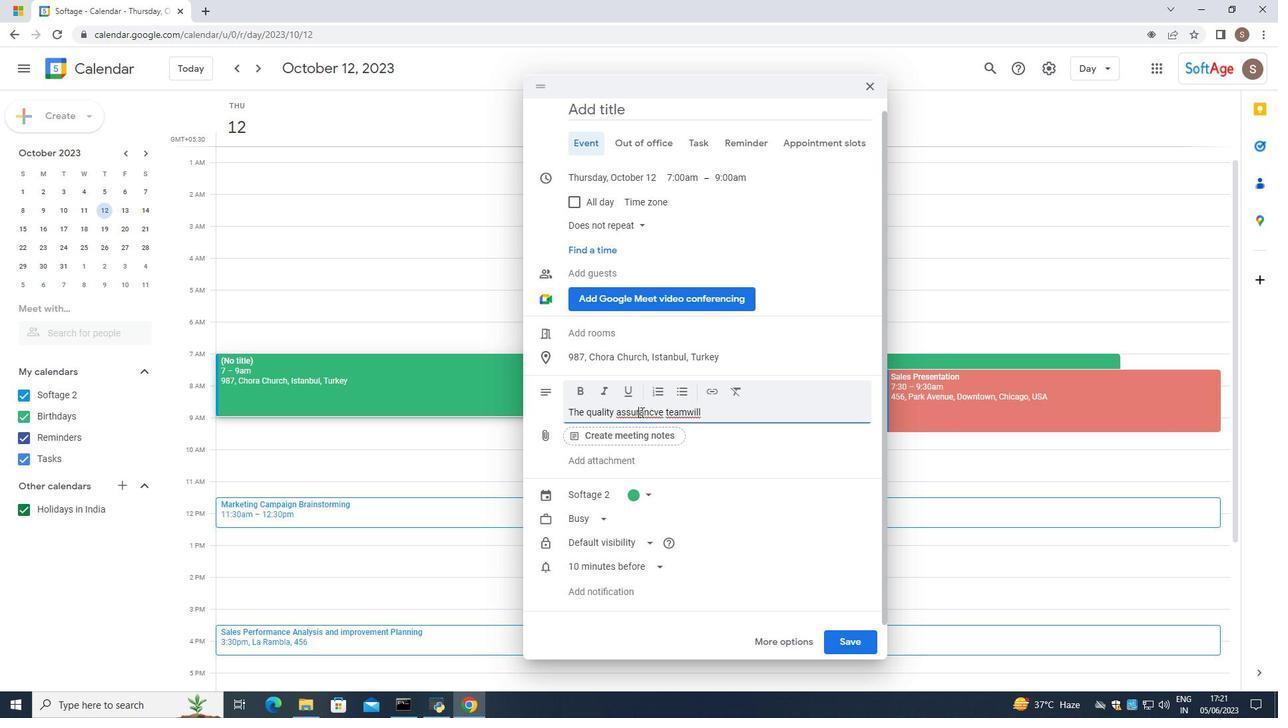 
Action: Mouse moved to (659, 424)
Screenshot: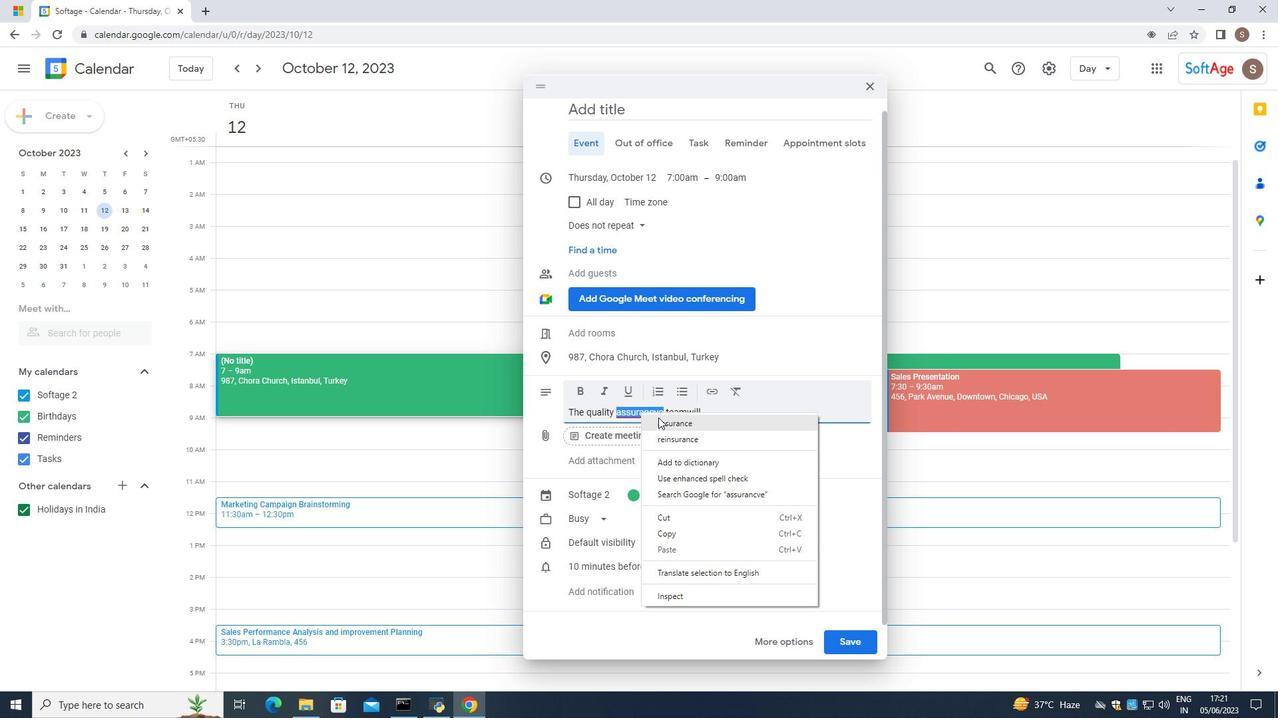 
Action: Mouse pressed left at (659, 424)
Screenshot: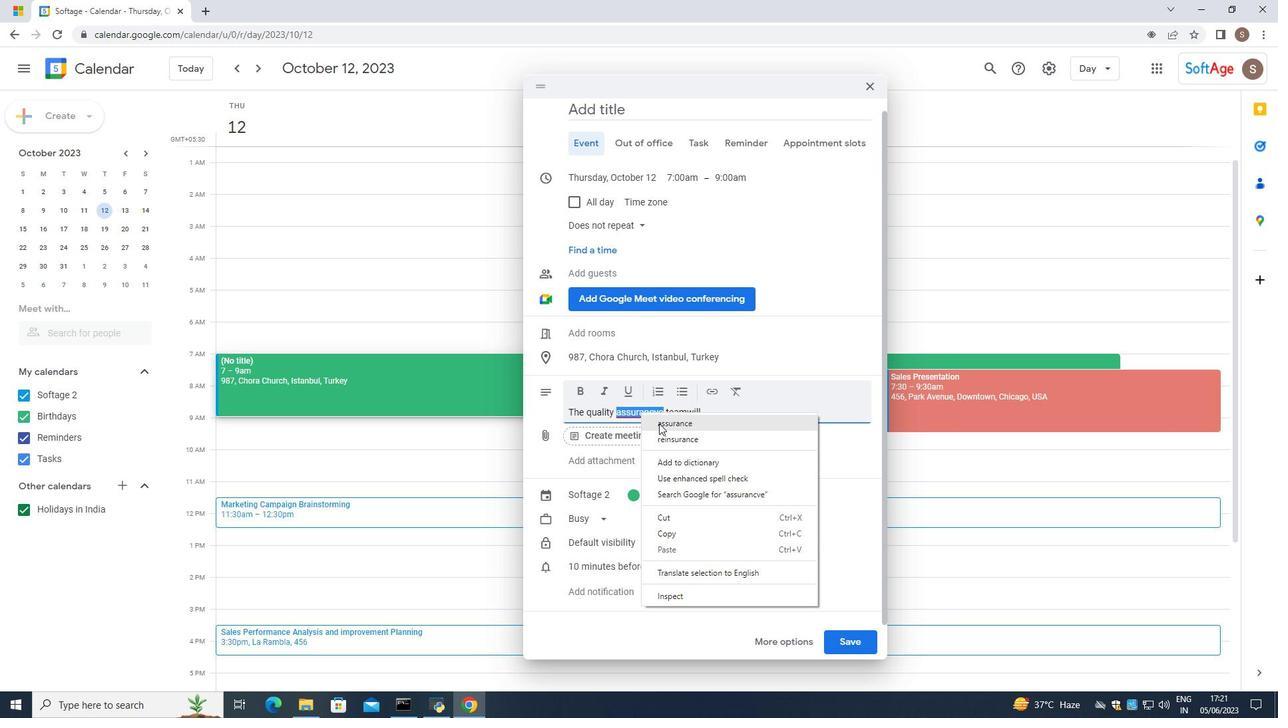 
Action: Mouse moved to (682, 408)
Screenshot: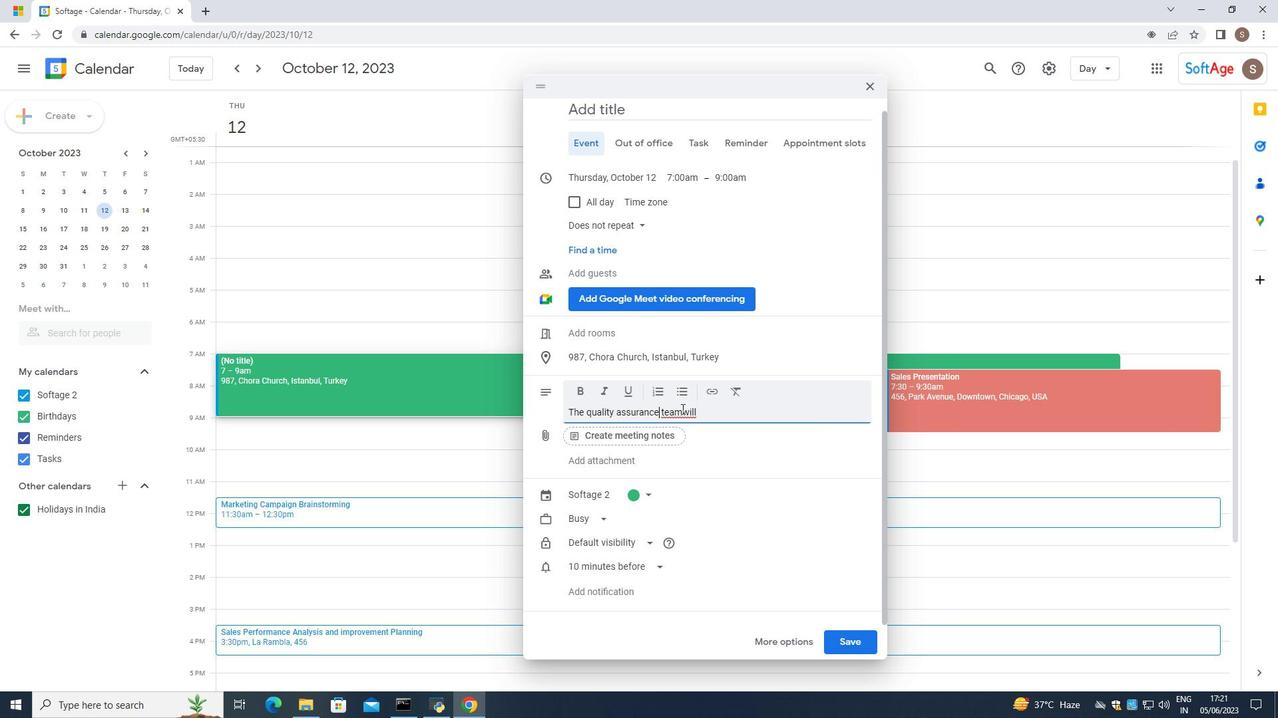 
Action: Mouse pressed left at (682, 408)
Screenshot: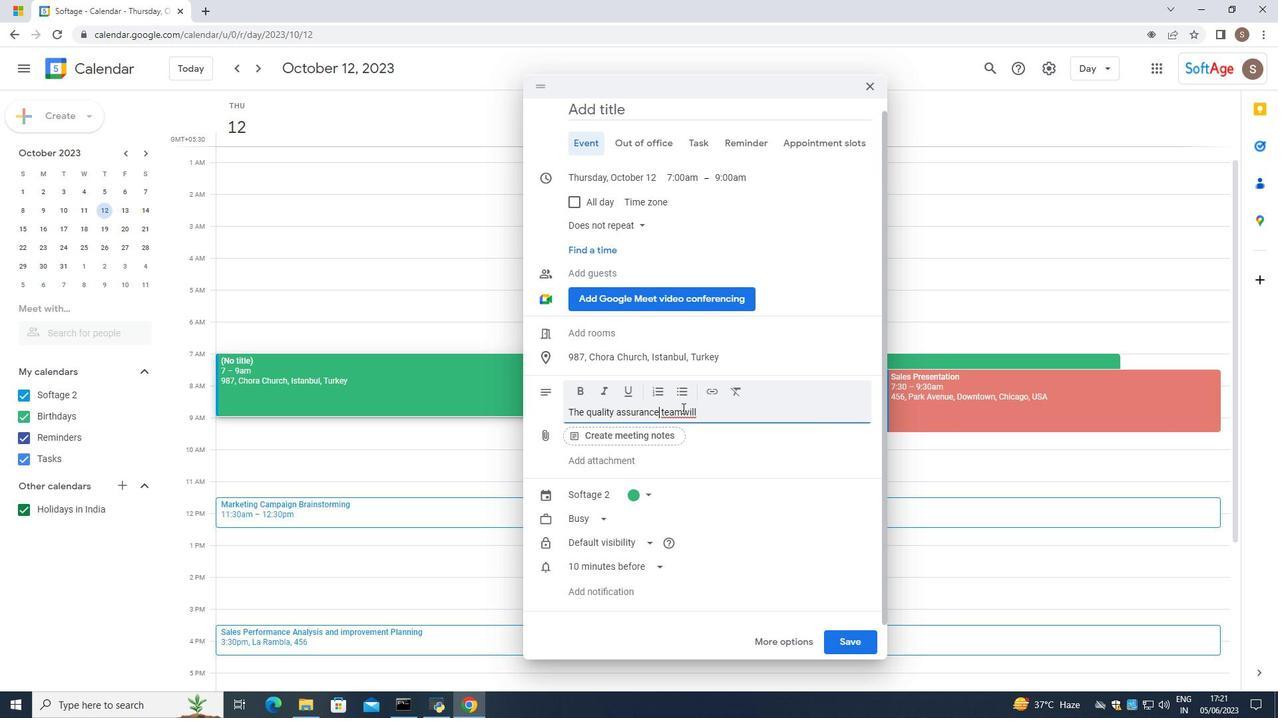 
Action: Mouse pressed right at (682, 408)
Screenshot: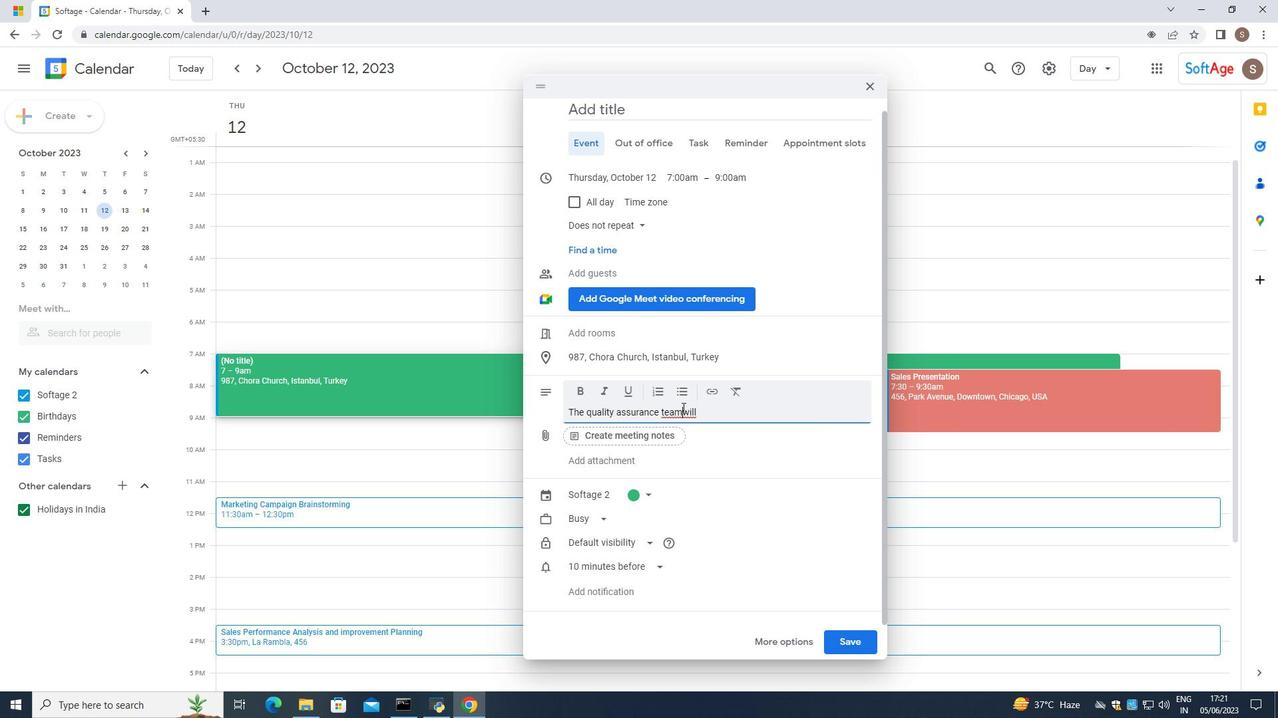 
Action: Mouse moved to (691, 424)
Screenshot: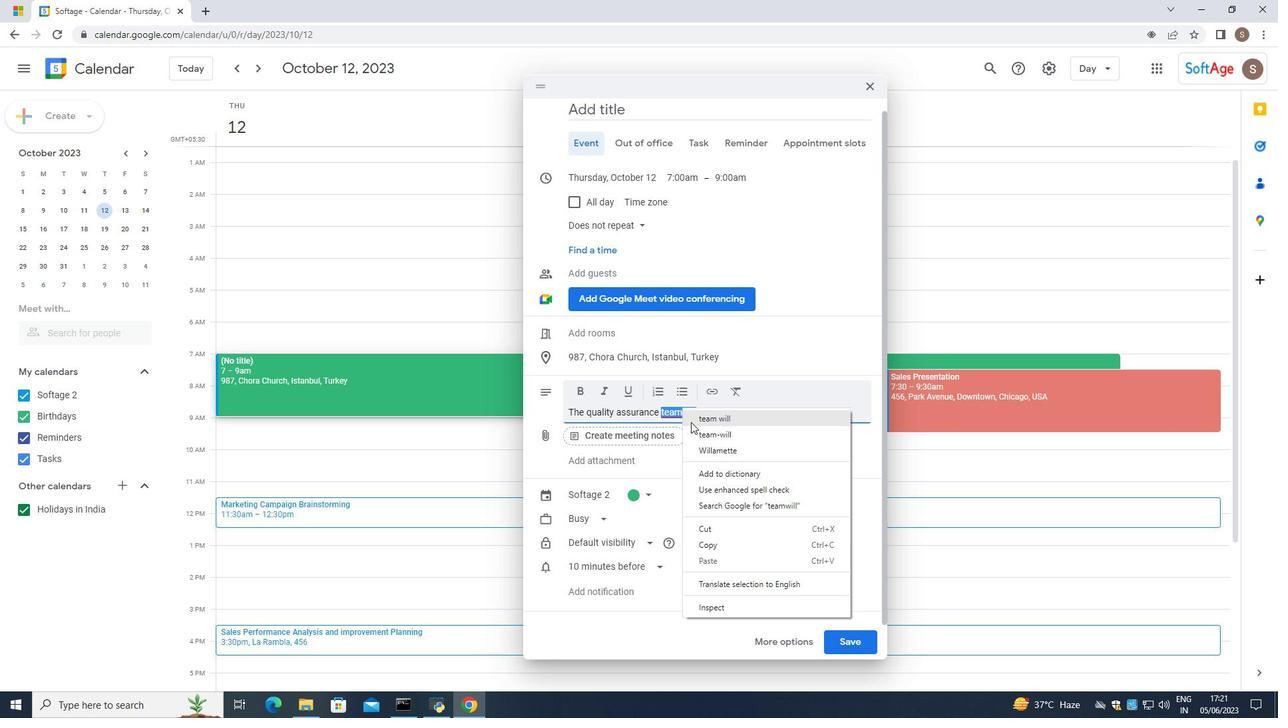 
Action: Mouse pressed left at (691, 424)
Screenshot: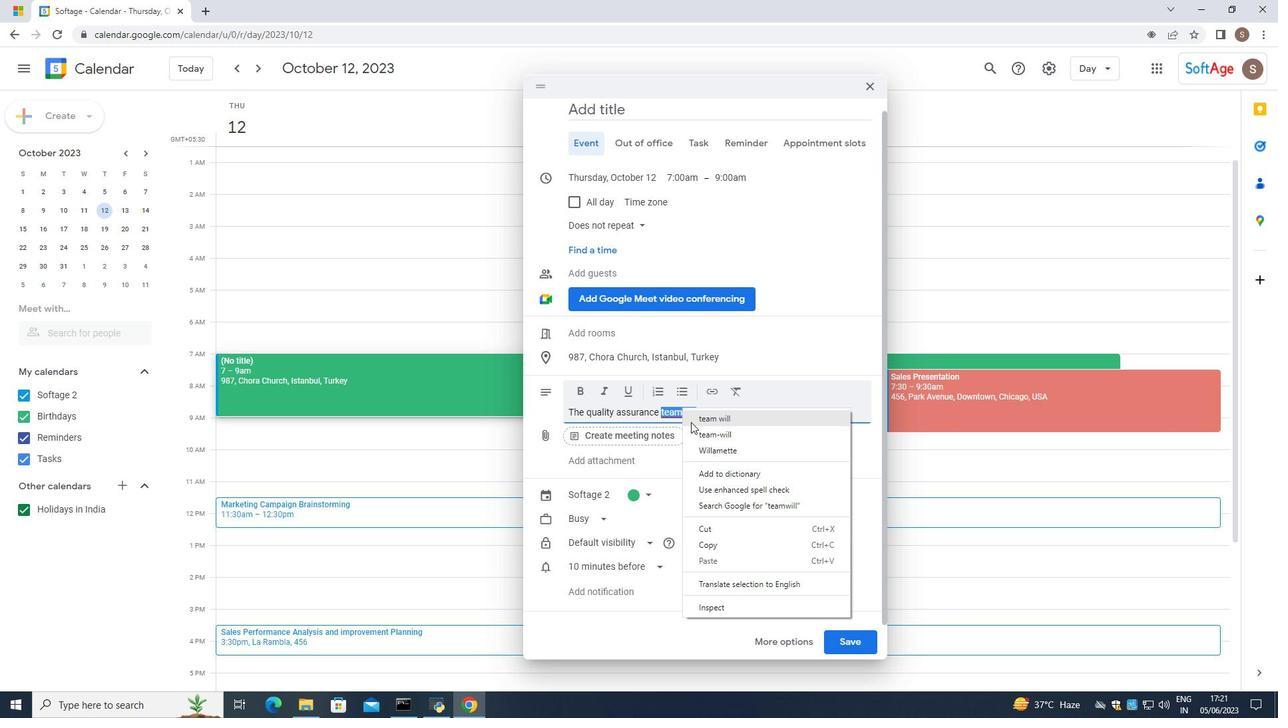 
Action: Mouse moved to (706, 415)
Screenshot: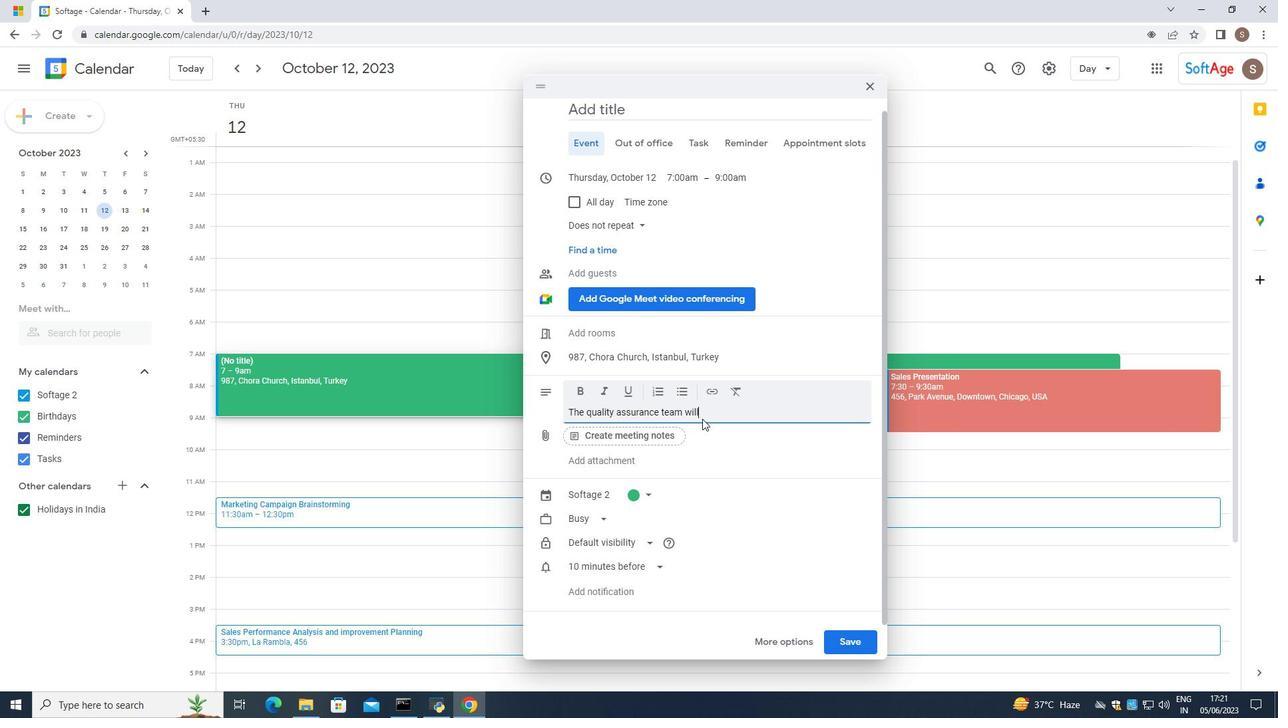 
Action: Mouse pressed left at (706, 415)
Screenshot: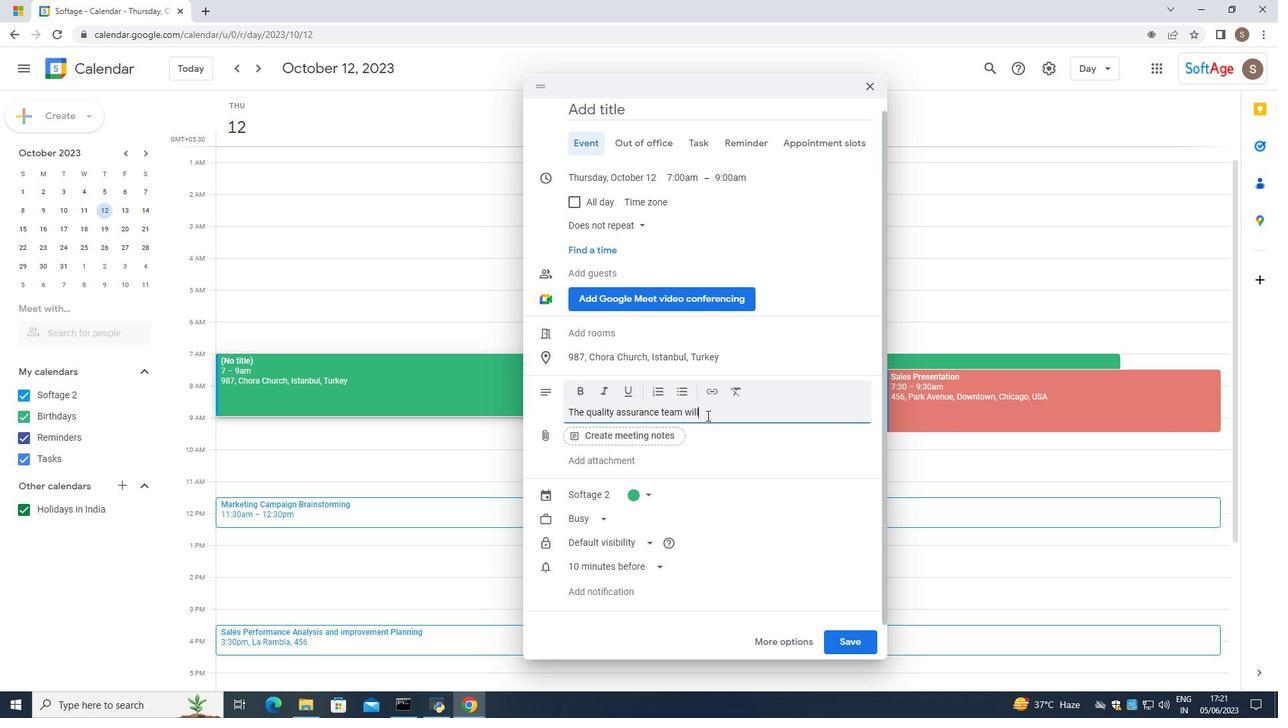 
Action: Key pressed <Key.space>
Screenshot: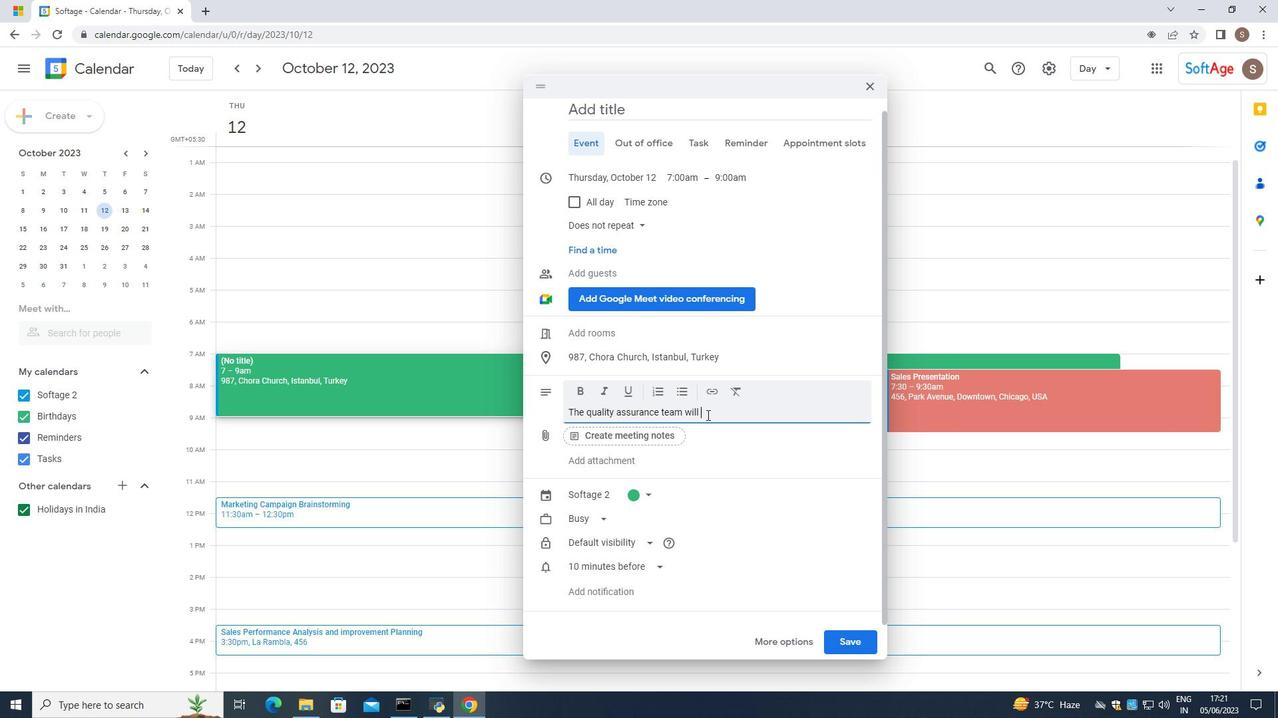 
Action: Mouse moved to (706, 414)
Screenshot: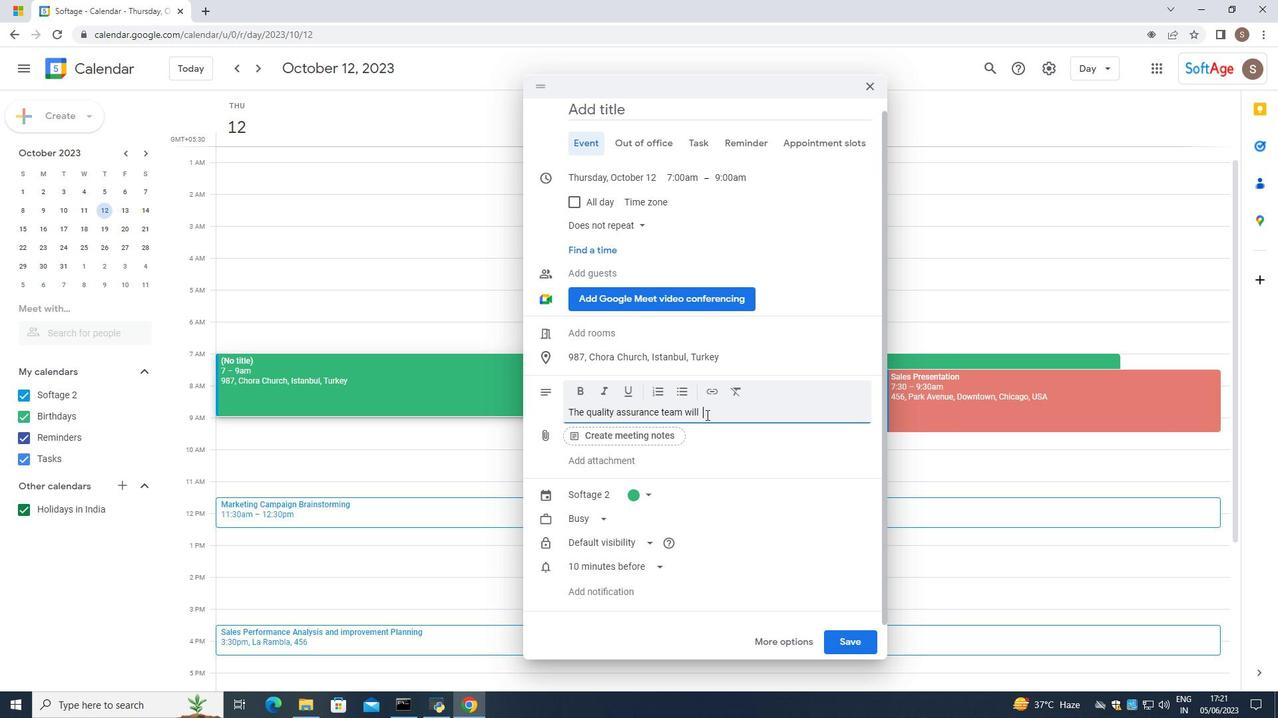 
Action: Key pressed exam,ine<Key.space>\<Key.backspace><Key.backspace><Key.backspace><Key.backspace><Key.backspace><Key.backspace>ine<Key.space>the<Key.space>actual<Key.space>deliverables<Key.space>prof<Key.backspace>duced<Key.space>during<Key.space>the<Key.space>projhect<Key.backspace><Key.backspace><Key.backspace><Key.backspace><Key.backspace>ject<Key.space>such<Key.space>as<Key.space>sogt<Key.backspace><Key.backspace><Key.backspace>oftware<Key.space>appliuct<Key.backspace><Key.backspace><Key.backspace>a<Key.backspace>cations,<Key.space>reports<Key.space>or<Key.space>physical<Key.space>[products<Key.backspace><Key.backspace><Key.backspace><Key.backspace><Key.backspace><Key.backspace><Key.backspace><Key.backspace><Key.backspace><Key.backspace><Key.space>prof<Key.backspace>ducts,<Key.caps_lock>T<Key.caps_lock>hey<Key.space>wilkl<Key.backspace><Key.backspace>l<Key.space>verify<Key.space>that<Key.space>the<Key.space>deliverables<Key.space>meet<Key.space>the<Key.space>specified<Key.space>requitrements,<Key.space>functional<Key.space>dspecifiactions
Screenshot: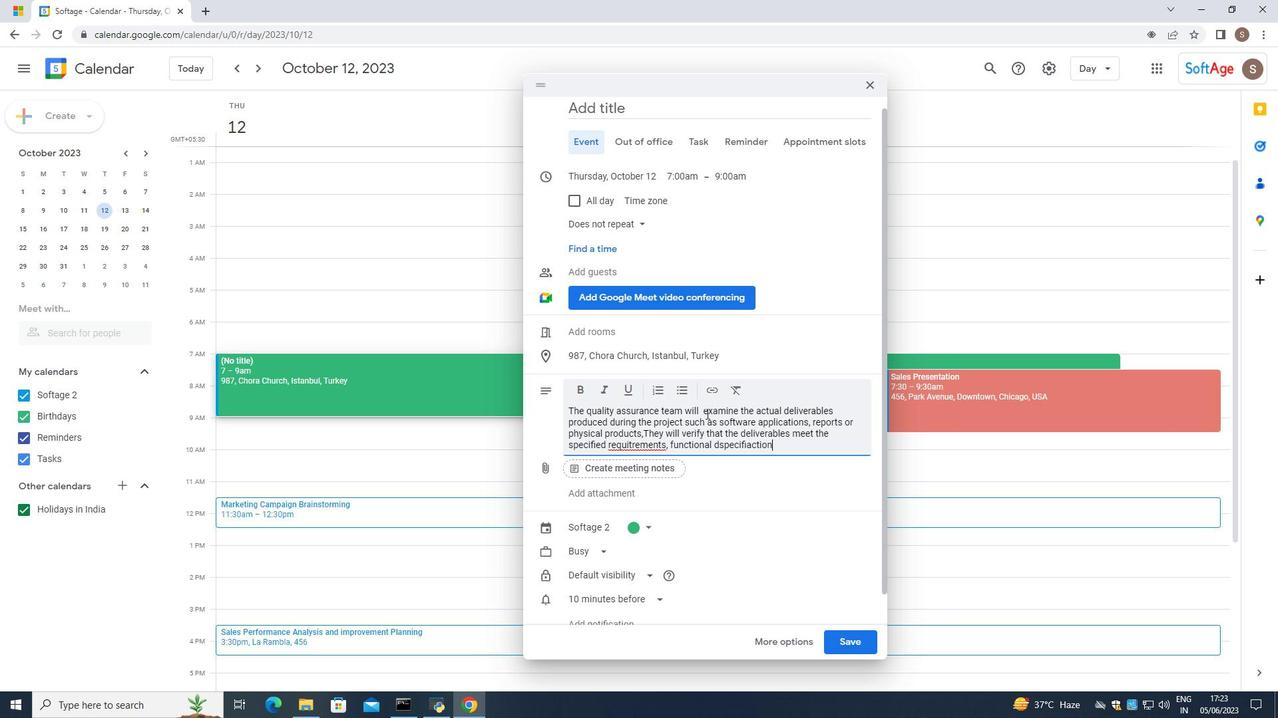 
Action: Mouse moved to (715, 446)
Screenshot: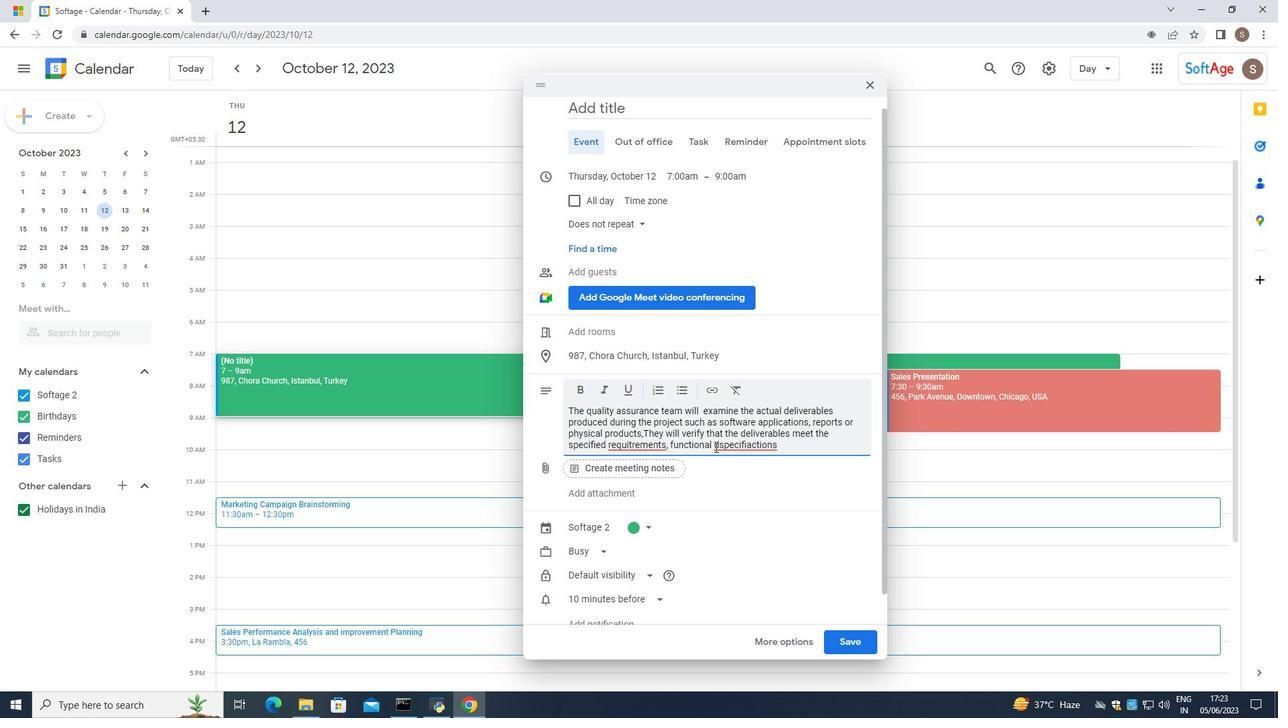 
Action: Mouse pressed left at (715, 446)
Screenshot: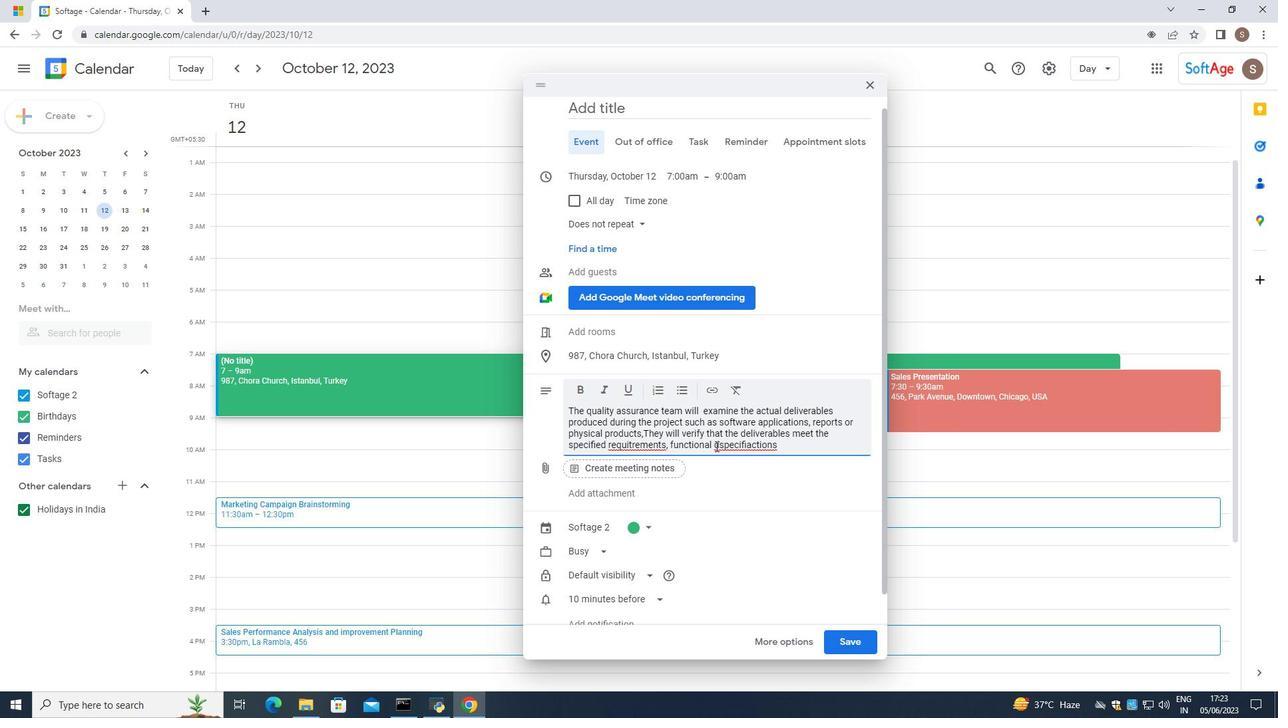 
Action: Mouse moved to (728, 447)
Screenshot: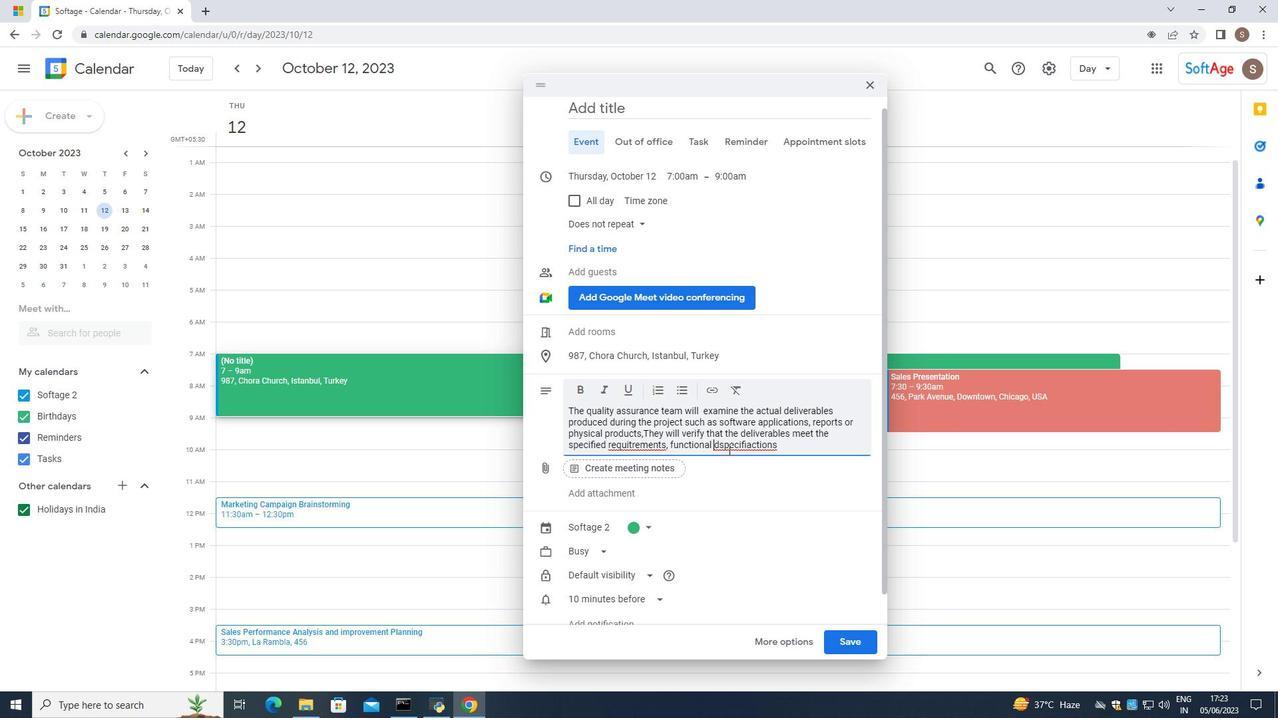 
Action: Mouse pressed left at (728, 447)
Screenshot: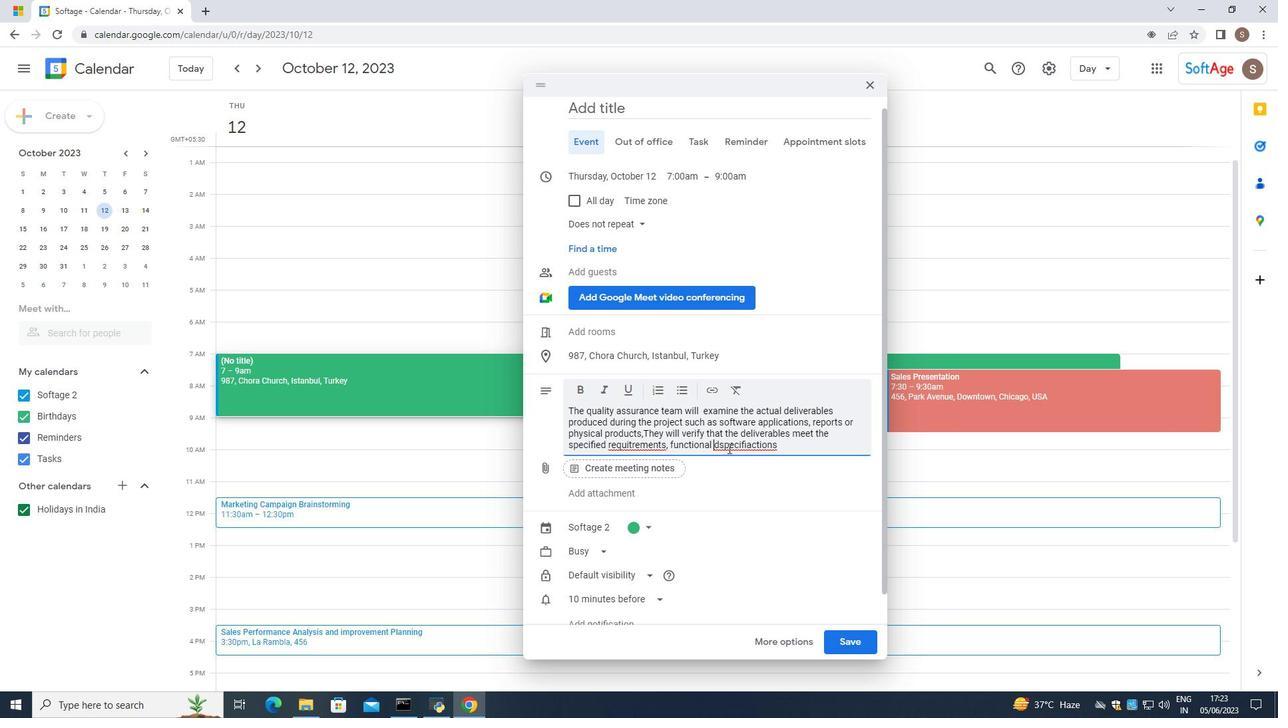 
Action: Mouse pressed right at (728, 447)
Screenshot: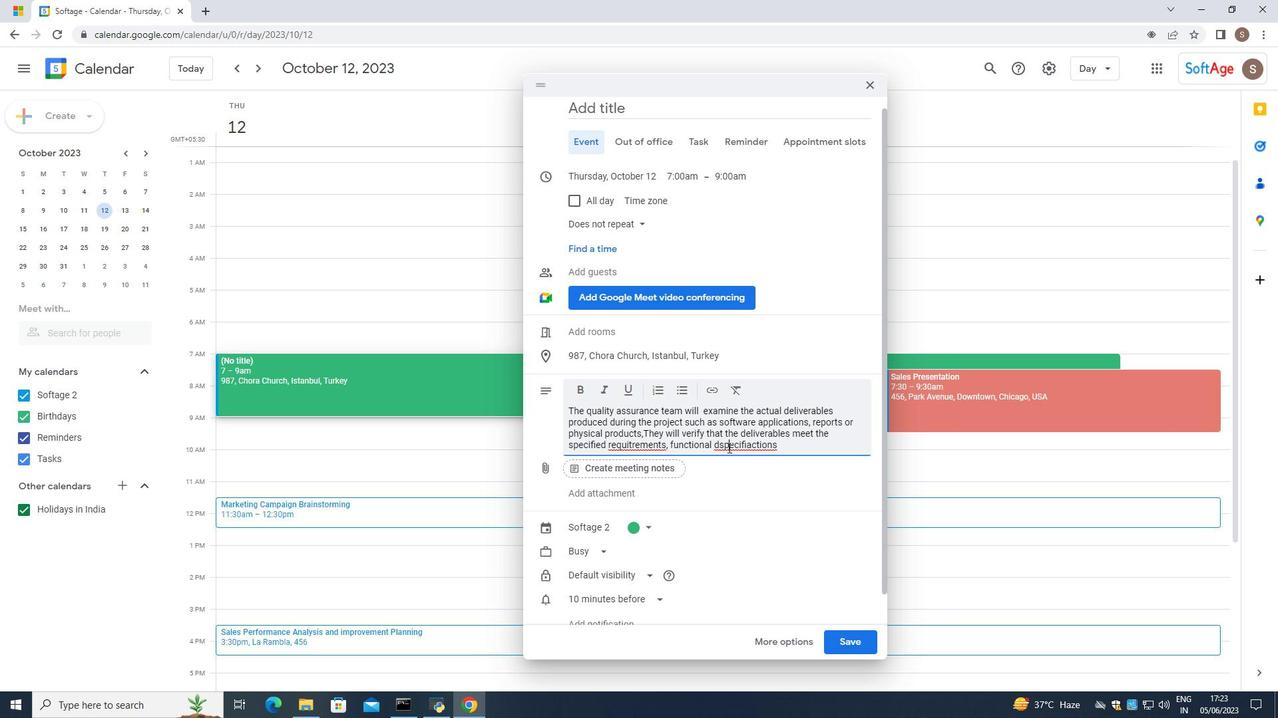 
Action: Mouse moved to (745, 457)
Screenshot: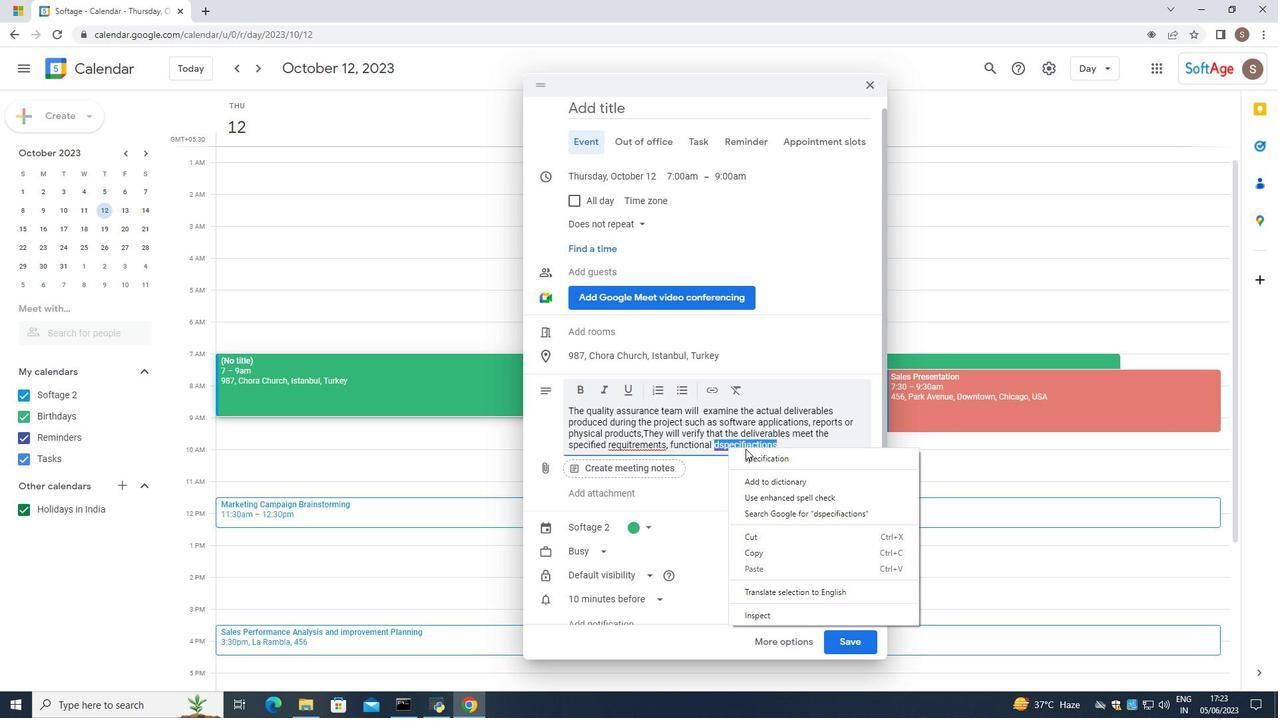 
Action: Mouse pressed left at (745, 457)
Screenshot: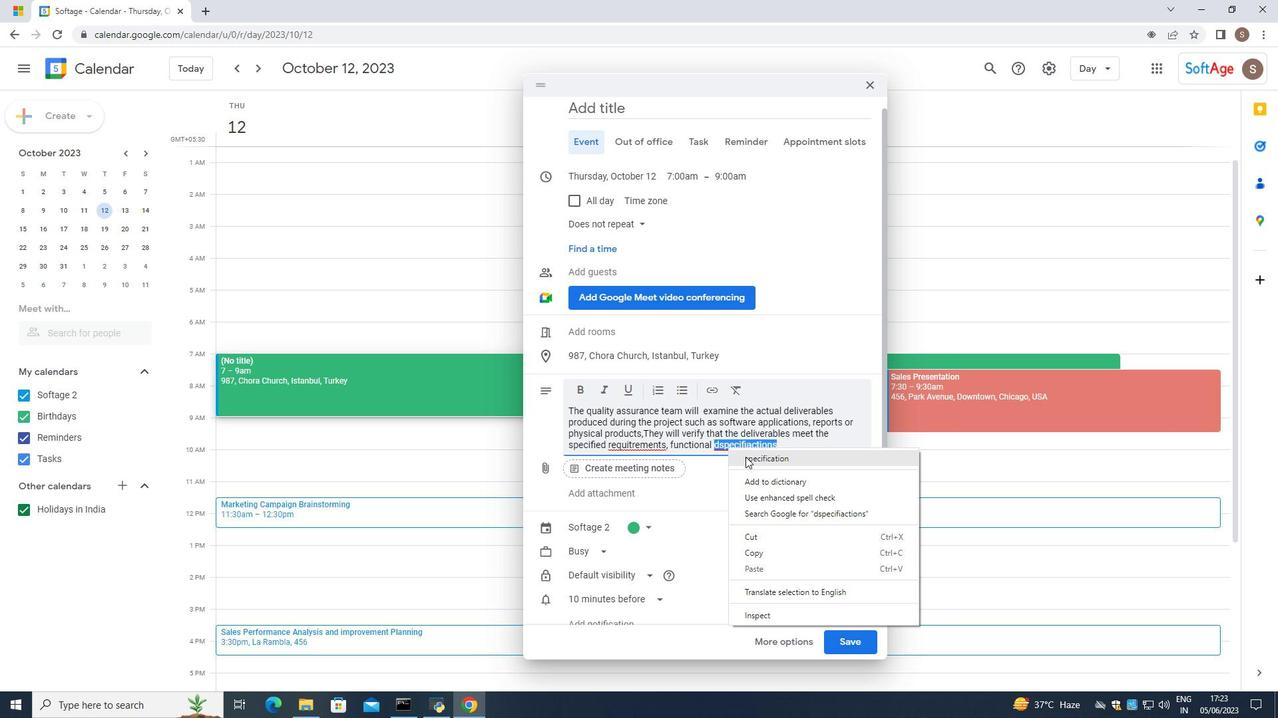 
Action: Mouse moved to (610, 444)
Screenshot: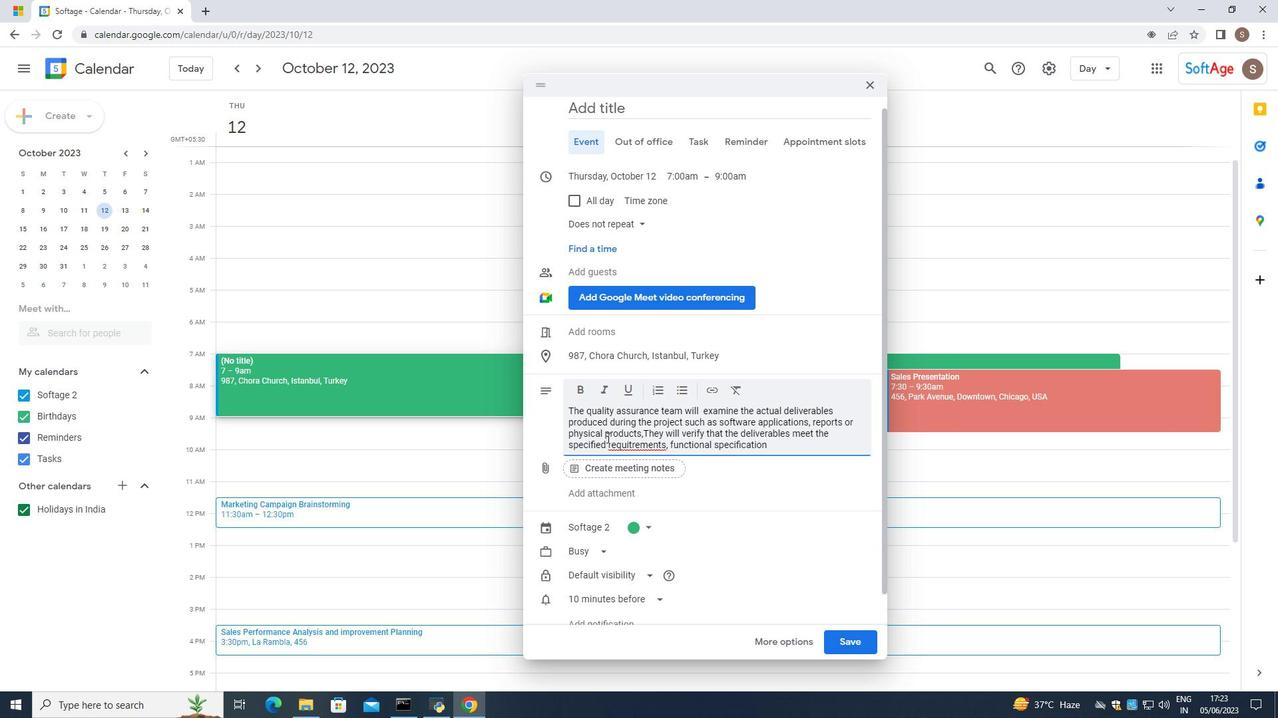 
Action: Mouse pressed left at (610, 444)
Screenshot: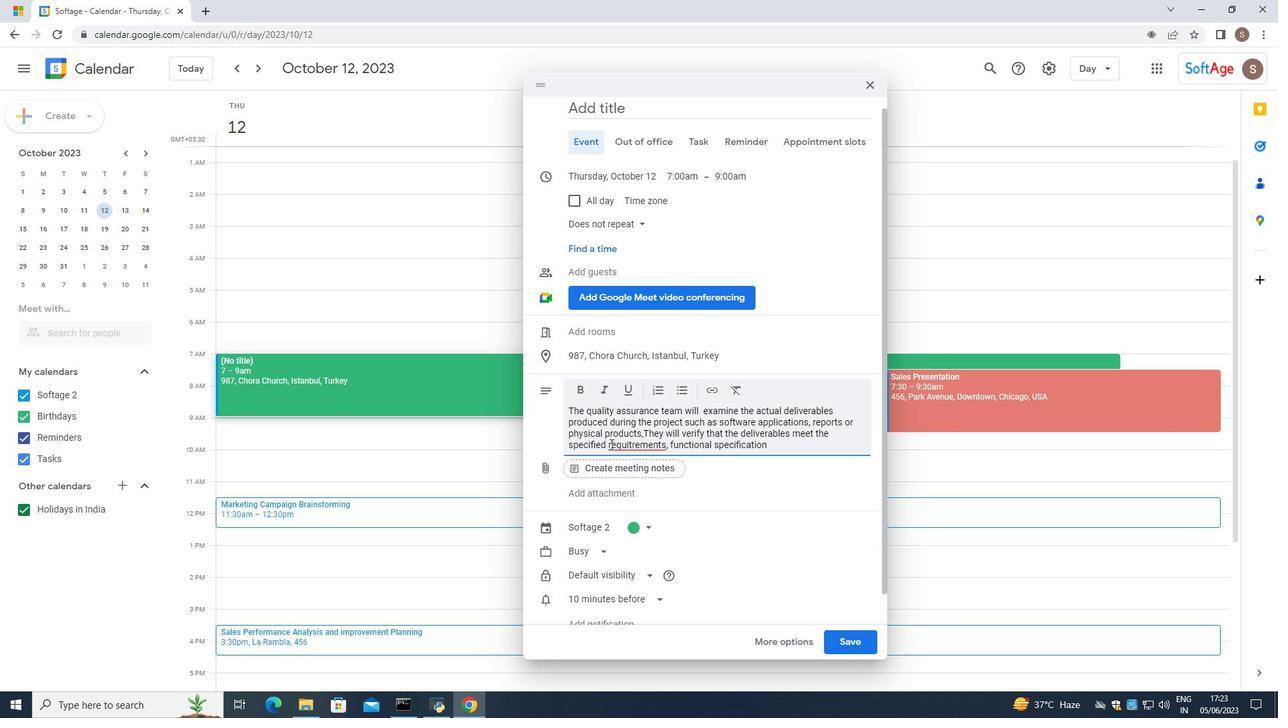 
Action: Mouse moved to (611, 444)
Screenshot: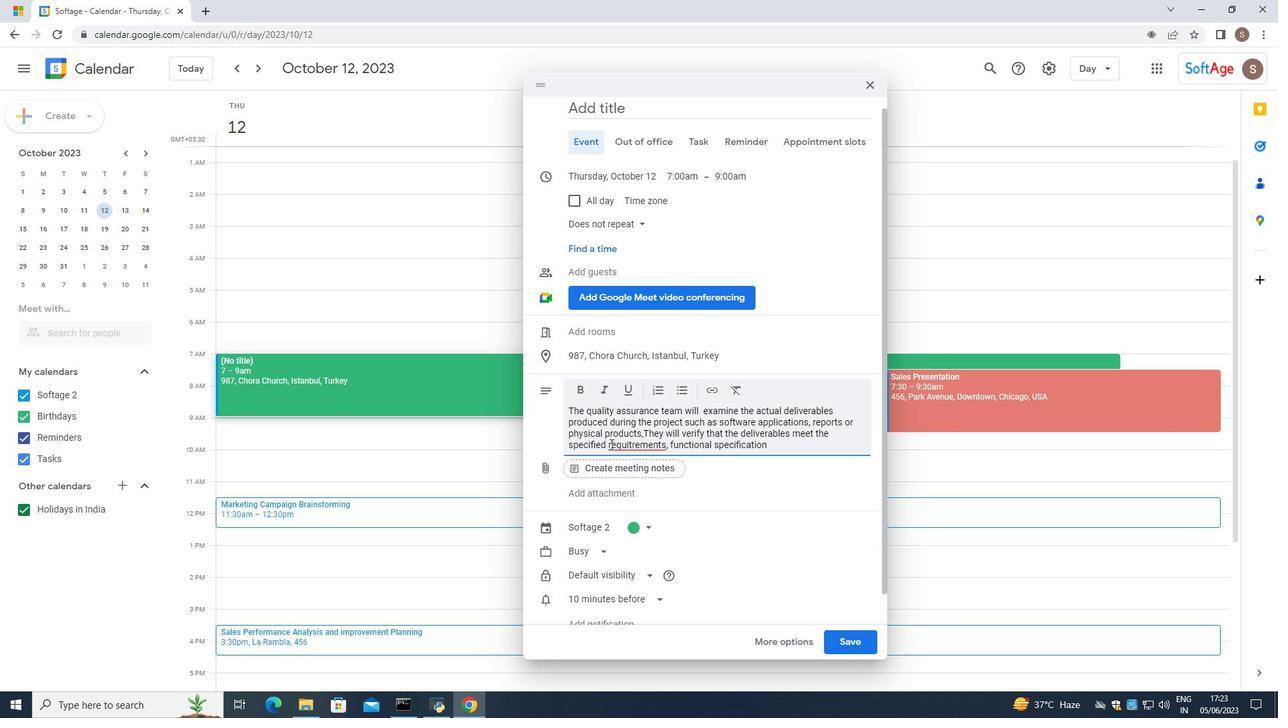 
Action: Mouse pressed right at (611, 444)
Screenshot: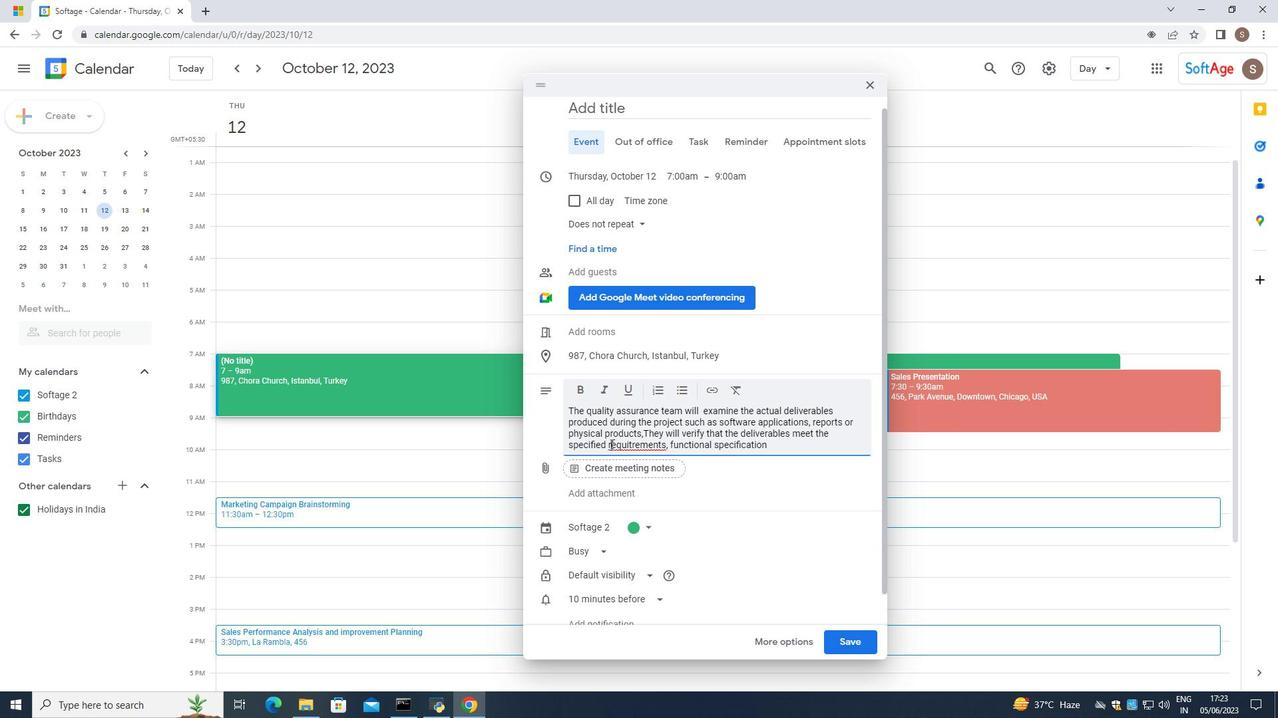 
Action: Mouse moved to (628, 455)
Screenshot: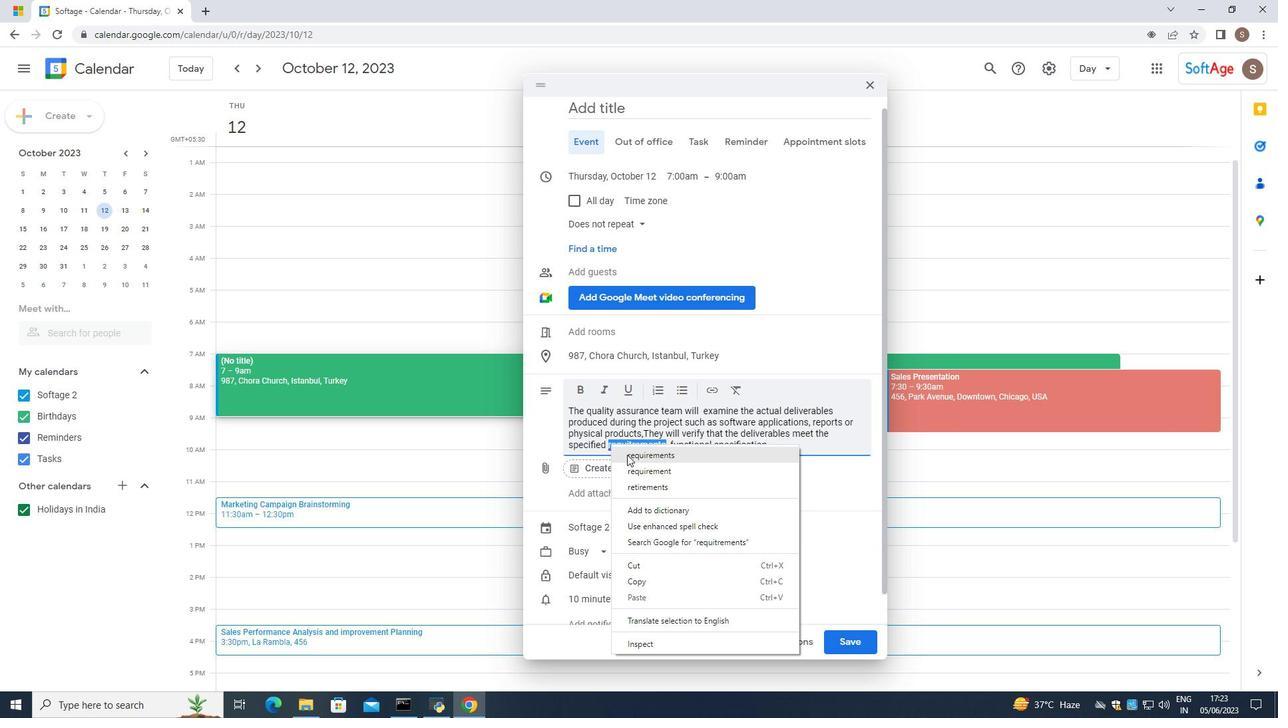 
Action: Mouse pressed left at (628, 455)
Screenshot: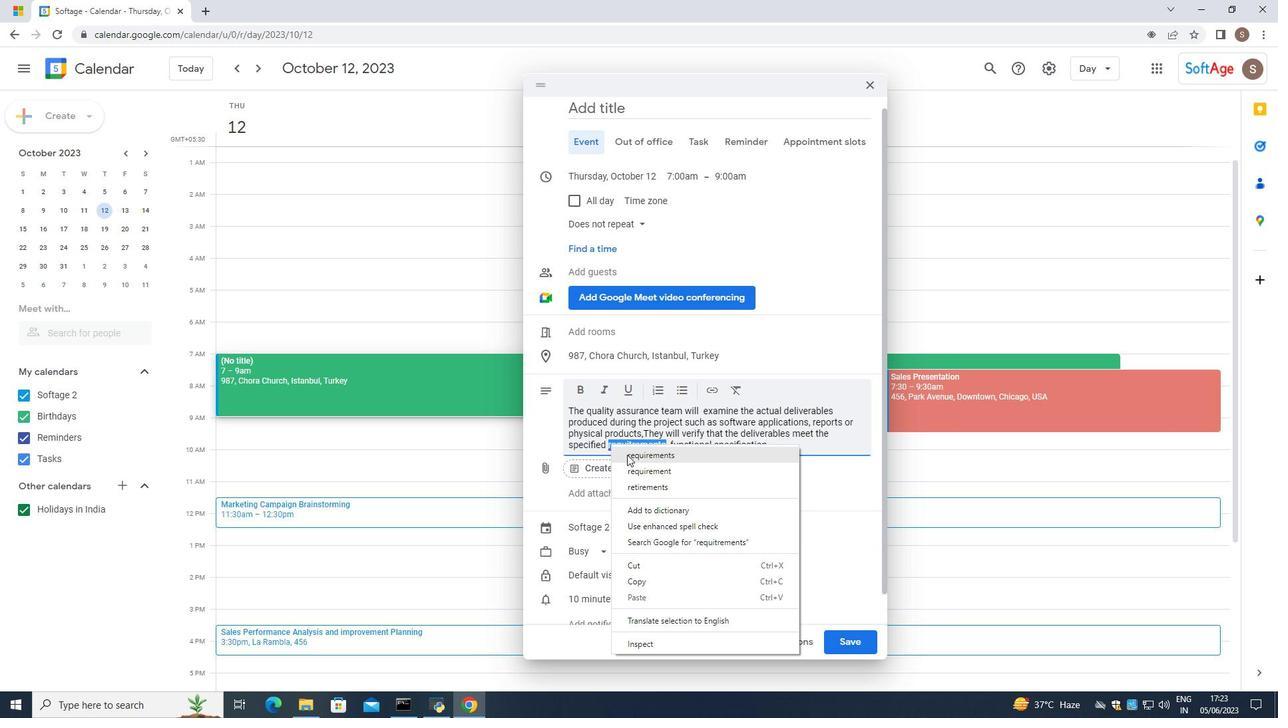 
Action: Mouse moved to (780, 443)
Screenshot: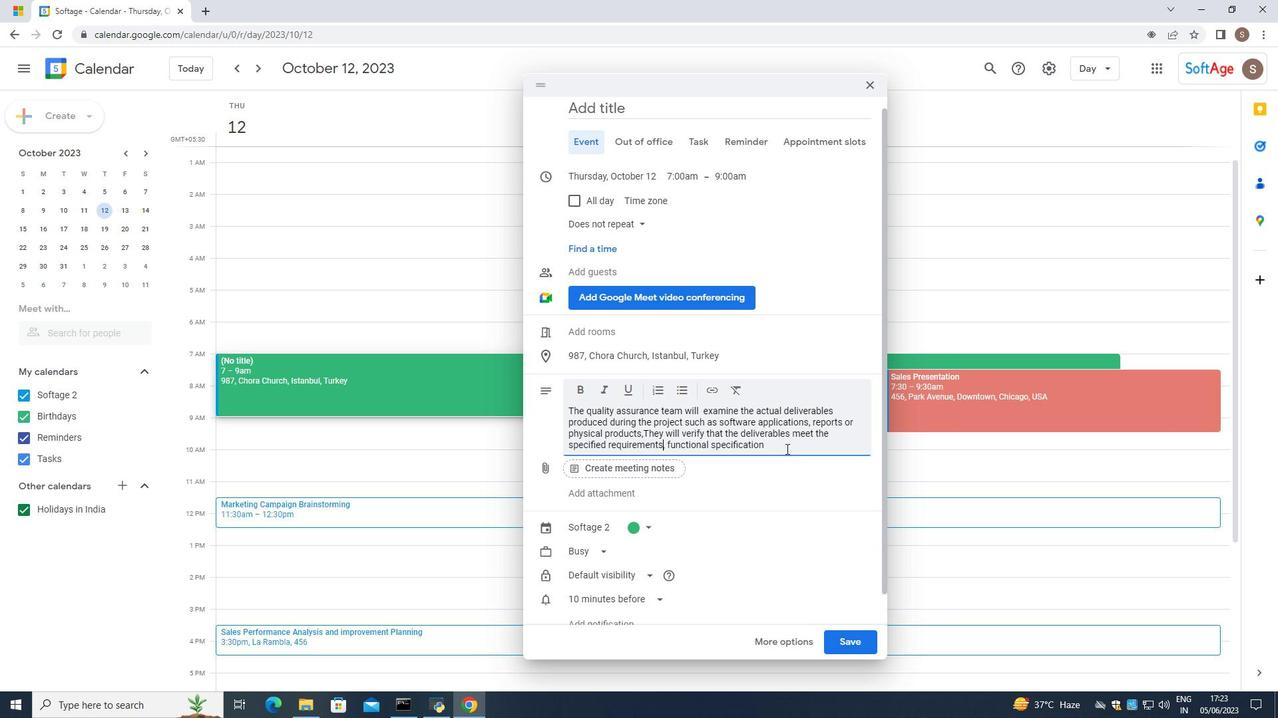 
Action: Mouse pressed left at (780, 443)
Screenshot: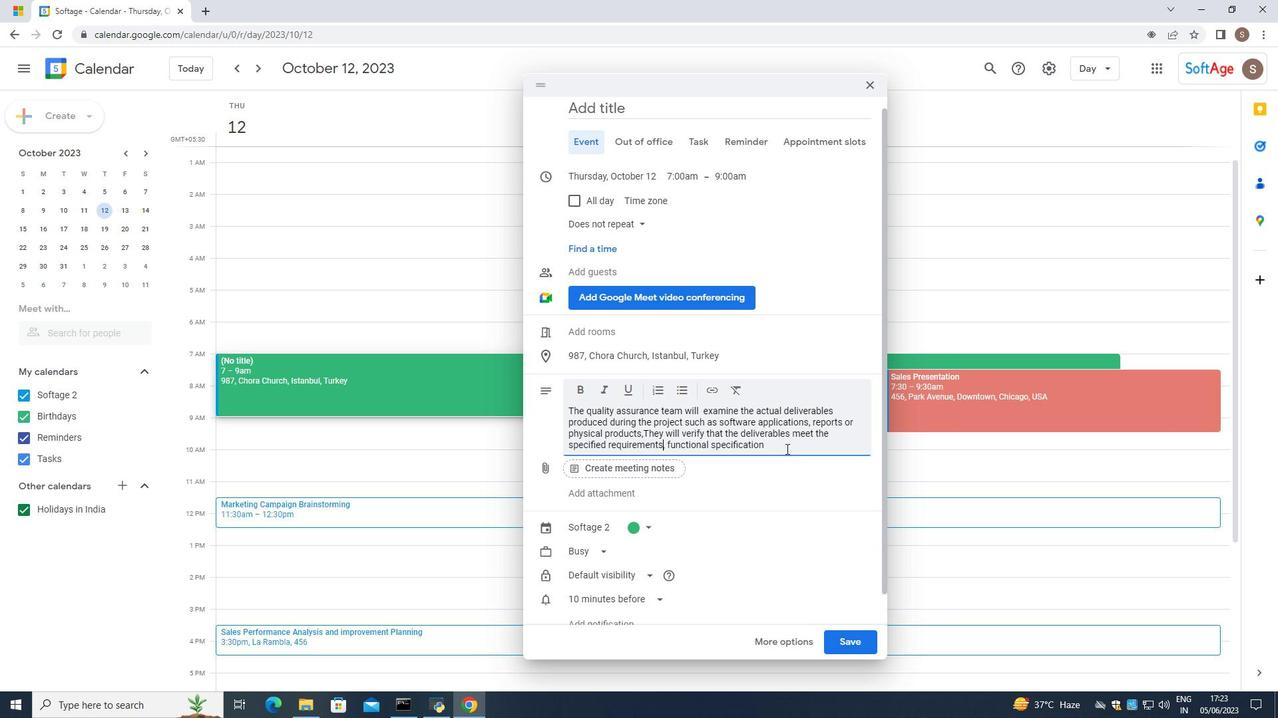 
Action: Key pressed and<Key.space>qul<Key.backspace><Key.backspace><Key.backspace><Key.backspace><Key.backspace><Key.backspace><Key.backspace><Key.space>and<Key.space>qualityb<Key.space>standards.
Screenshot: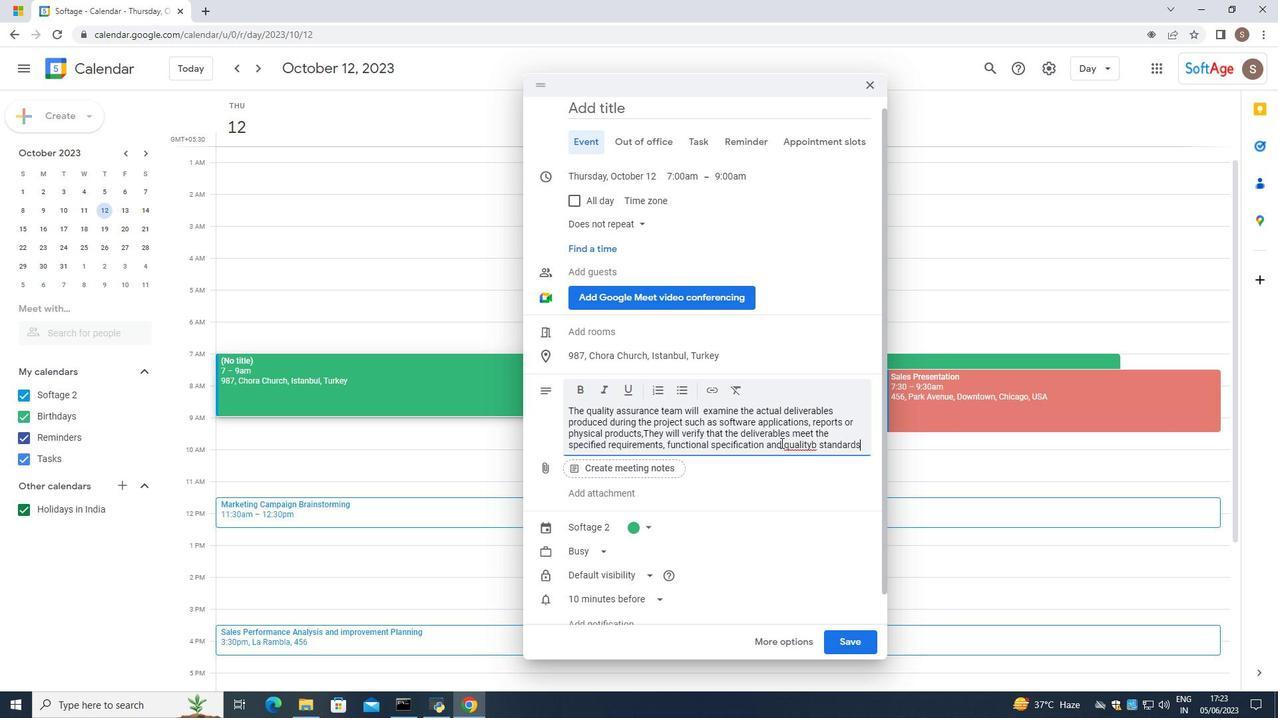 
Action: Mouse moved to (817, 447)
Screenshot: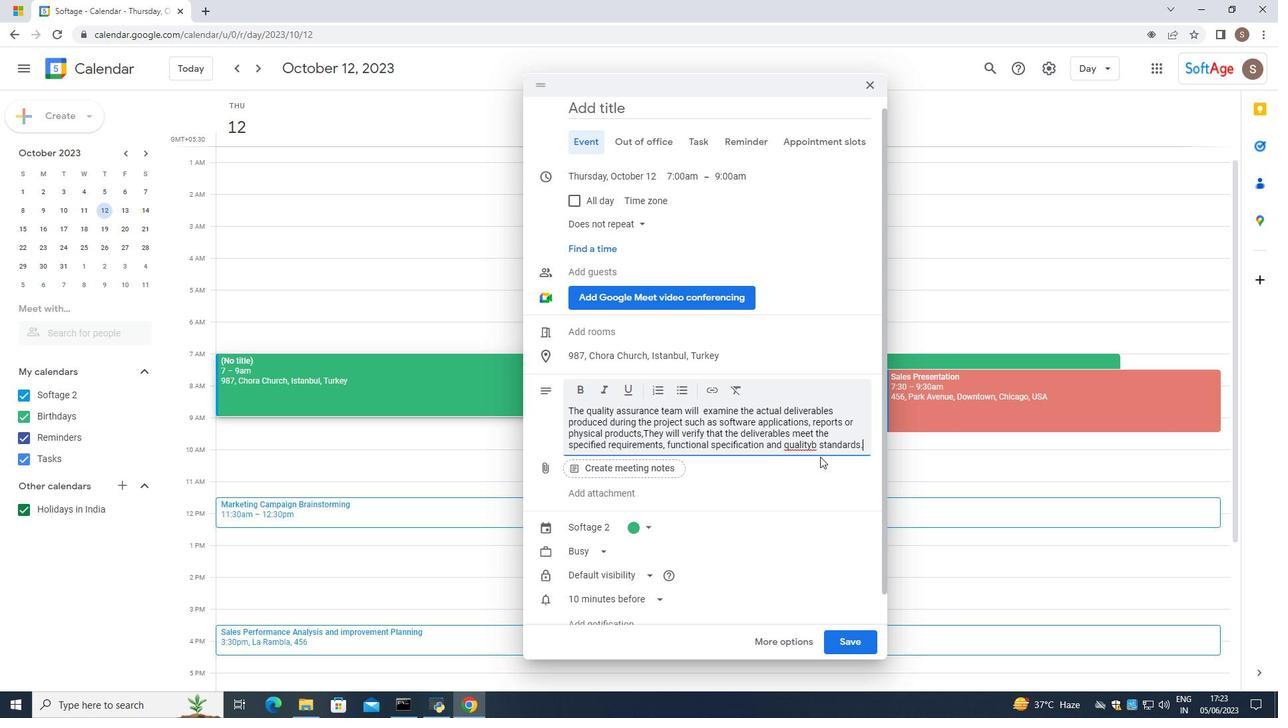 
Action: Mouse pressed left at (817, 447)
Screenshot: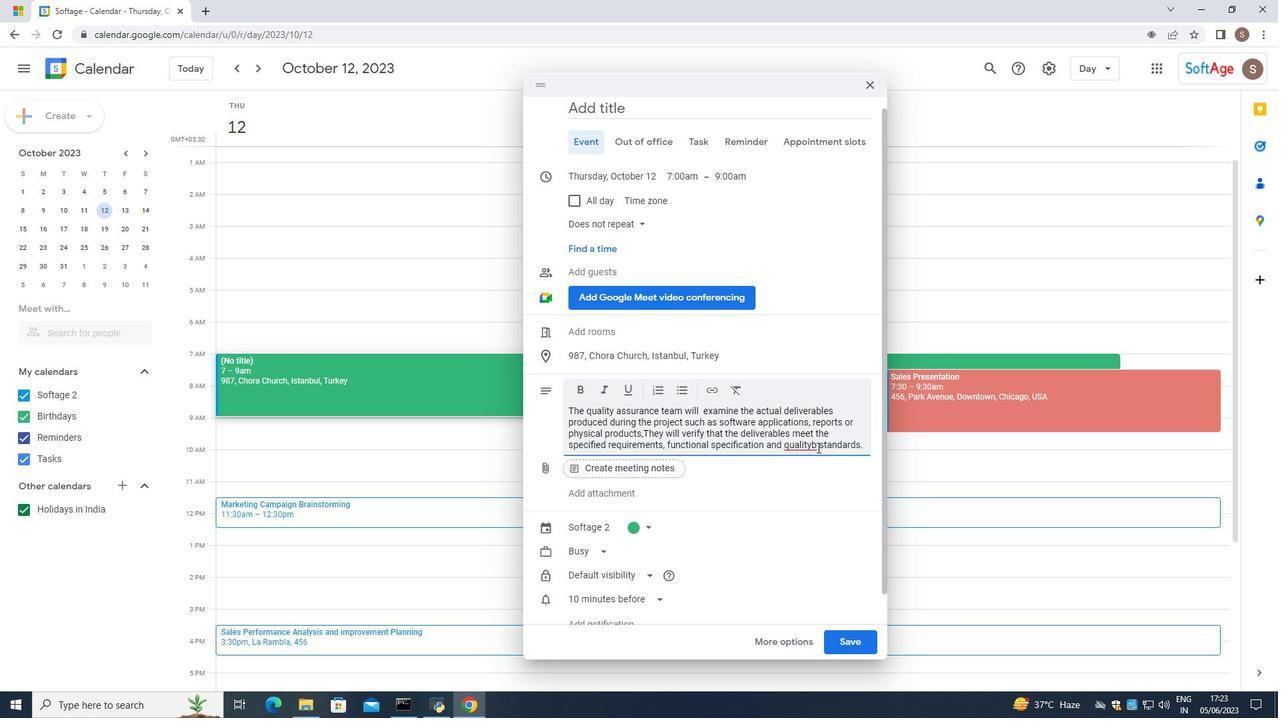 
Action: Mouse moved to (817, 447)
Screenshot: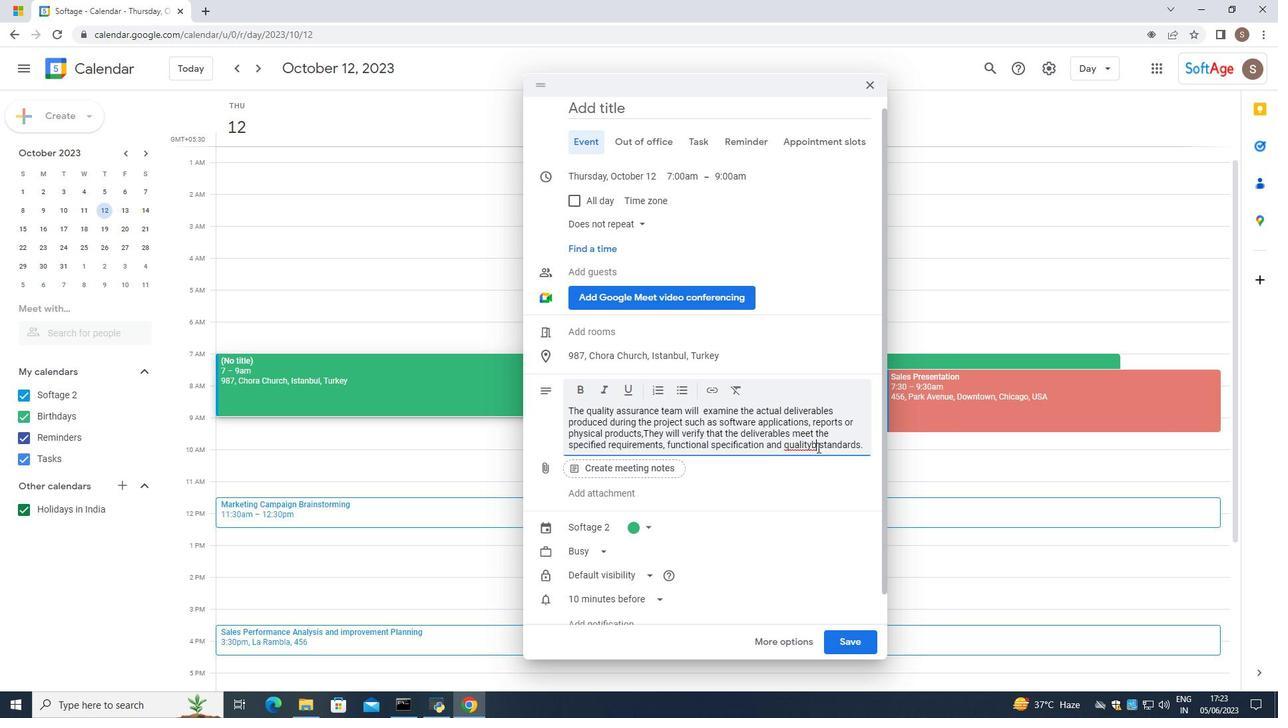 
Action: Key pressed <Key.backspace>
Screenshot: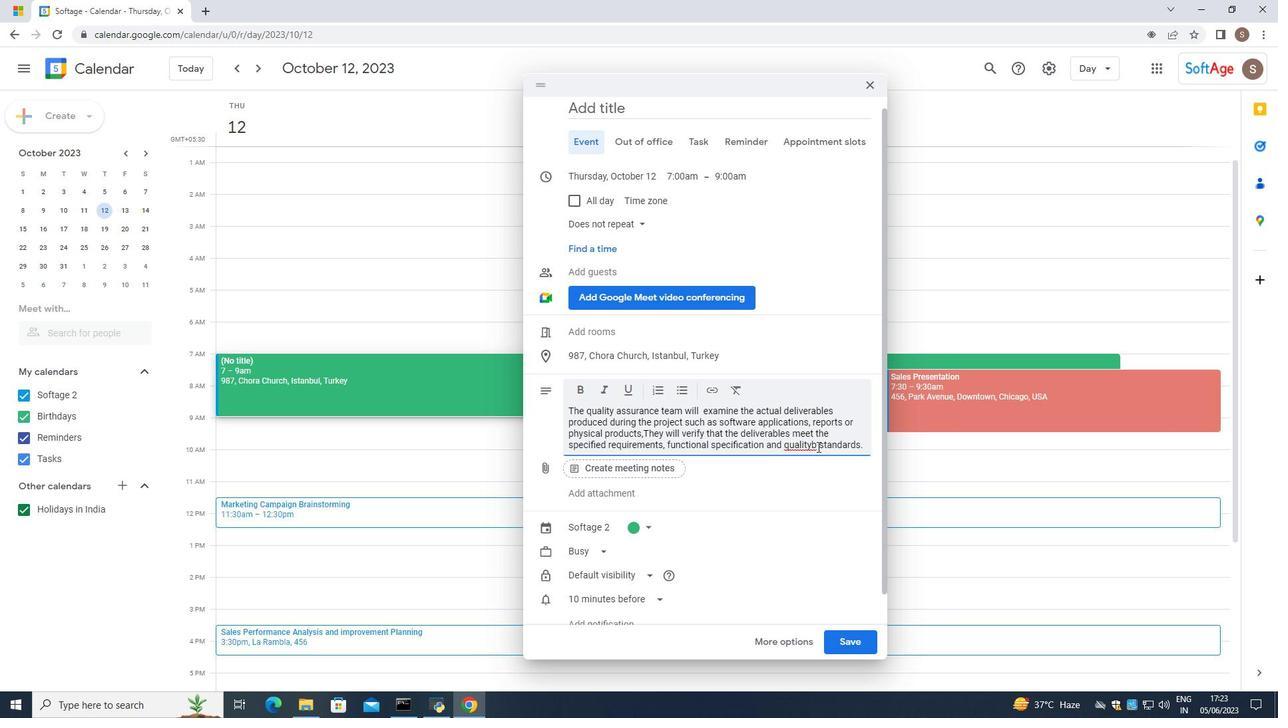 
Action: Mouse moved to (748, 519)
Screenshot: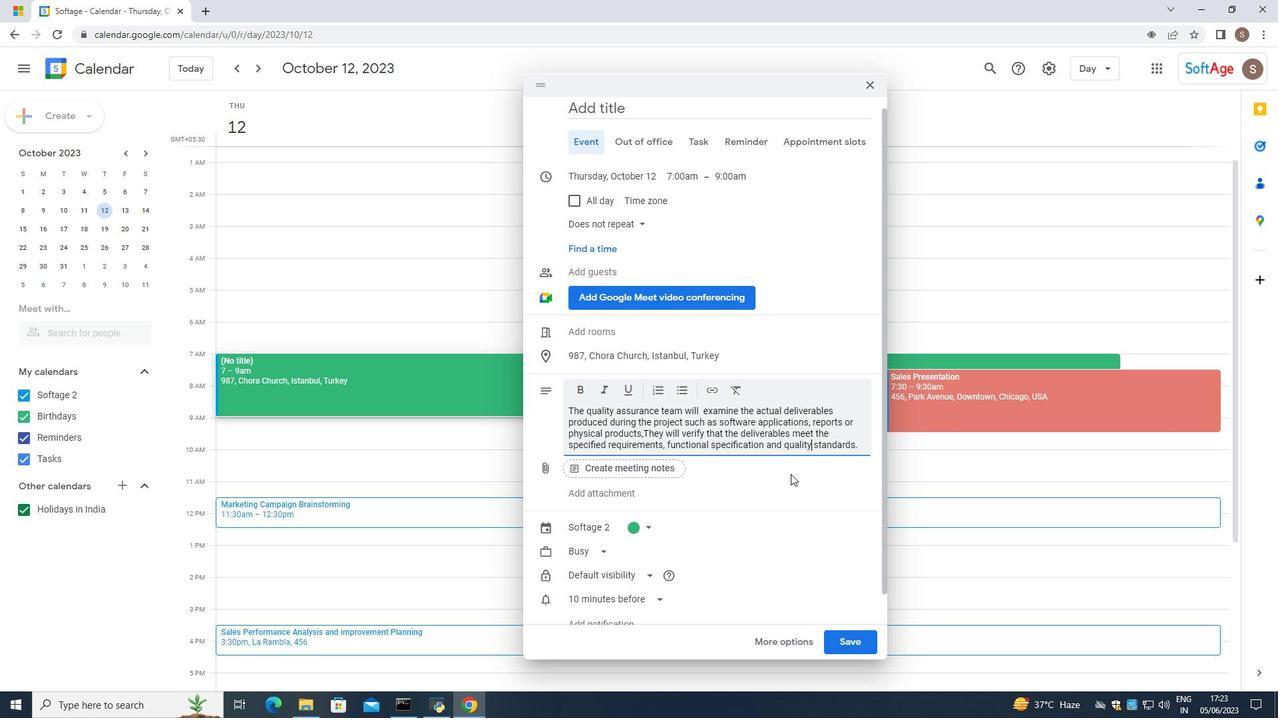 
Action: Mouse scrolled (748, 519) with delta (0, 0)
Screenshot: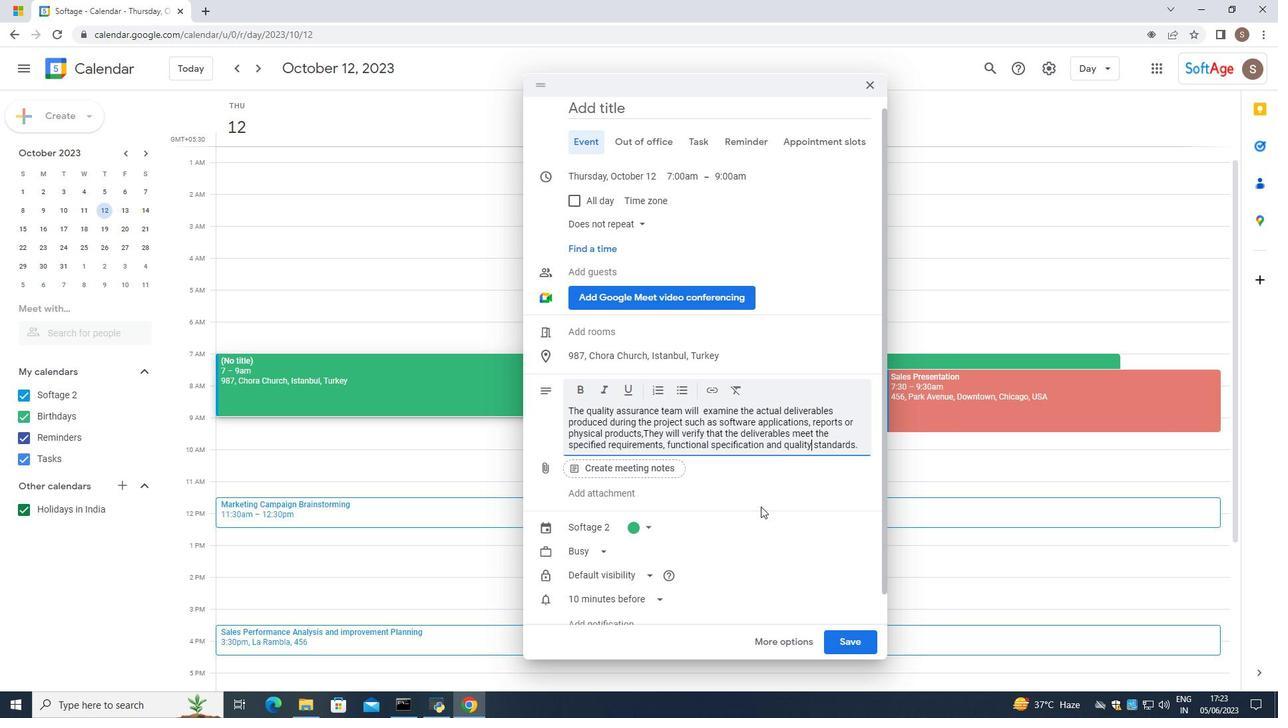 
Action: Mouse scrolled (748, 519) with delta (0, 0)
Screenshot: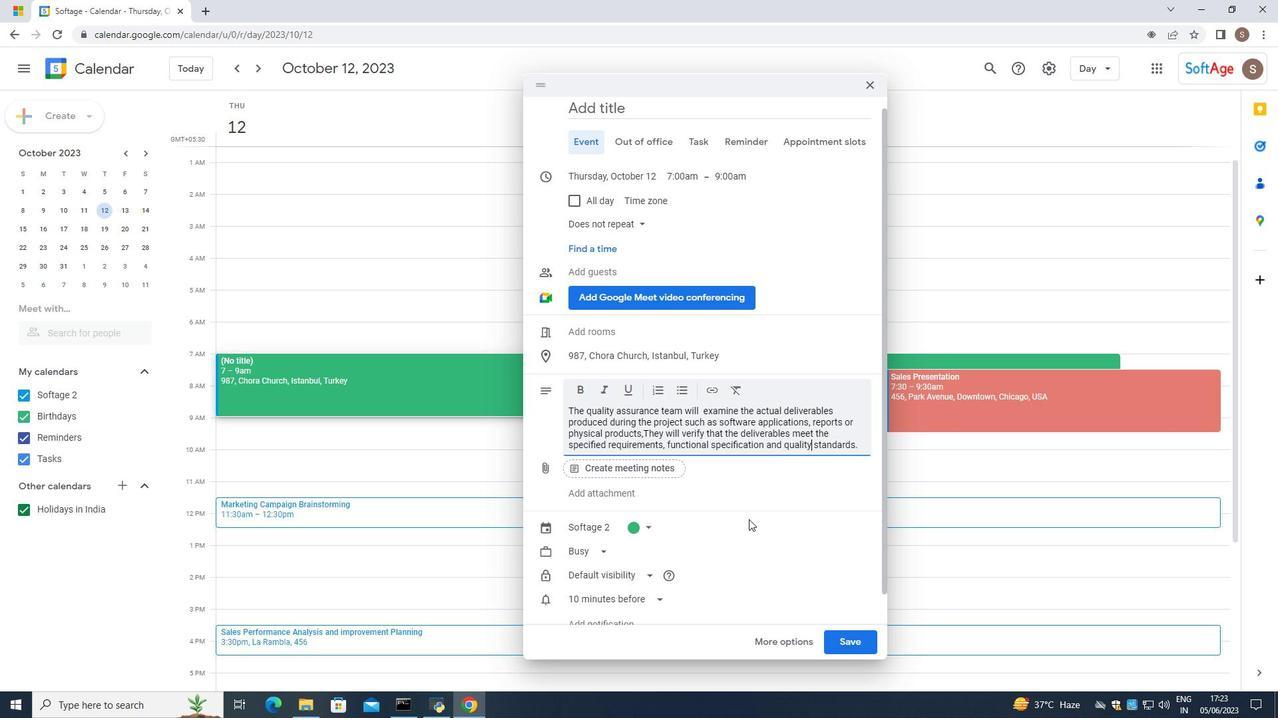 
Action: Mouse scrolled (748, 519) with delta (0, 0)
Screenshot: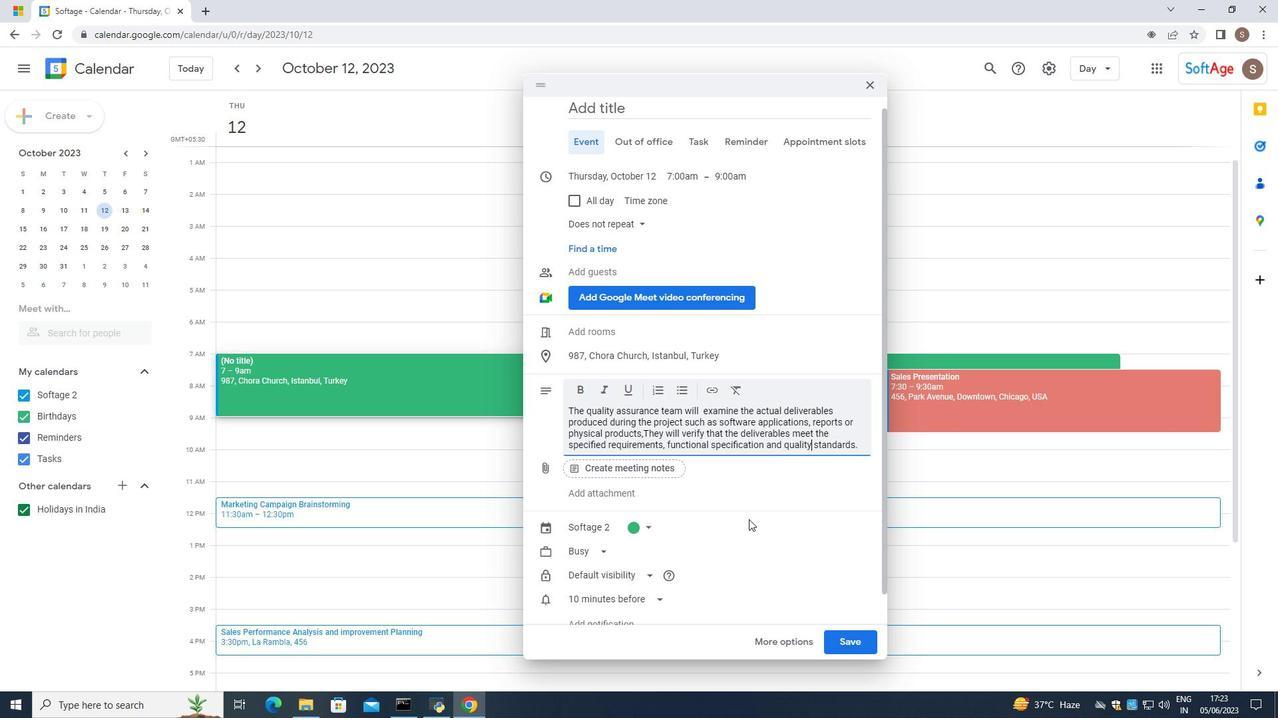
Action: Mouse moved to (836, 643)
Screenshot: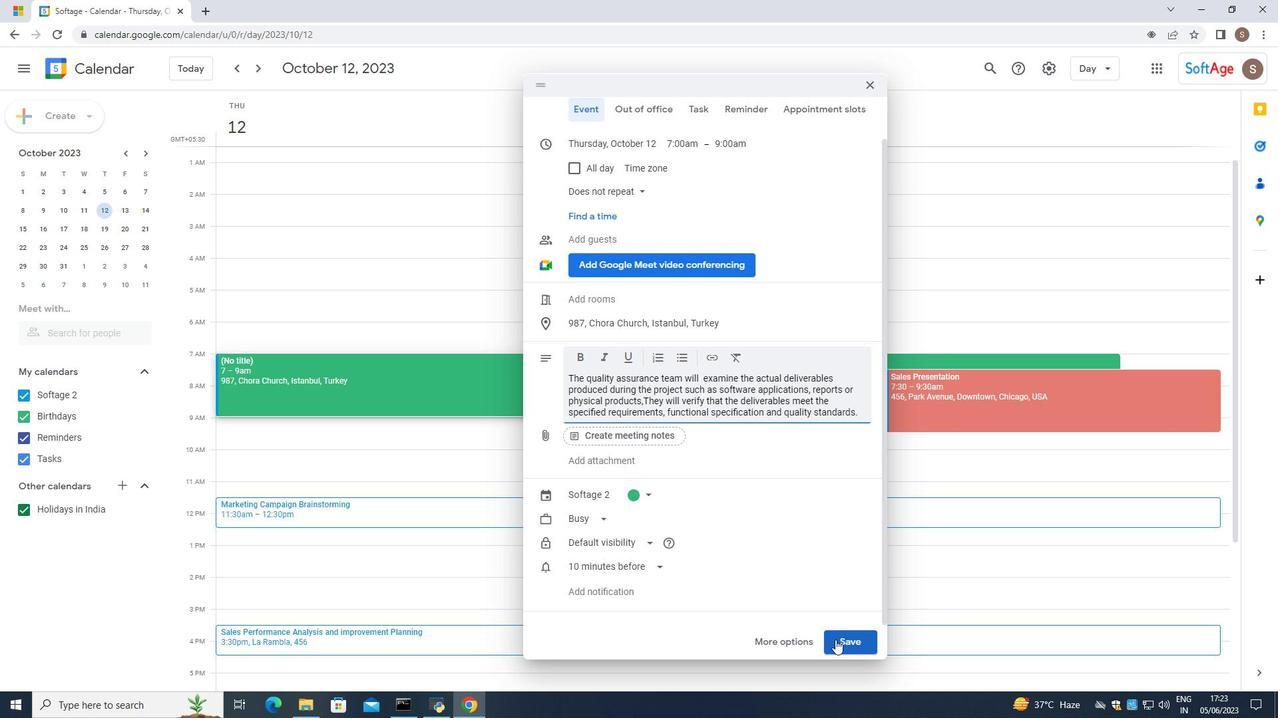 
Action: Mouse pressed left at (836, 643)
Screenshot: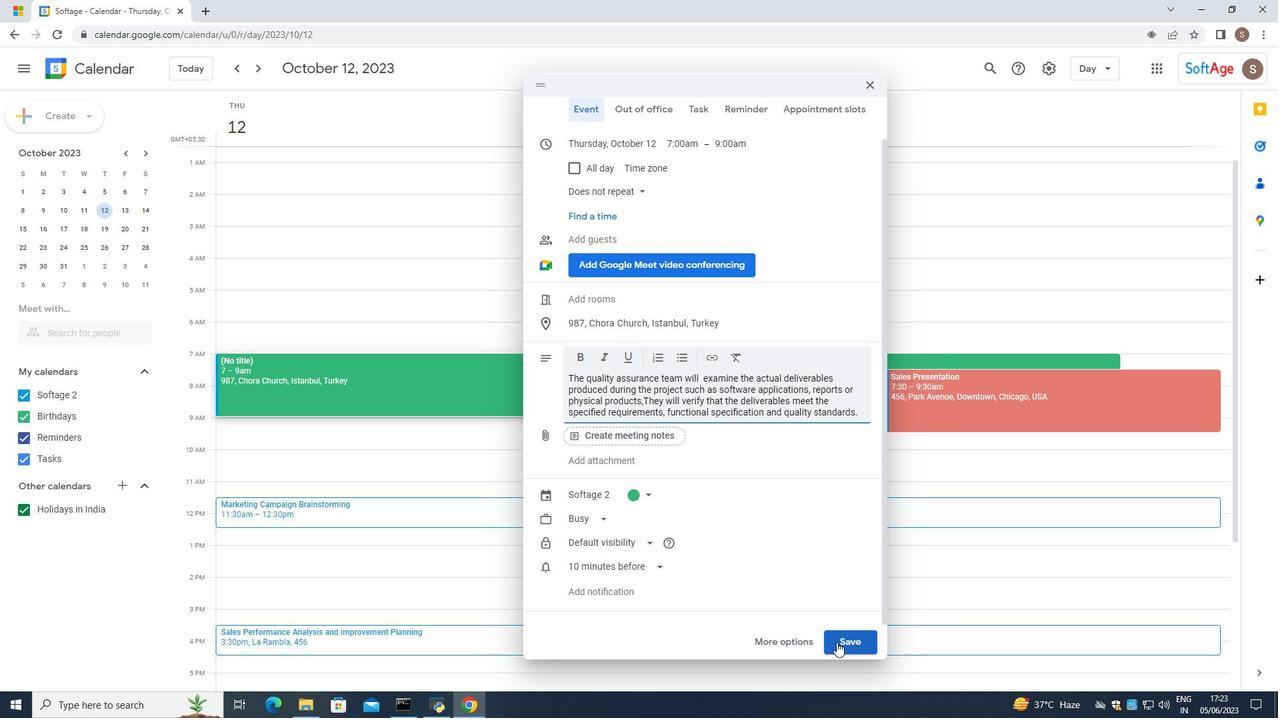 
Action: Mouse moved to (398, 382)
Screenshot: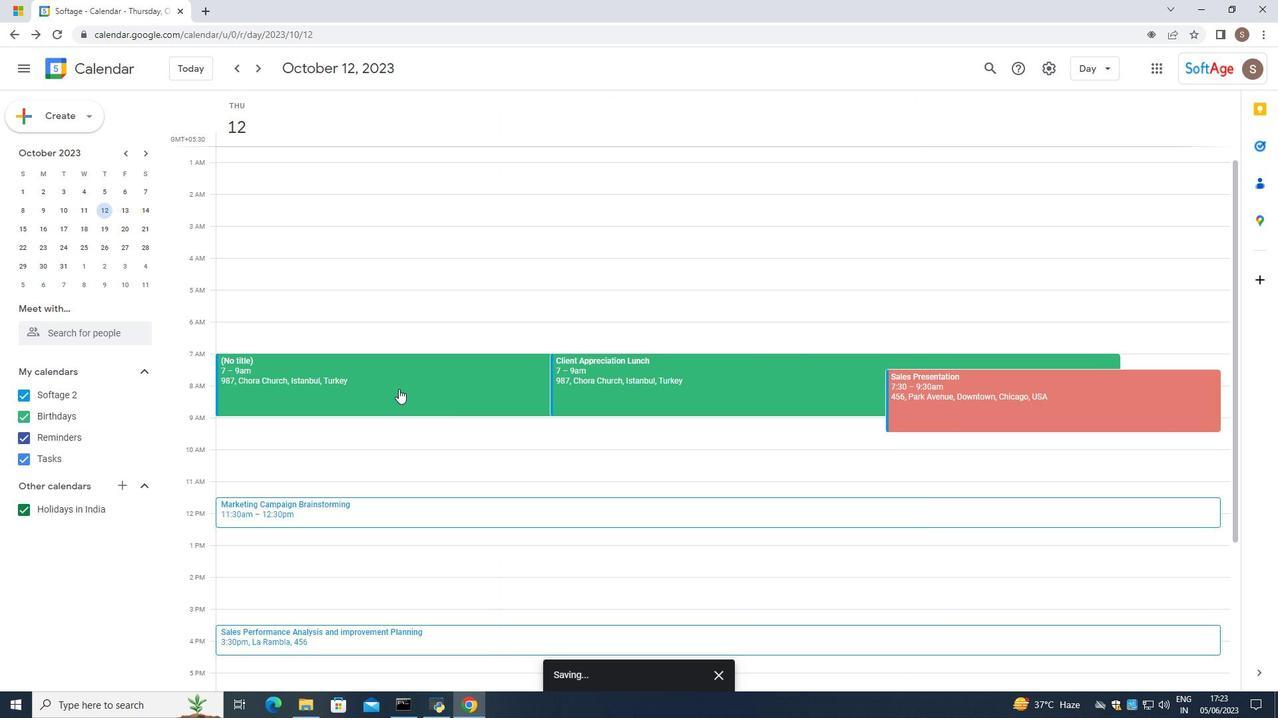 
Action: Mouse pressed left at (398, 382)
Screenshot: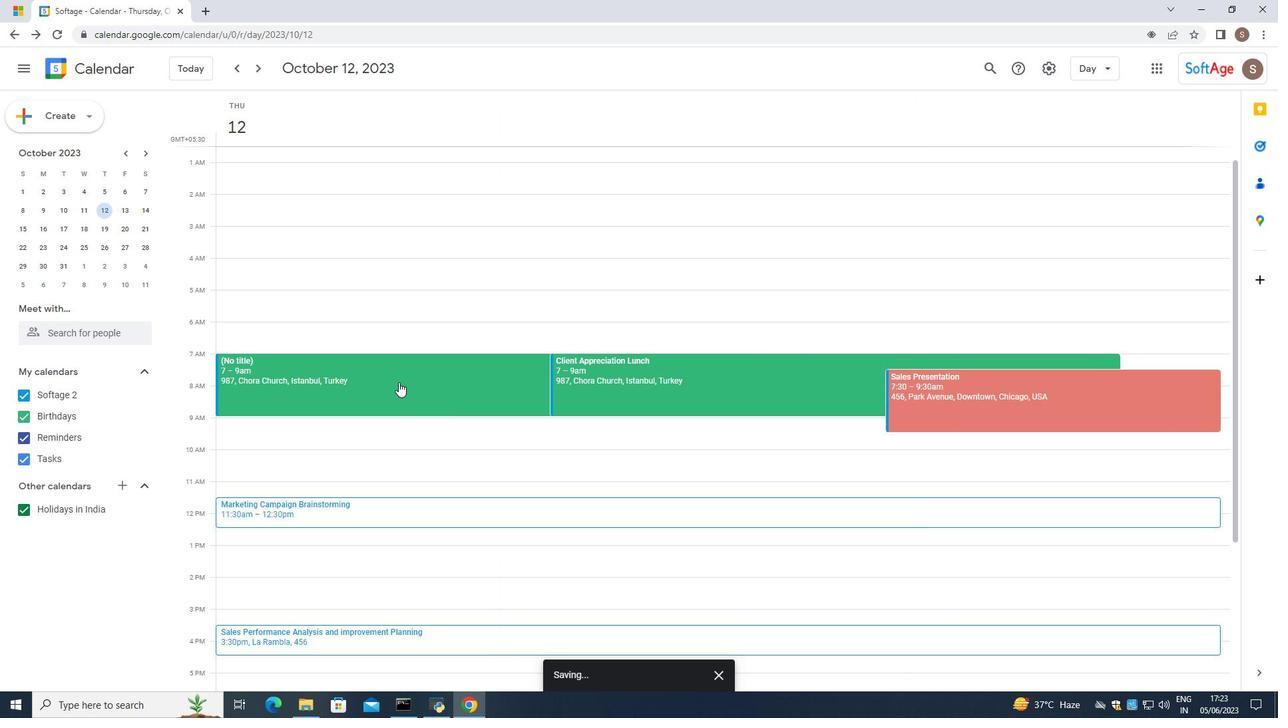 
Action: Mouse moved to (646, 279)
Screenshot: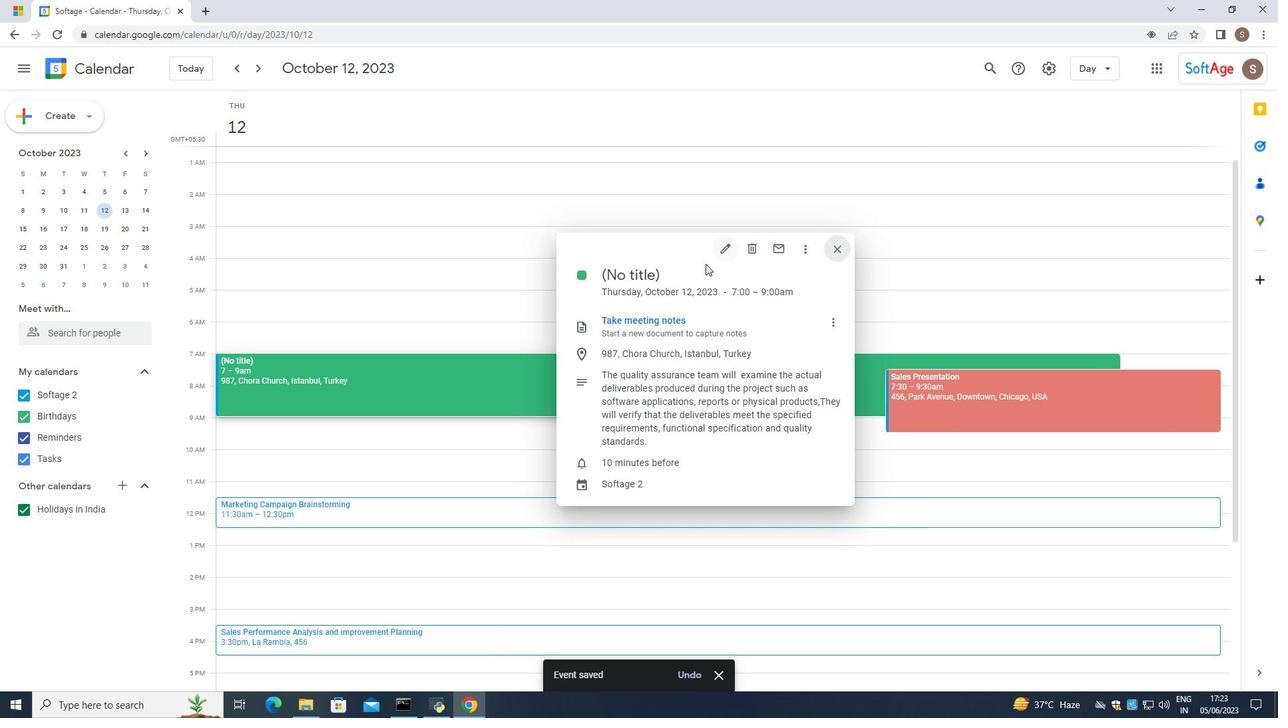 
Action: Mouse pressed left at (646, 279)
Screenshot: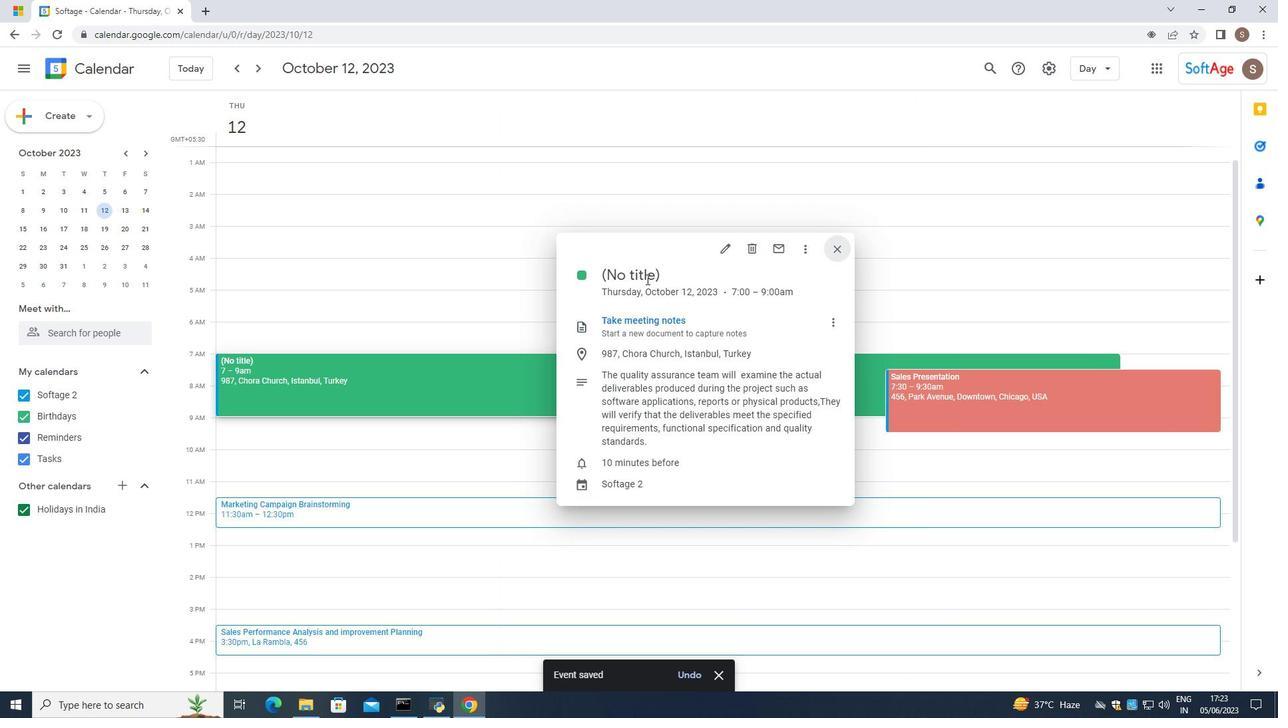 
Action: Mouse moved to (731, 249)
Screenshot: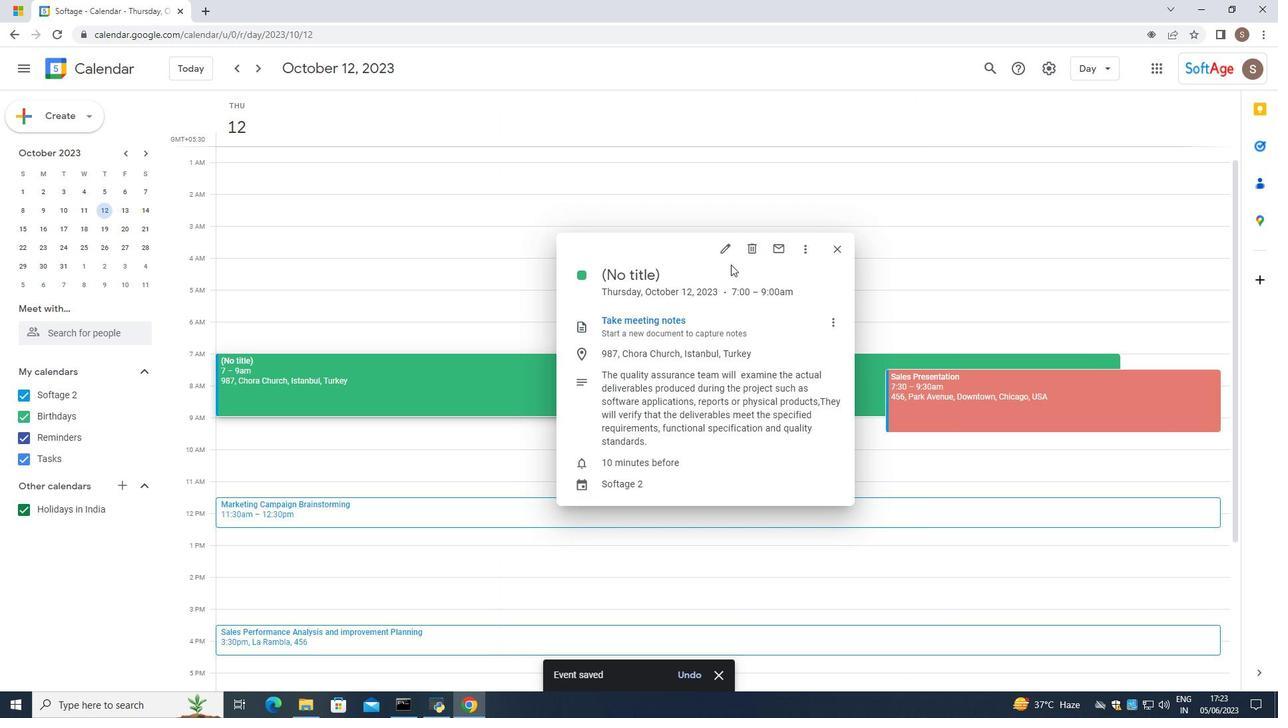 
Action: Mouse pressed left at (731, 249)
Screenshot: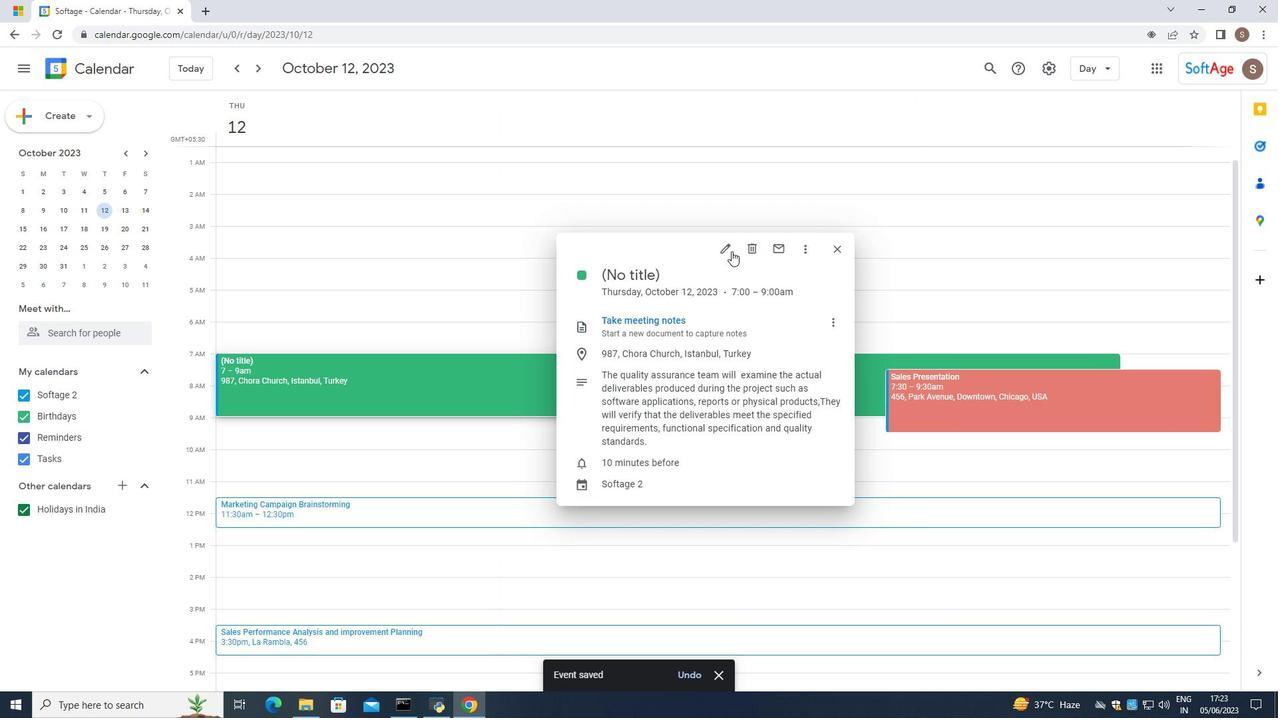 
Action: Mouse moved to (153, 74)
Screenshot: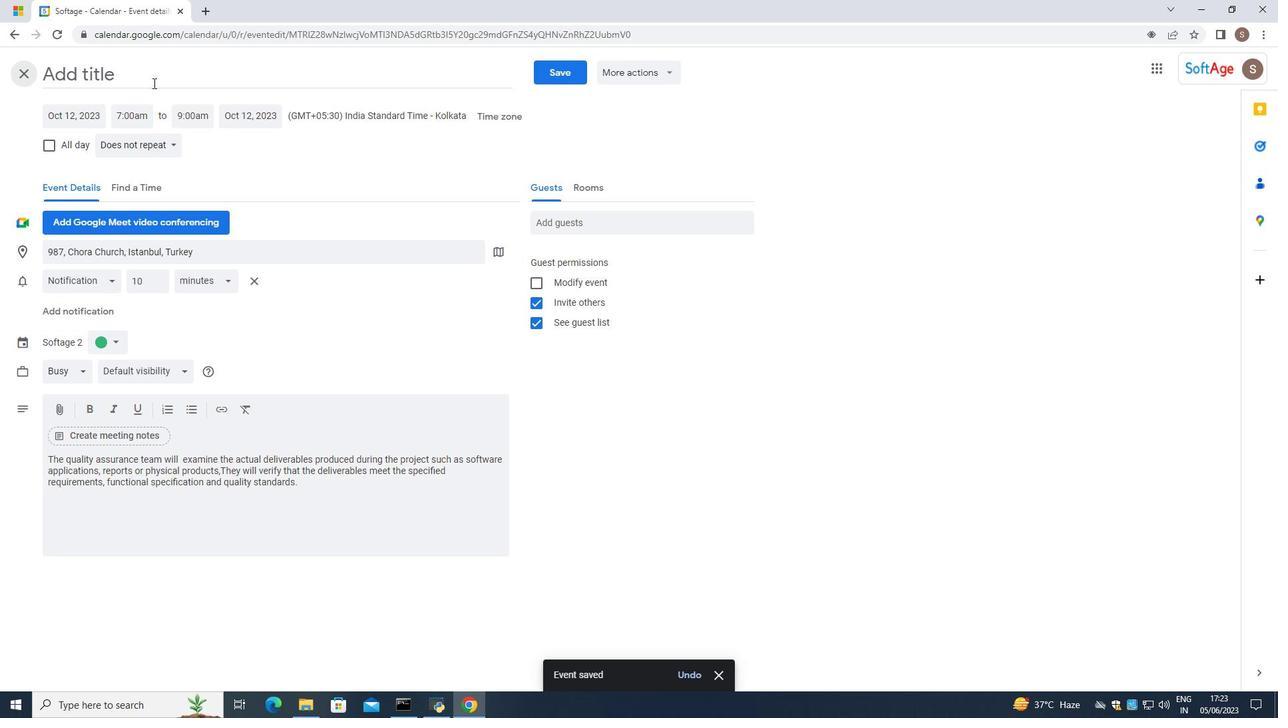 
Action: Mouse pressed left at (153, 74)
Screenshot: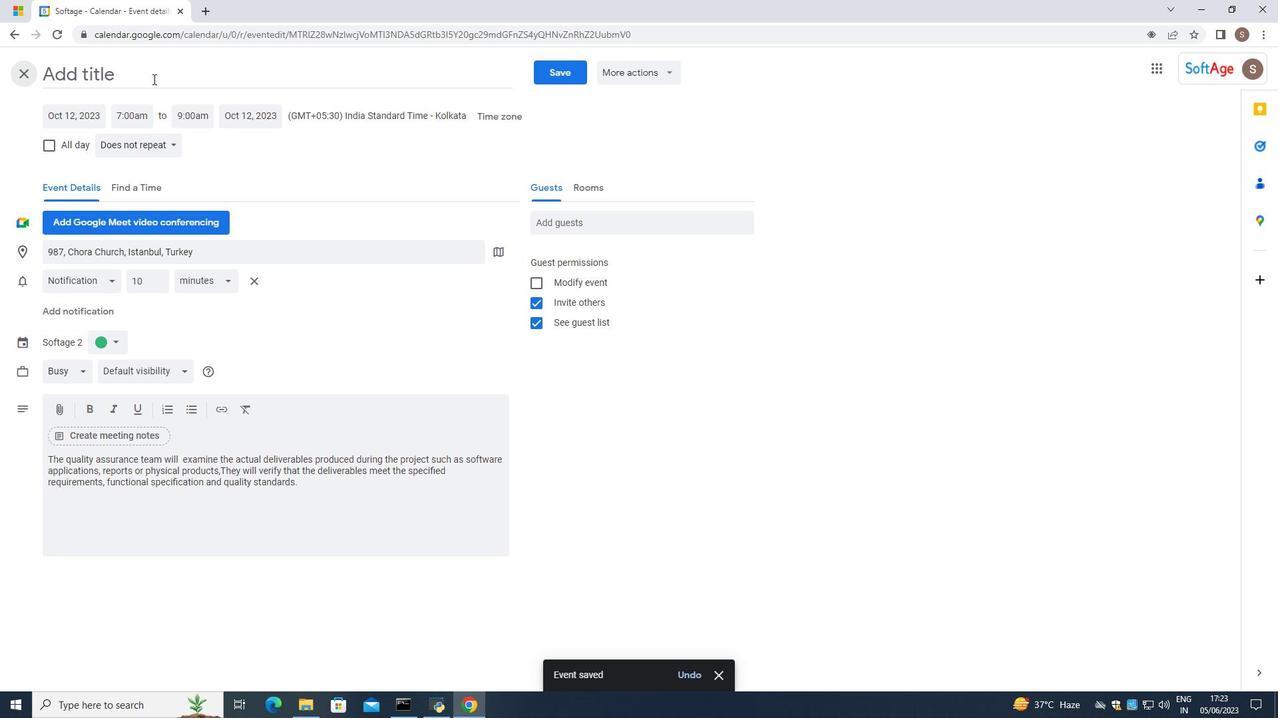 
Action: Mouse moved to (145, 69)
Screenshot: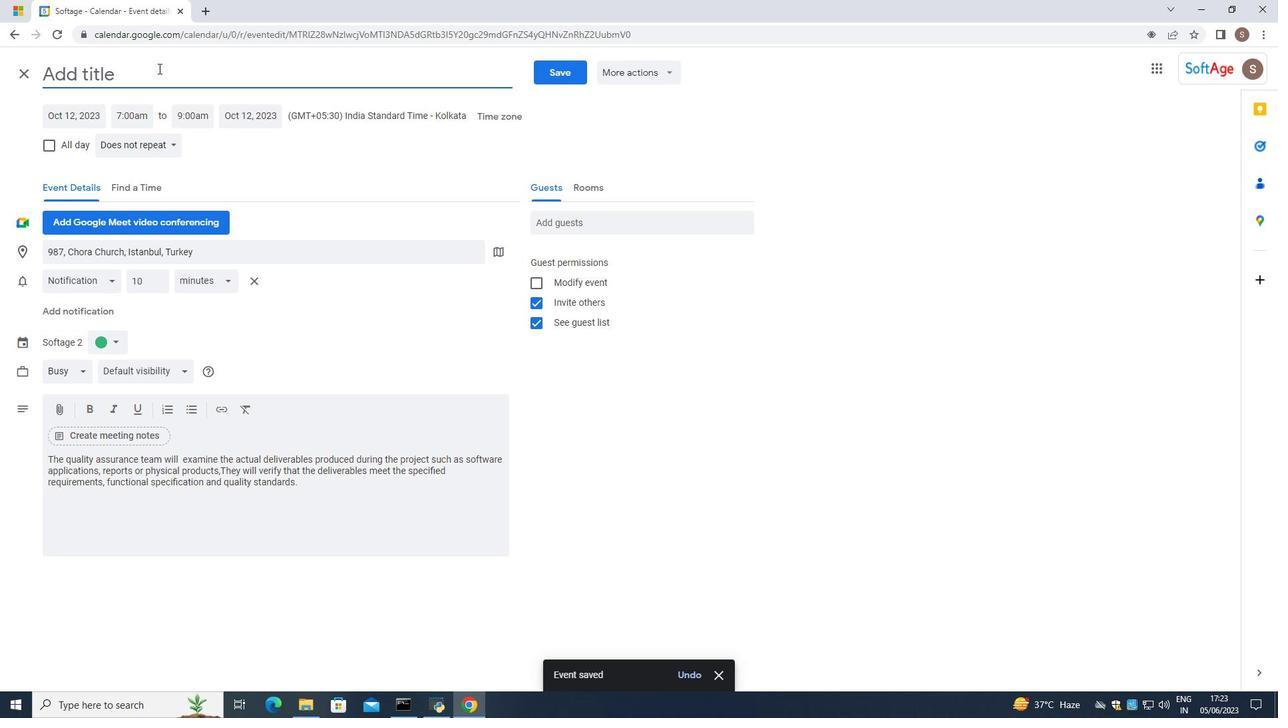 
Action: Key pressed <Key.caps_lock>C
Screenshot: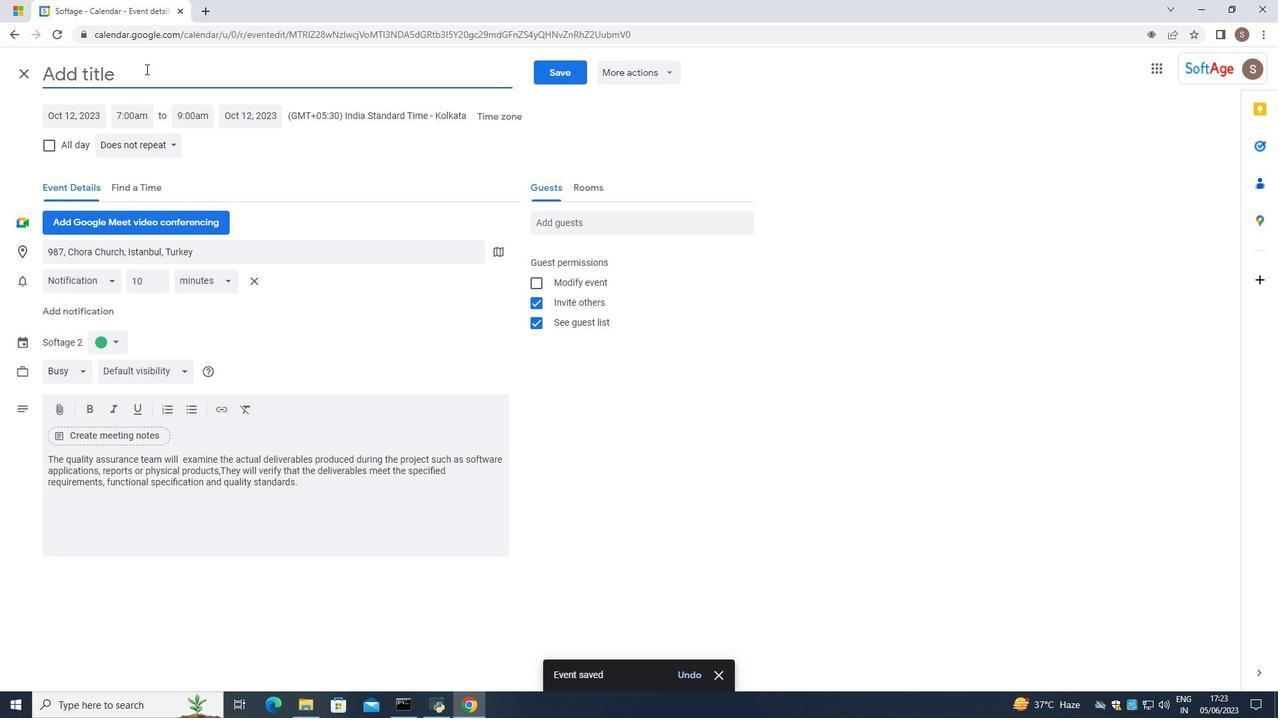 
Action: Mouse moved to (145, 69)
Screenshot: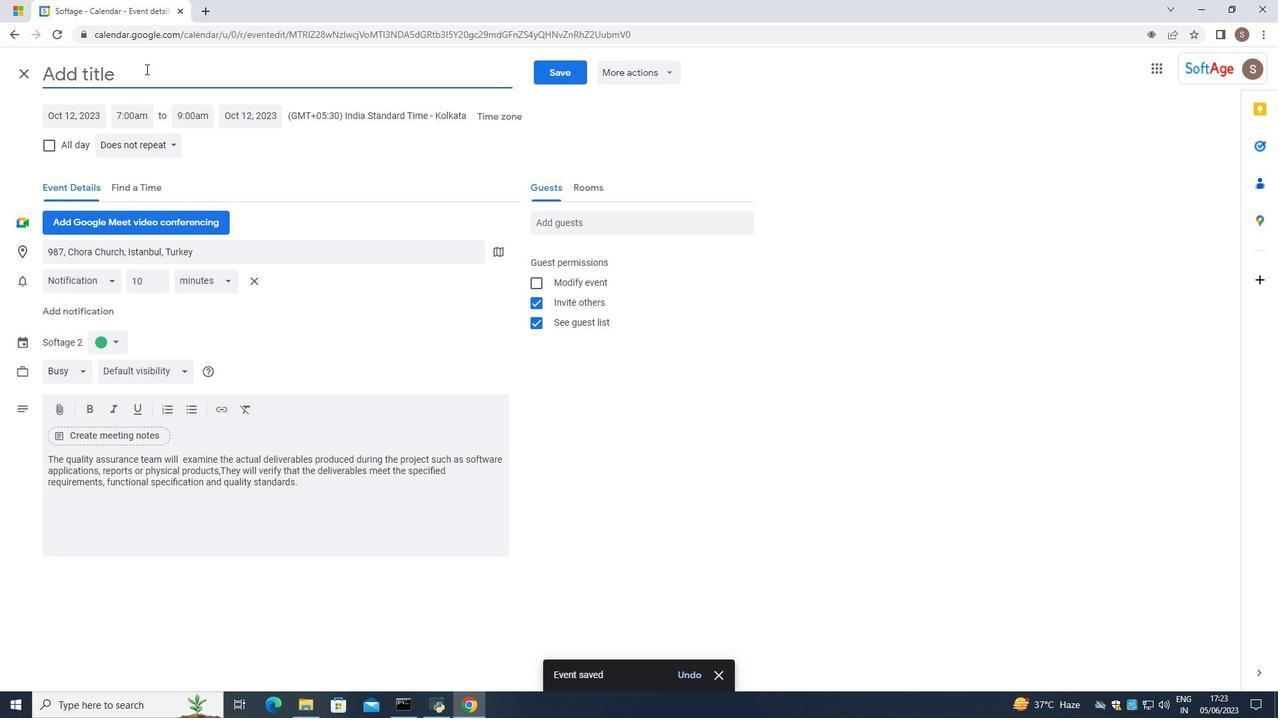
Action: Key pressed <Key.caps_lock>lient<Key.space><Key.caps_lock>A<Key.caps_lock>ppreciation<Key.space><Key.caps_lock>L<Key.caps_lock>u<Key.caps_lock>NC<Key.backspace><Key.backspace><Key.backspace>UCH=<Key.backspace><Key.backspace><Key.backspace><Key.backspace><Key.caps_lock>unch<Key.space>
Screenshot: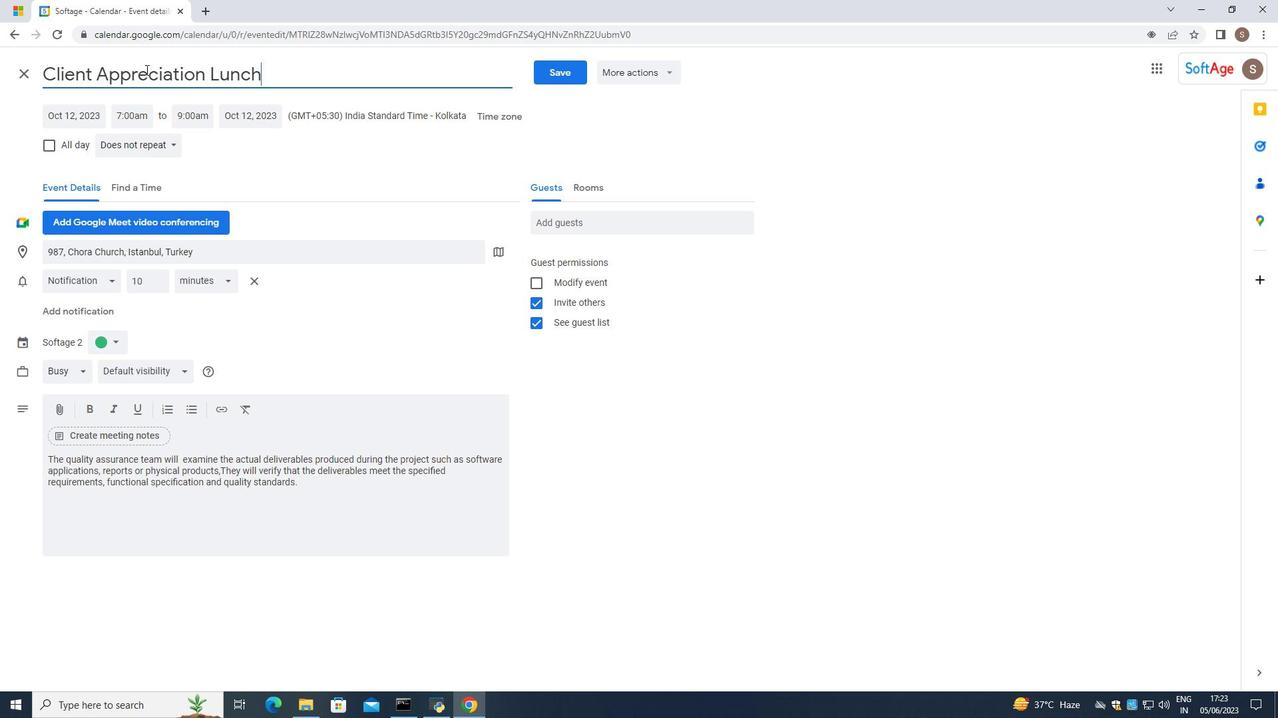 
Action: Mouse moved to (563, 80)
Screenshot: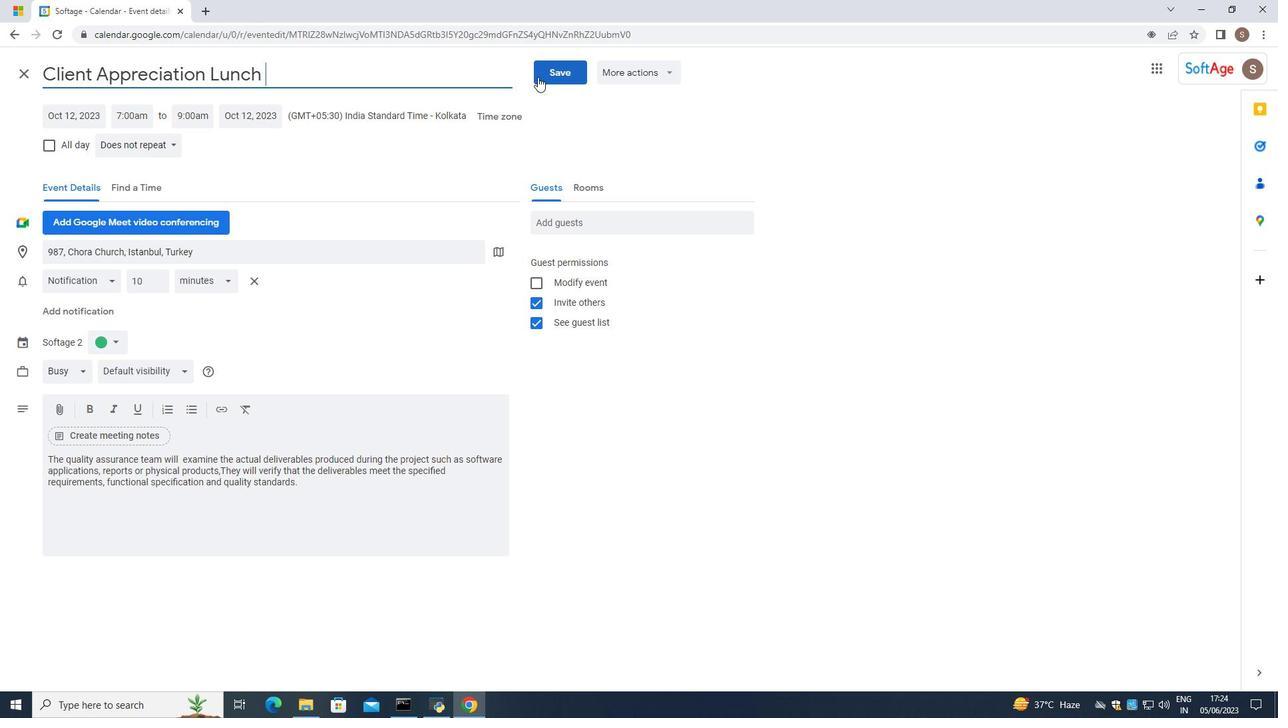 
Action: Mouse pressed left at (563, 80)
Screenshot: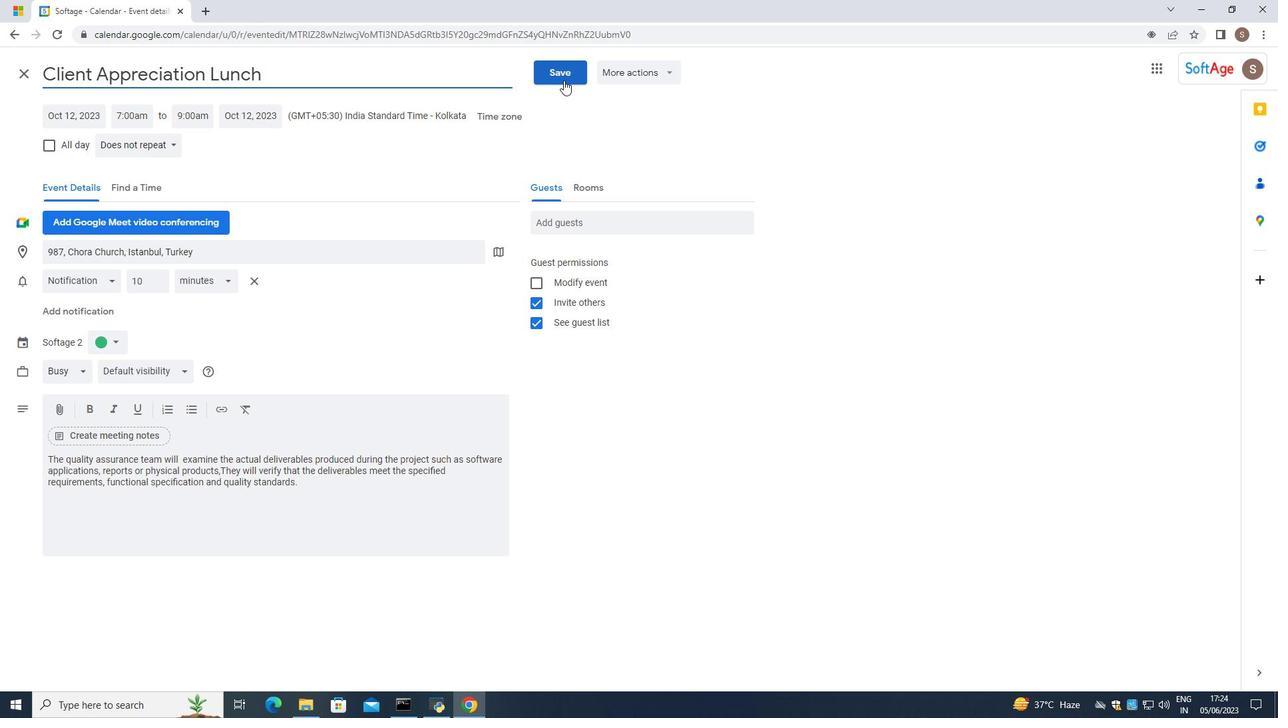 
Action: Mouse moved to (382, 364)
Screenshot: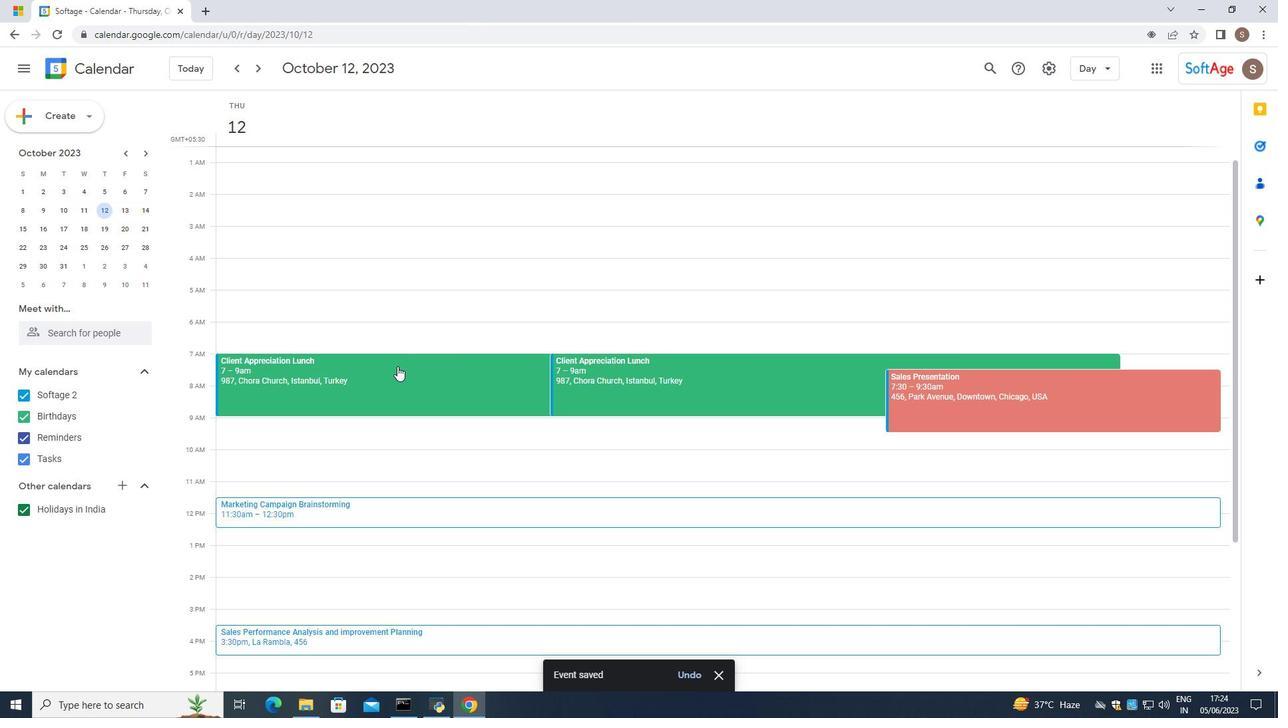 
Action: Mouse pressed left at (382, 364)
Screenshot: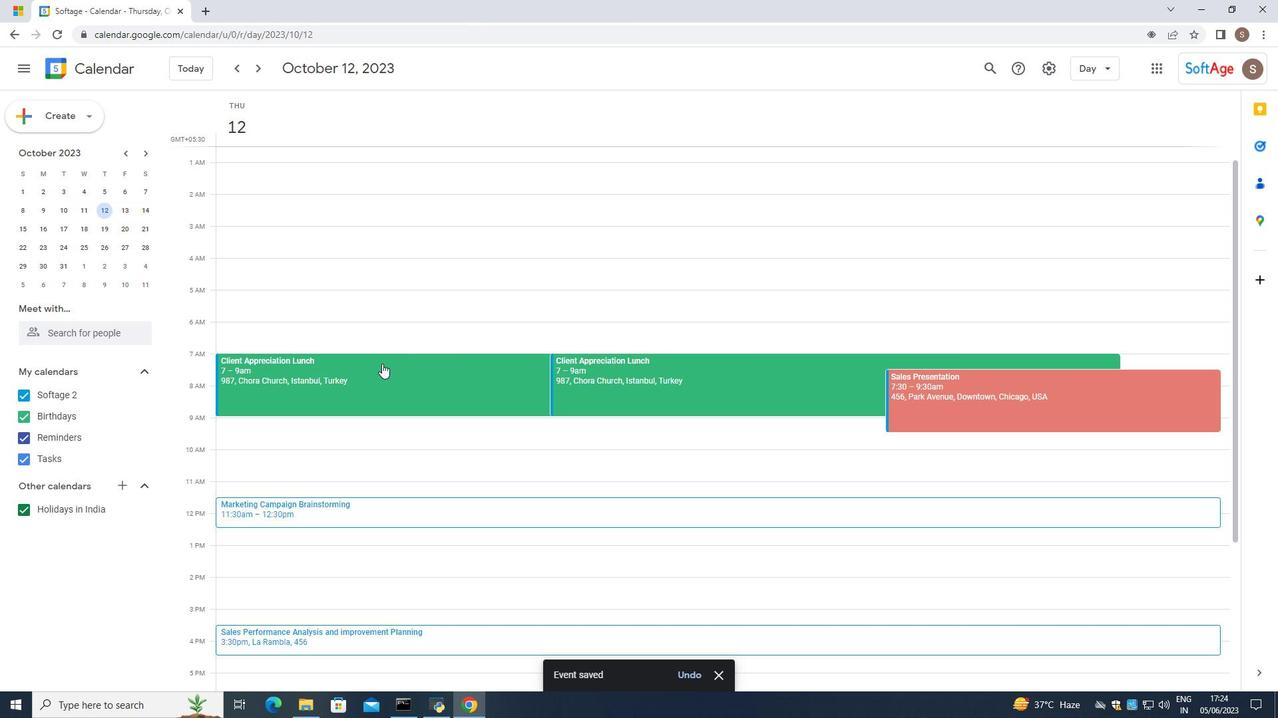 
Action: Mouse moved to (785, 209)
Screenshot: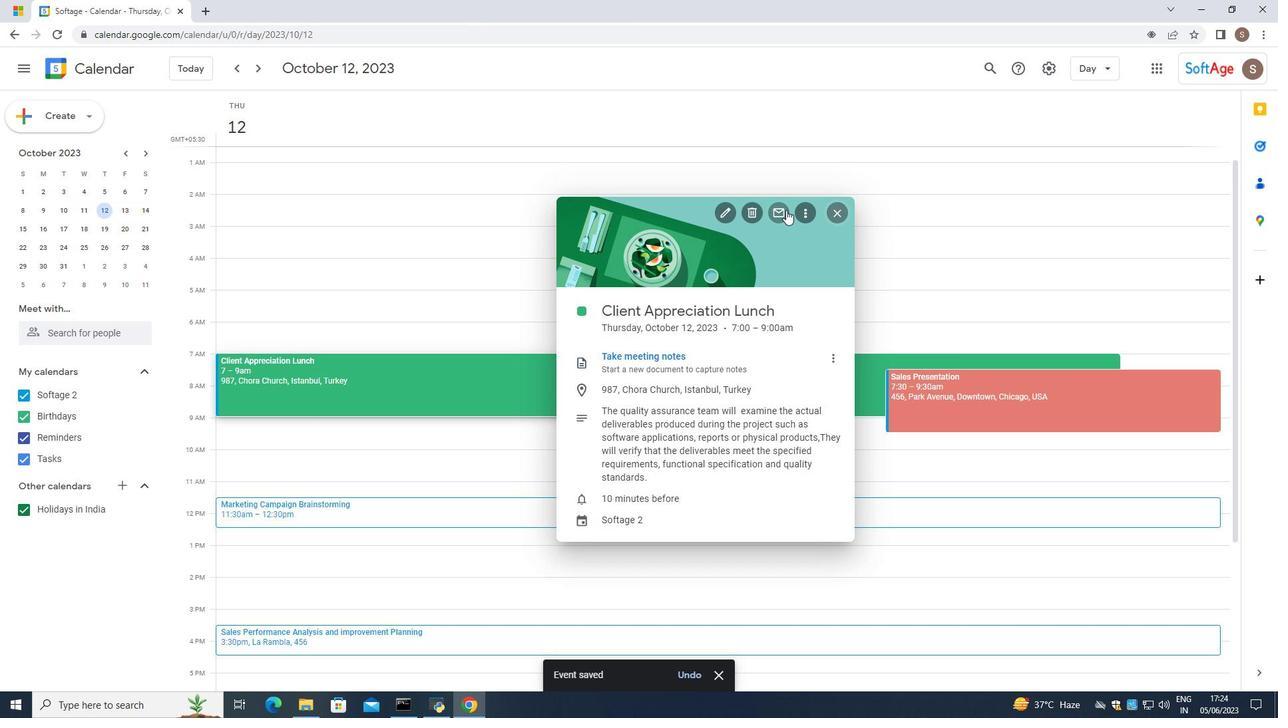 
Action: Mouse pressed left at (785, 209)
Screenshot: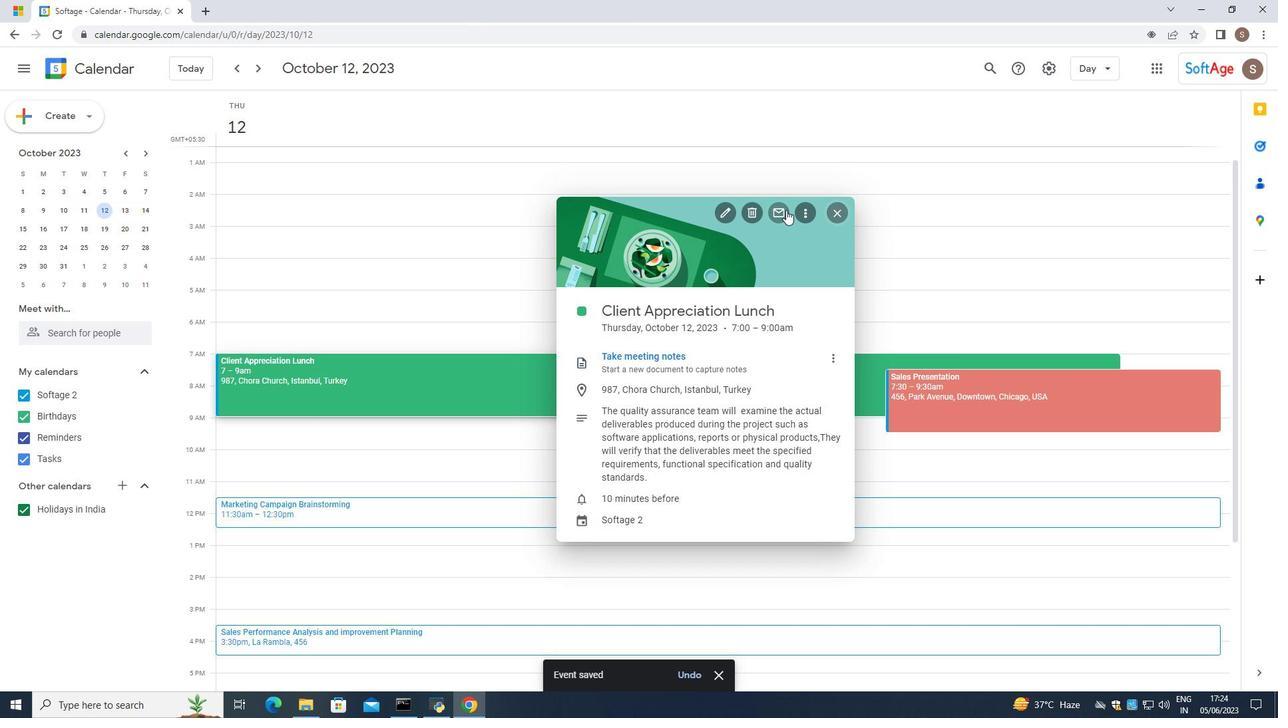 
Action: Mouse moved to (479, 313)
Screenshot: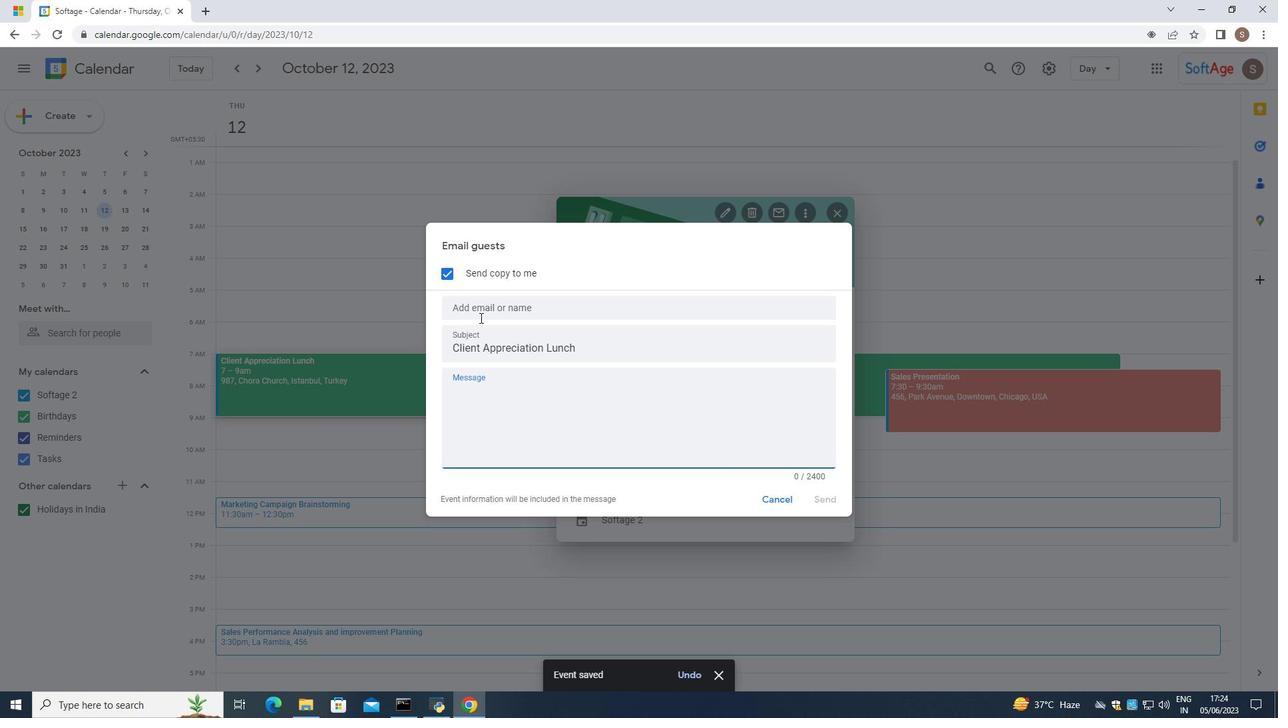 
Action: Mouse pressed left at (479, 313)
Screenshot: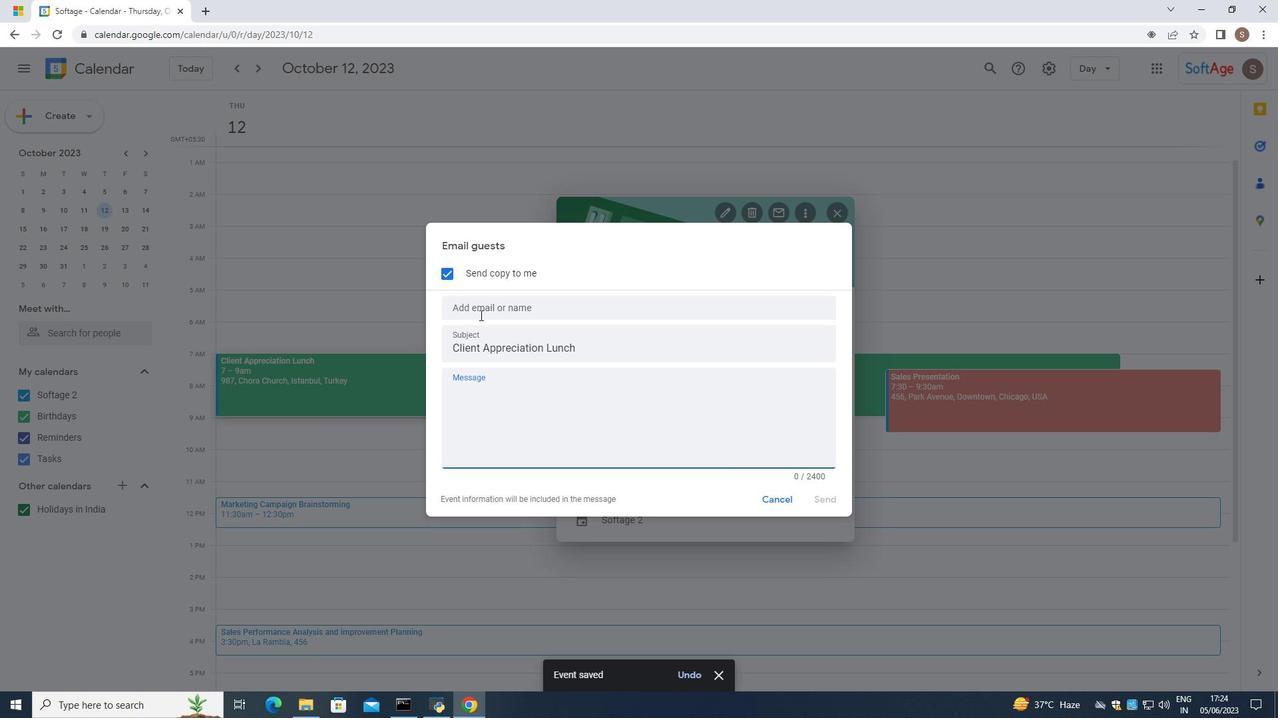 
Action: Mouse moved to (487, 302)
Screenshot: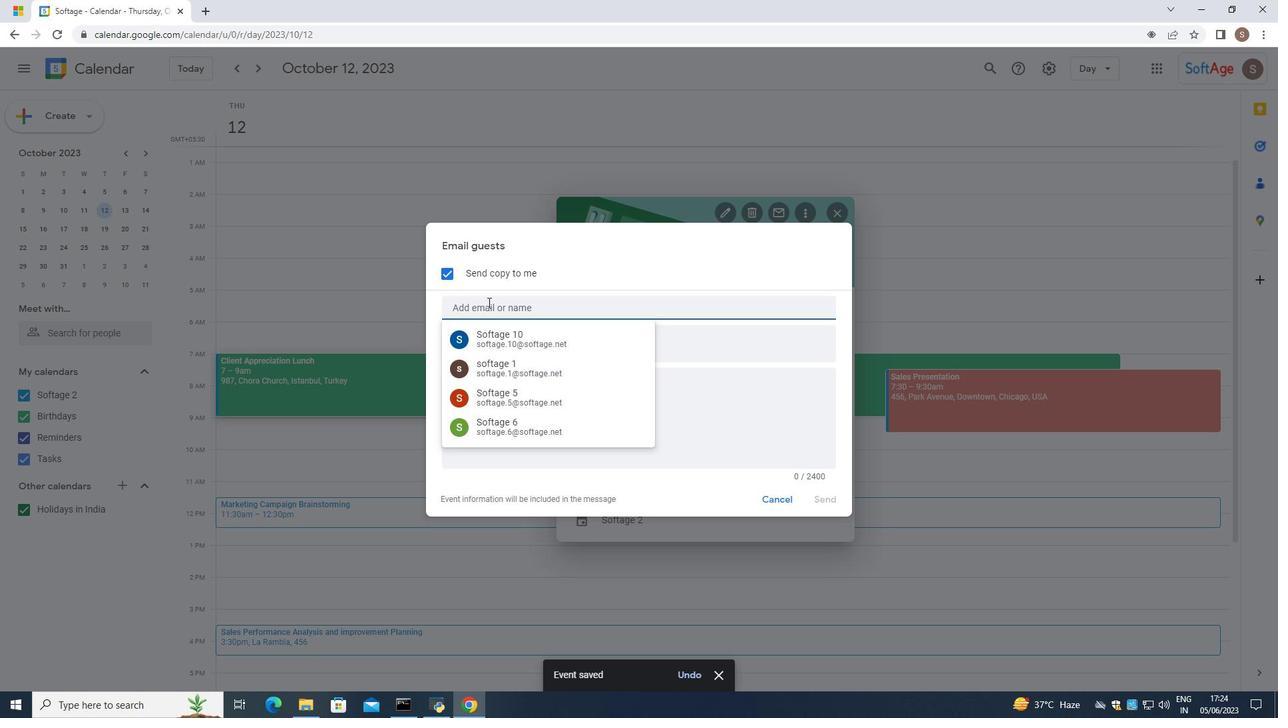 
Action: Key pressed softage.8
Screenshot: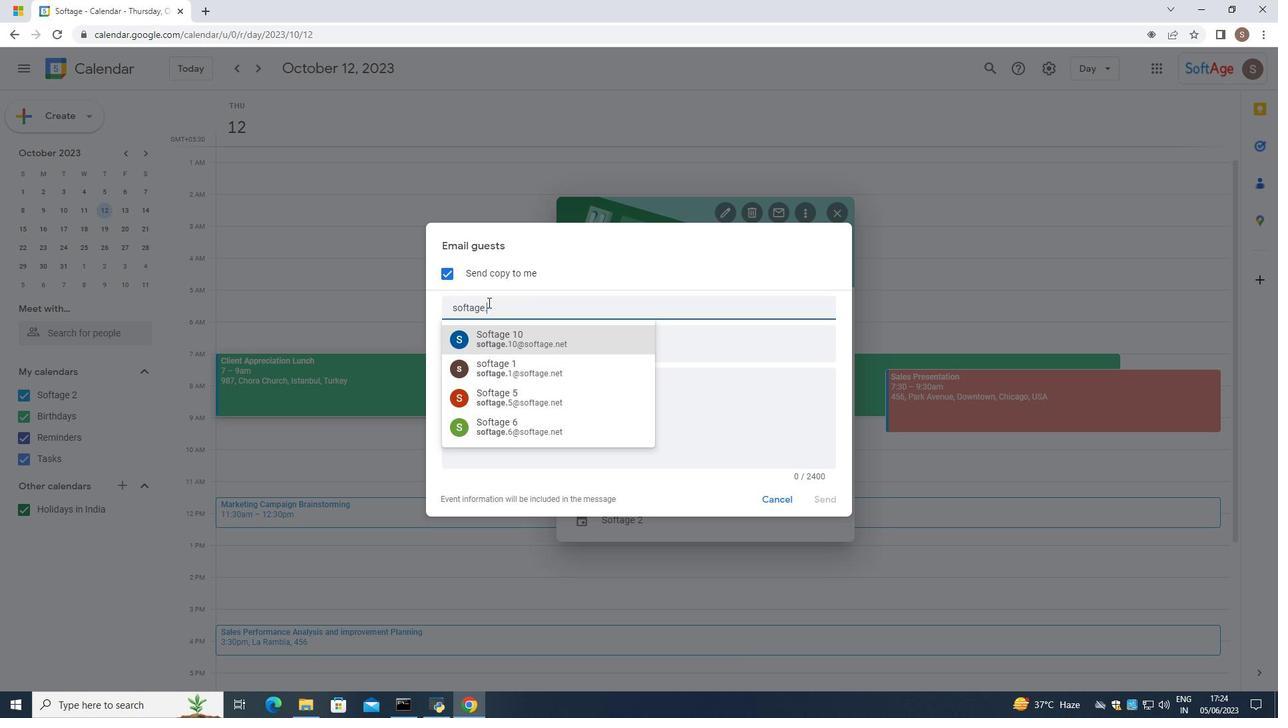 
Action: Mouse moved to (549, 337)
Screenshot: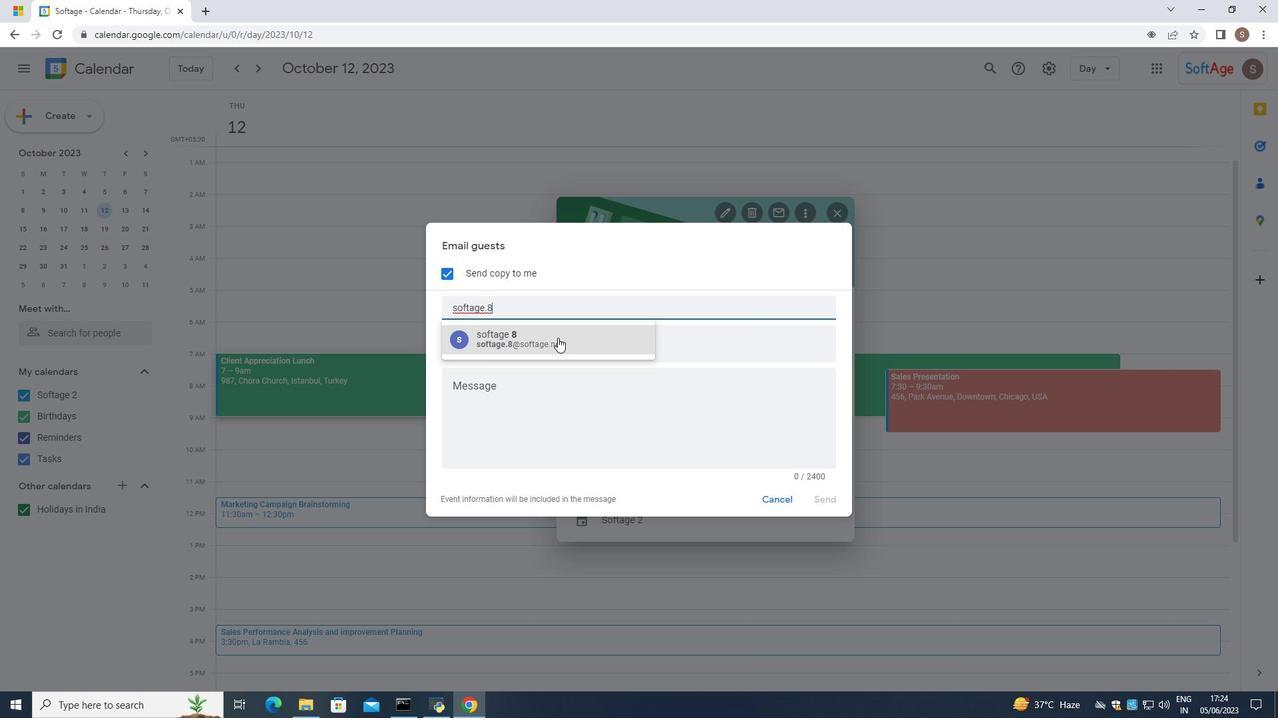 
Action: Mouse pressed left at (549, 337)
Screenshot: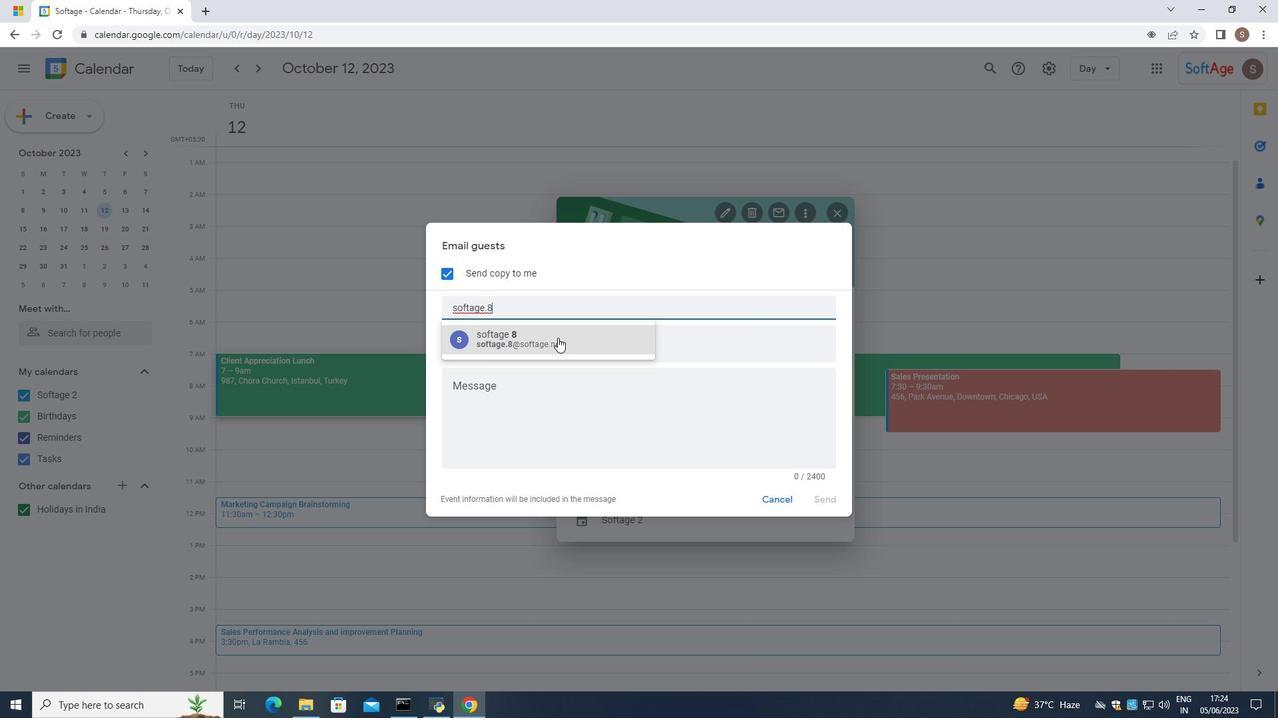 
Action: Mouse moved to (548, 336)
Screenshot: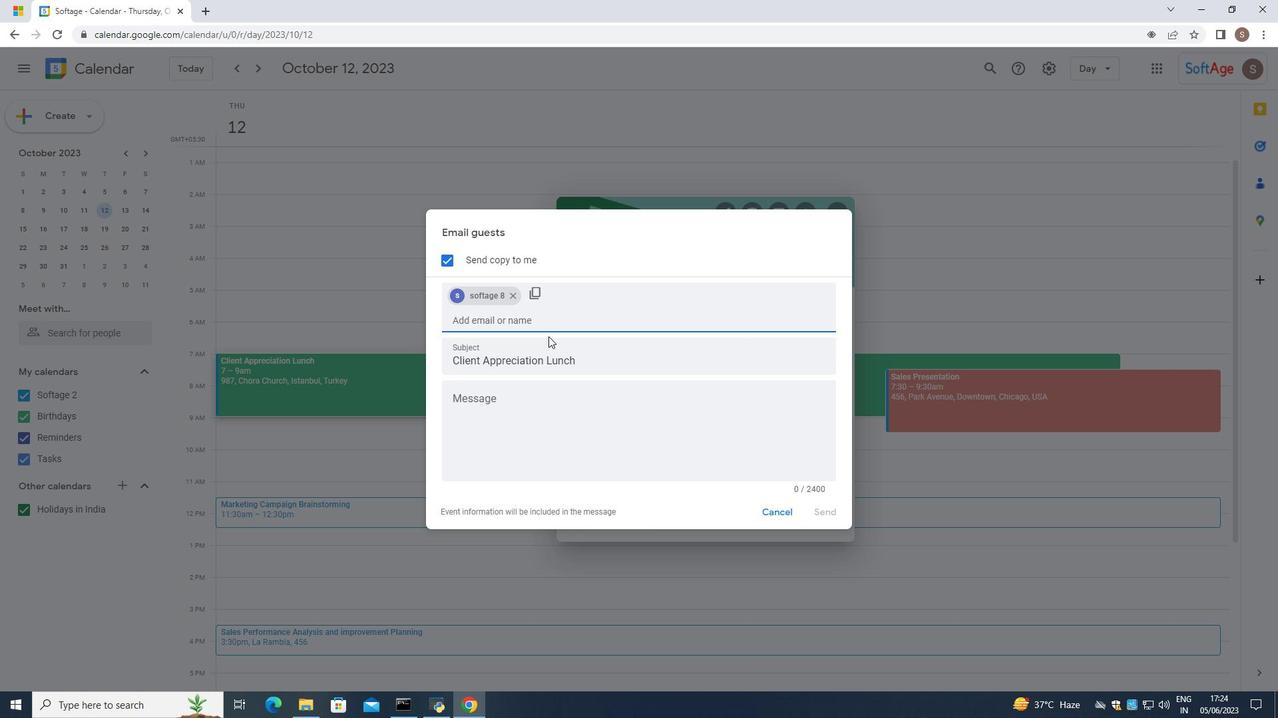
Action: Key pressed softage,<Key.backspace>.9
Screenshot: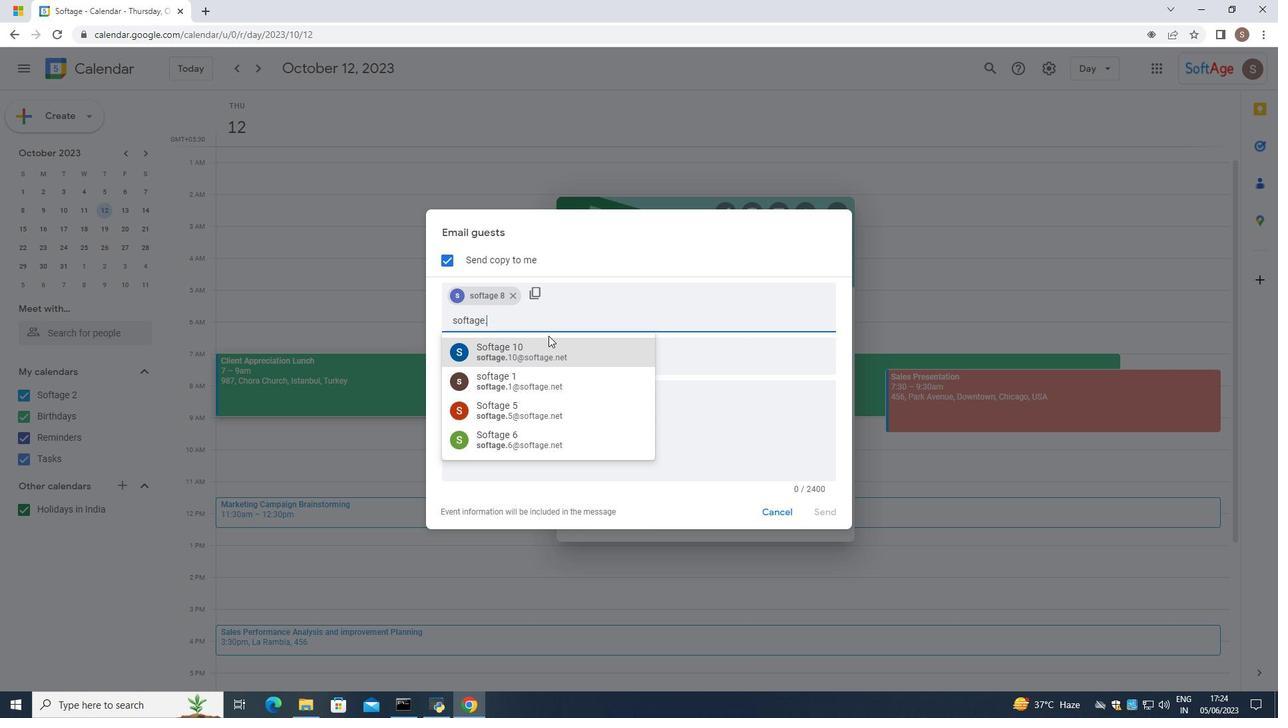 
Action: Mouse moved to (505, 335)
Screenshot: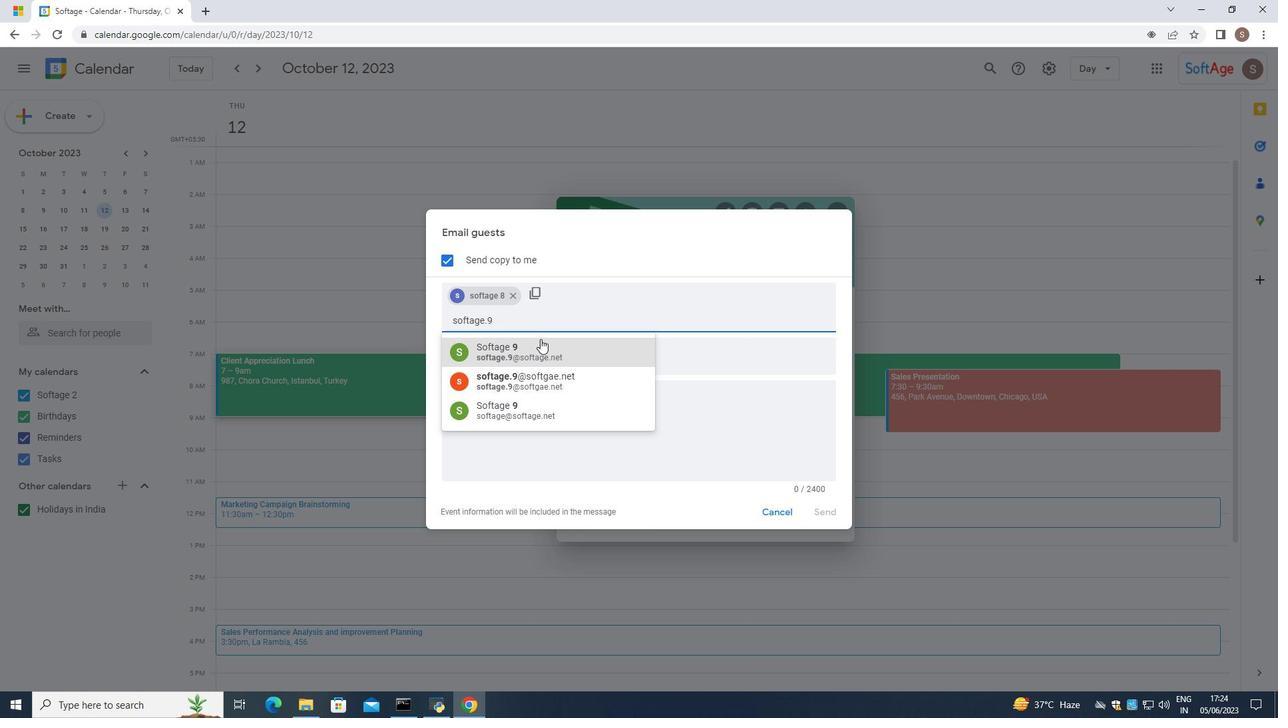 
Action: Mouse pressed left at (505, 335)
Screenshot: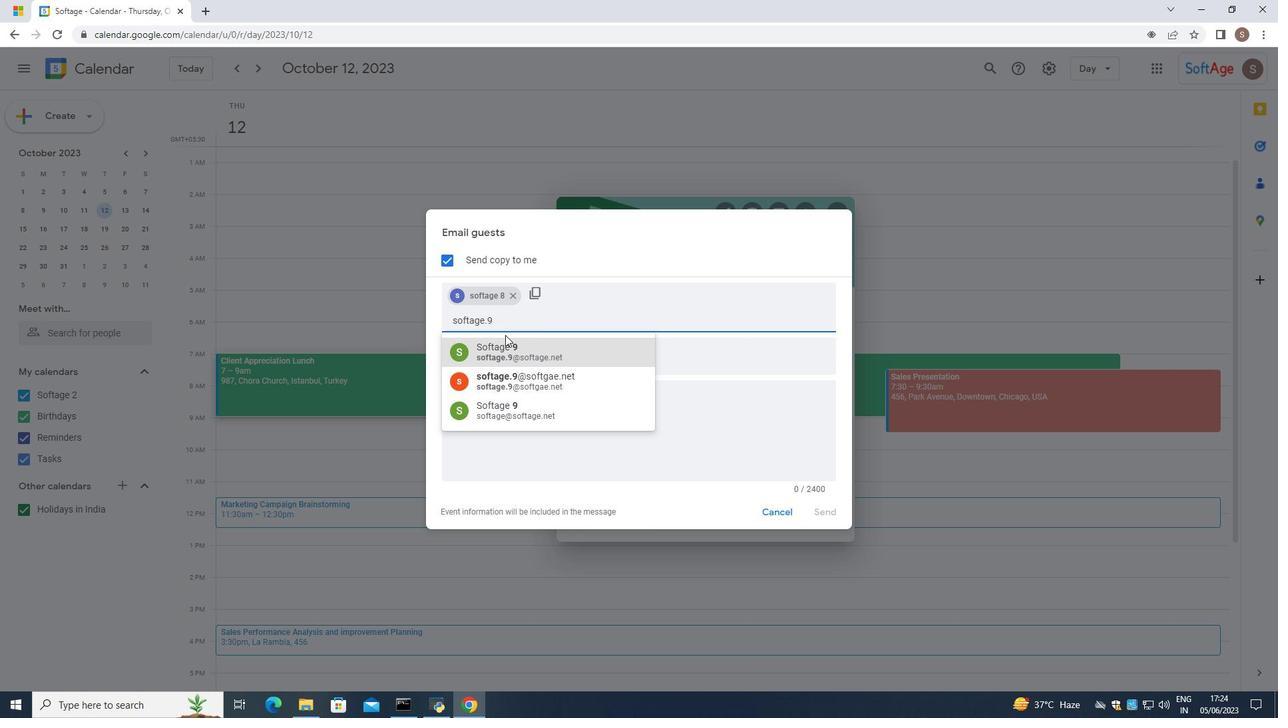 
Action: Mouse moved to (503, 330)
Screenshot: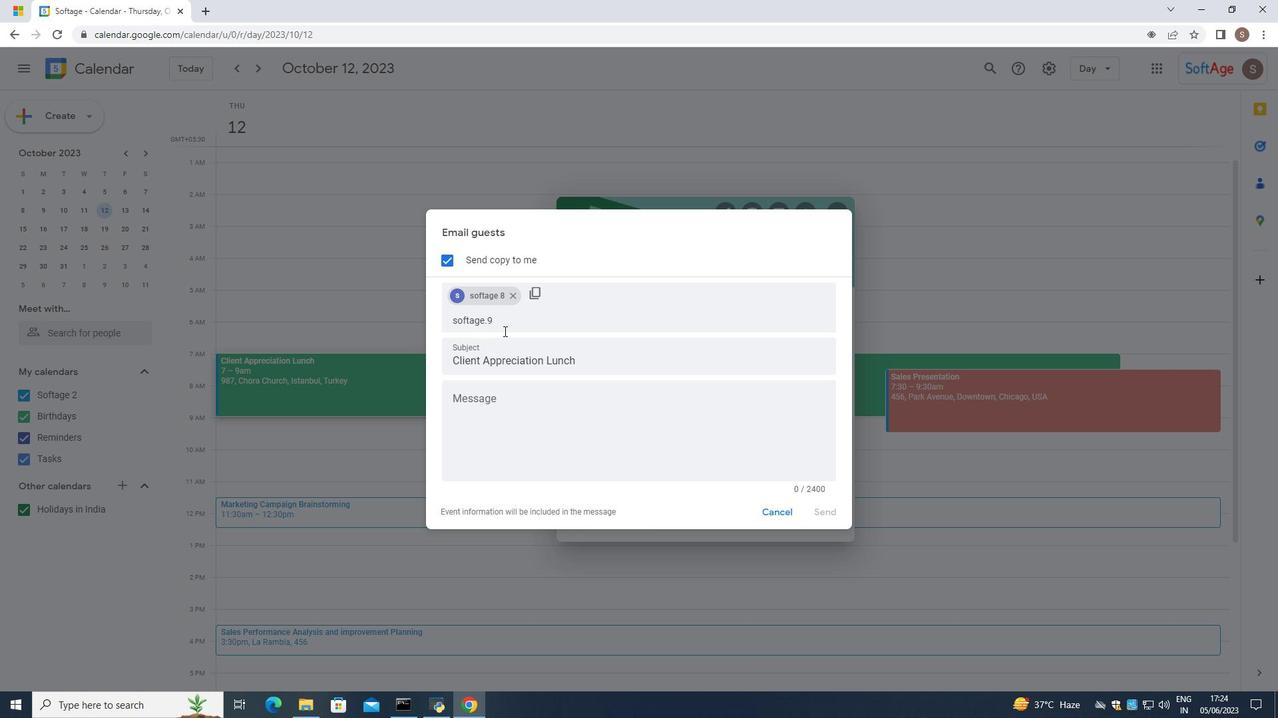 
Action: Mouse pressed left at (503, 330)
Screenshot: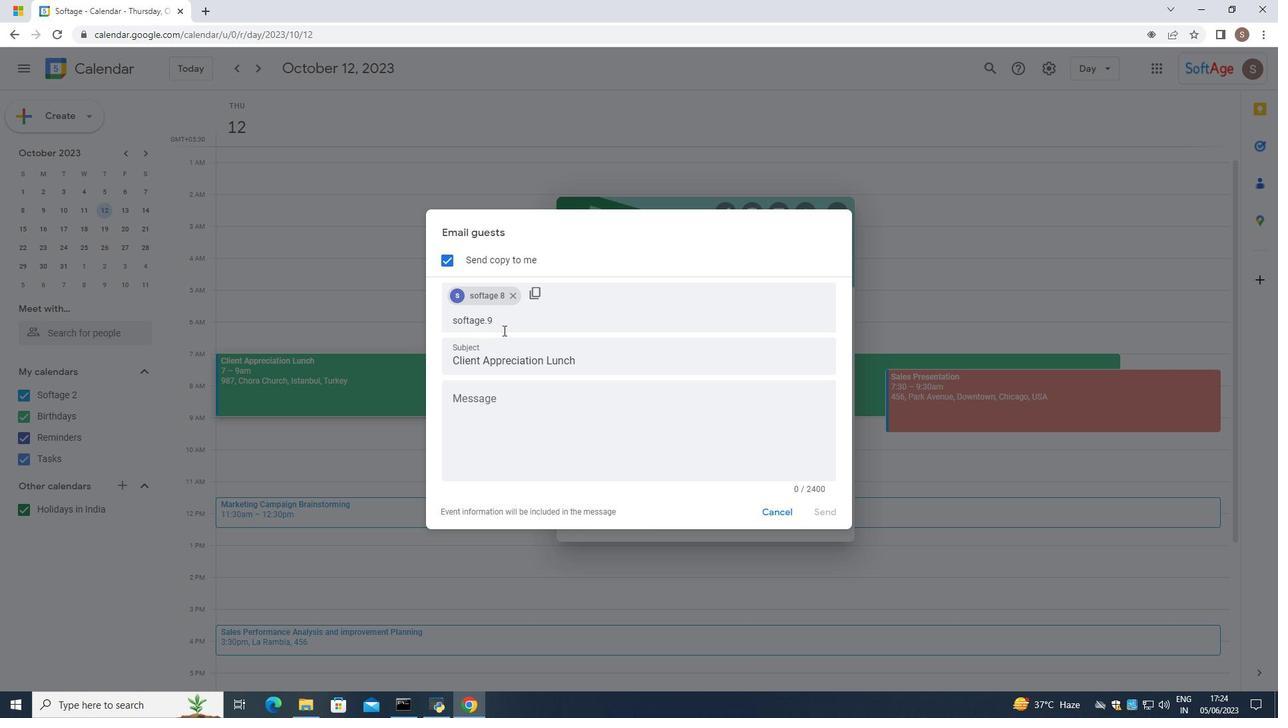 
Action: Mouse moved to (501, 362)
Screenshot: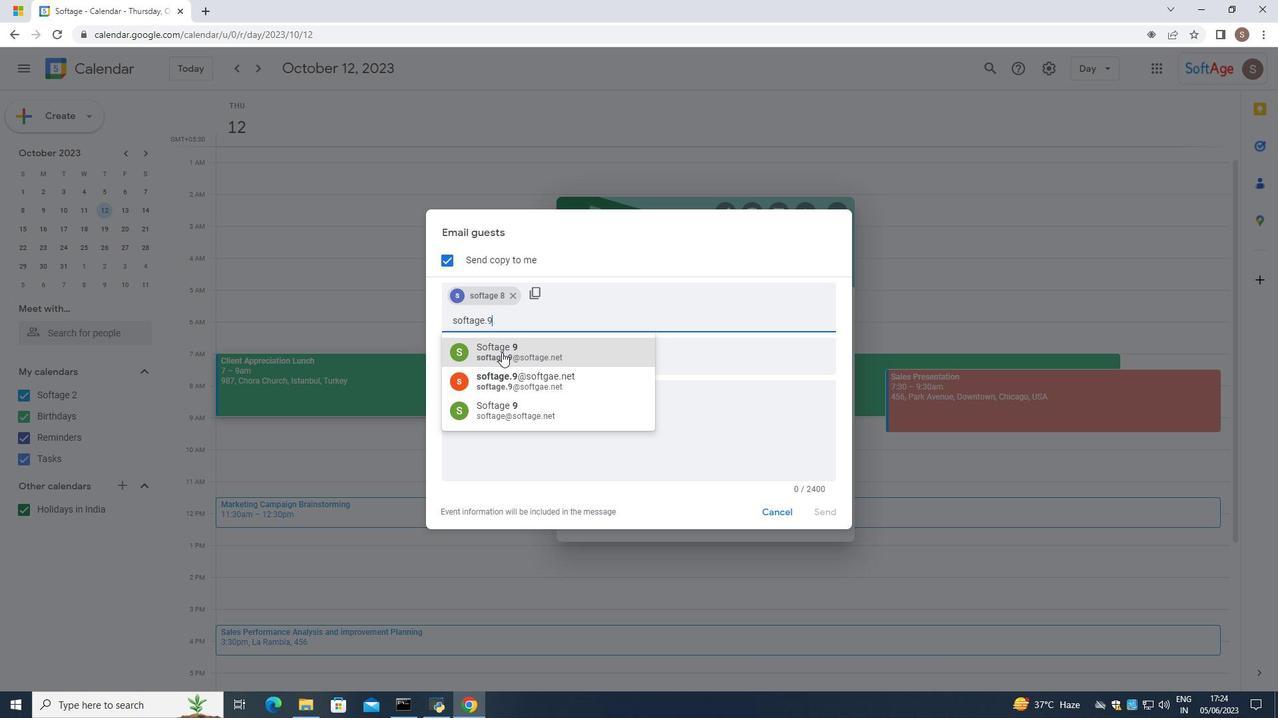 
Action: Mouse pressed left at (501, 362)
Screenshot: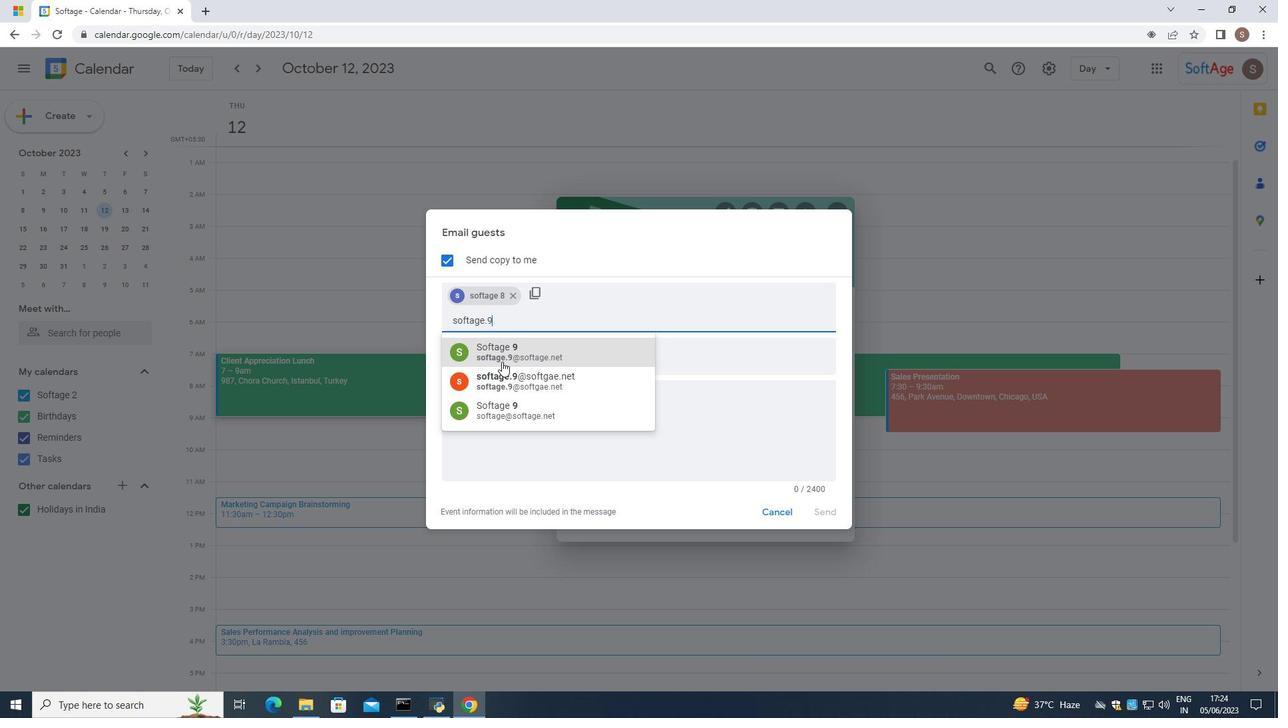 
Action: Mouse moved to (494, 403)
Screenshot: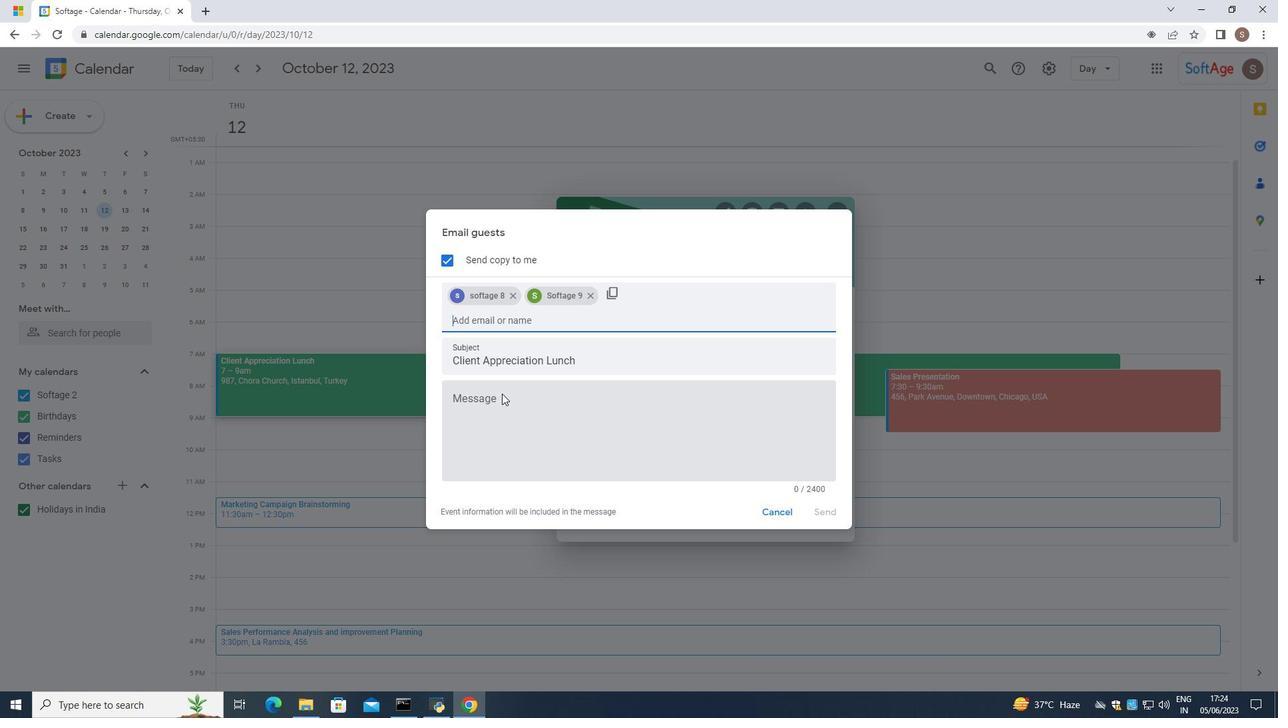 
Action: Mouse pressed left at (494, 403)
Screenshot: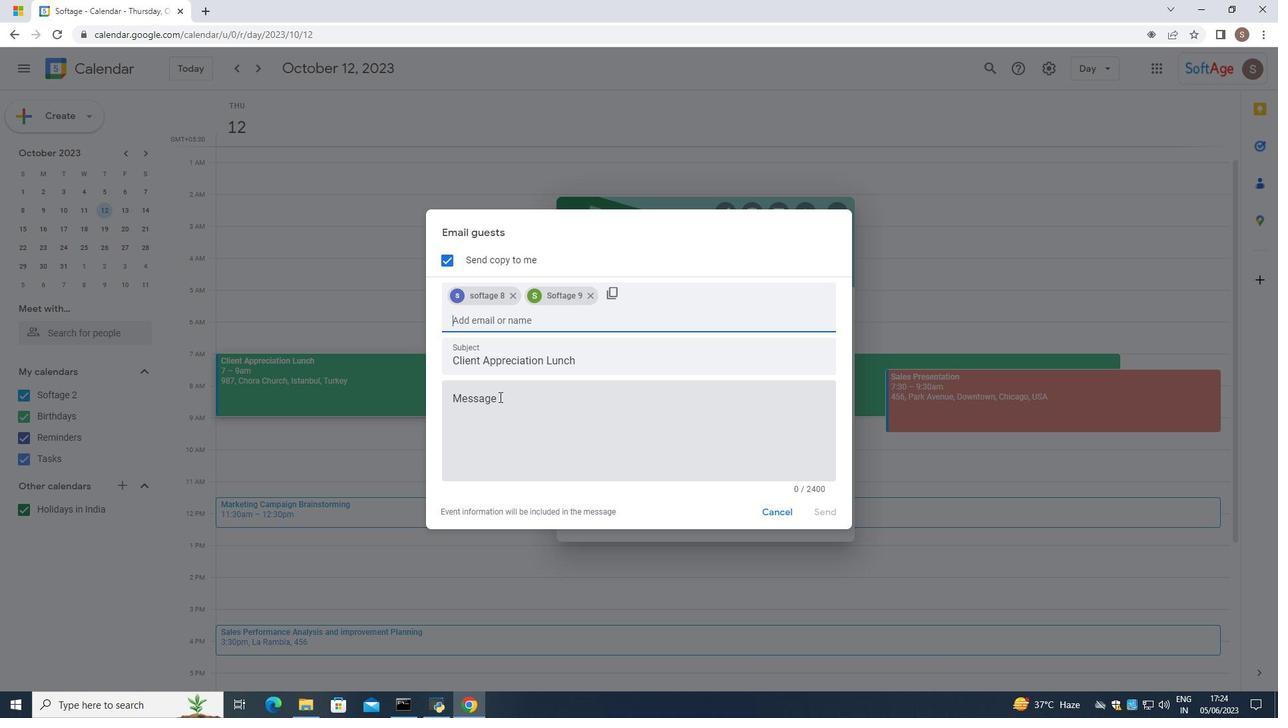
Action: Mouse moved to (489, 414)
Screenshot: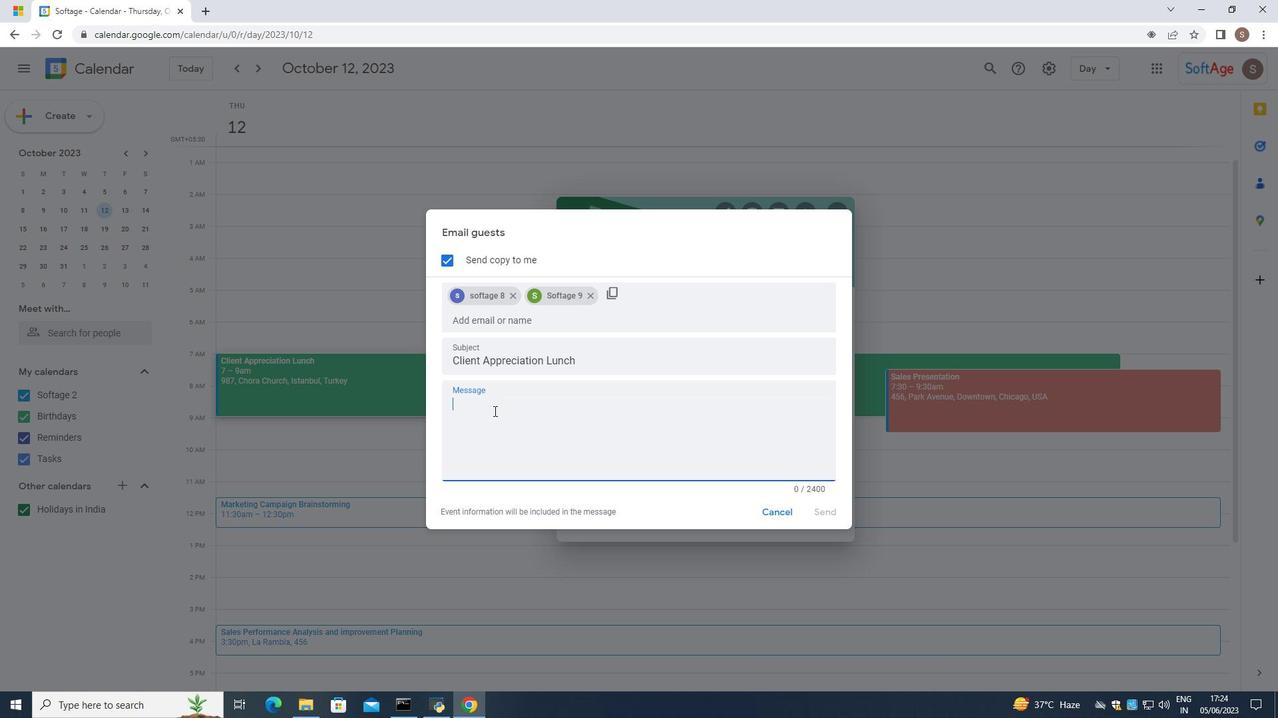 
Action: Key pressed participate
Screenshot: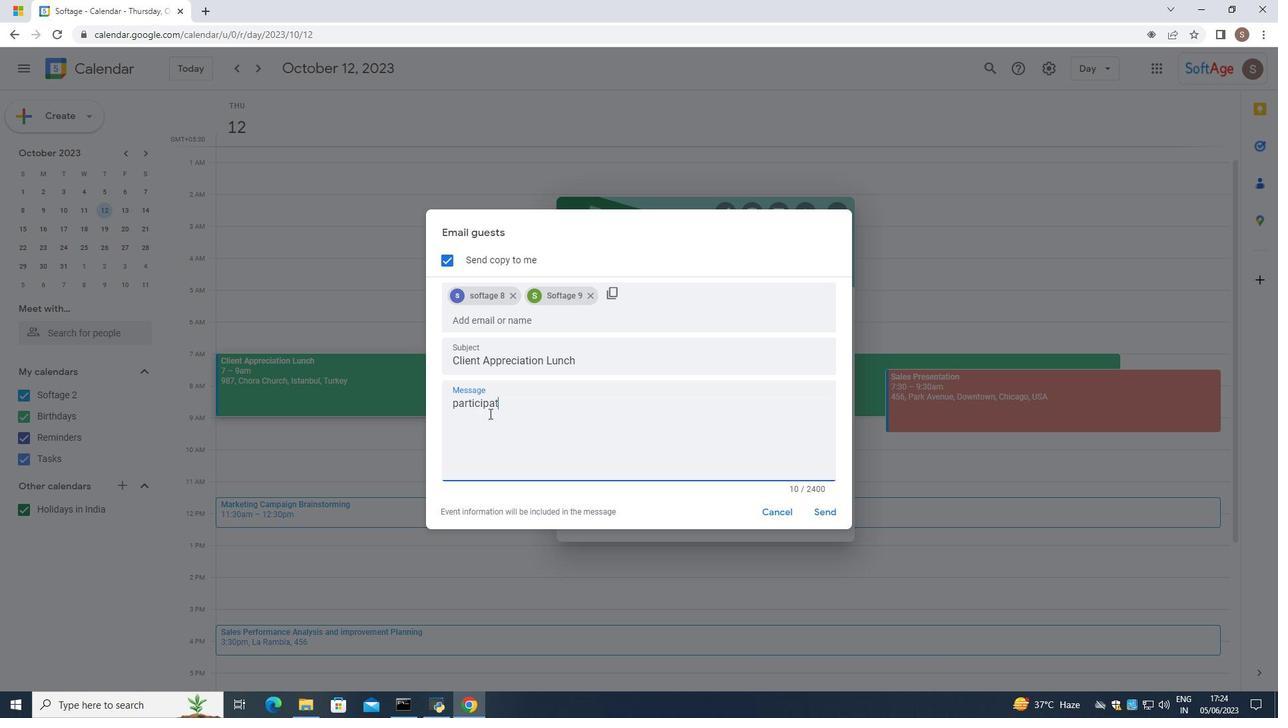 
Action: Mouse moved to (826, 512)
Screenshot: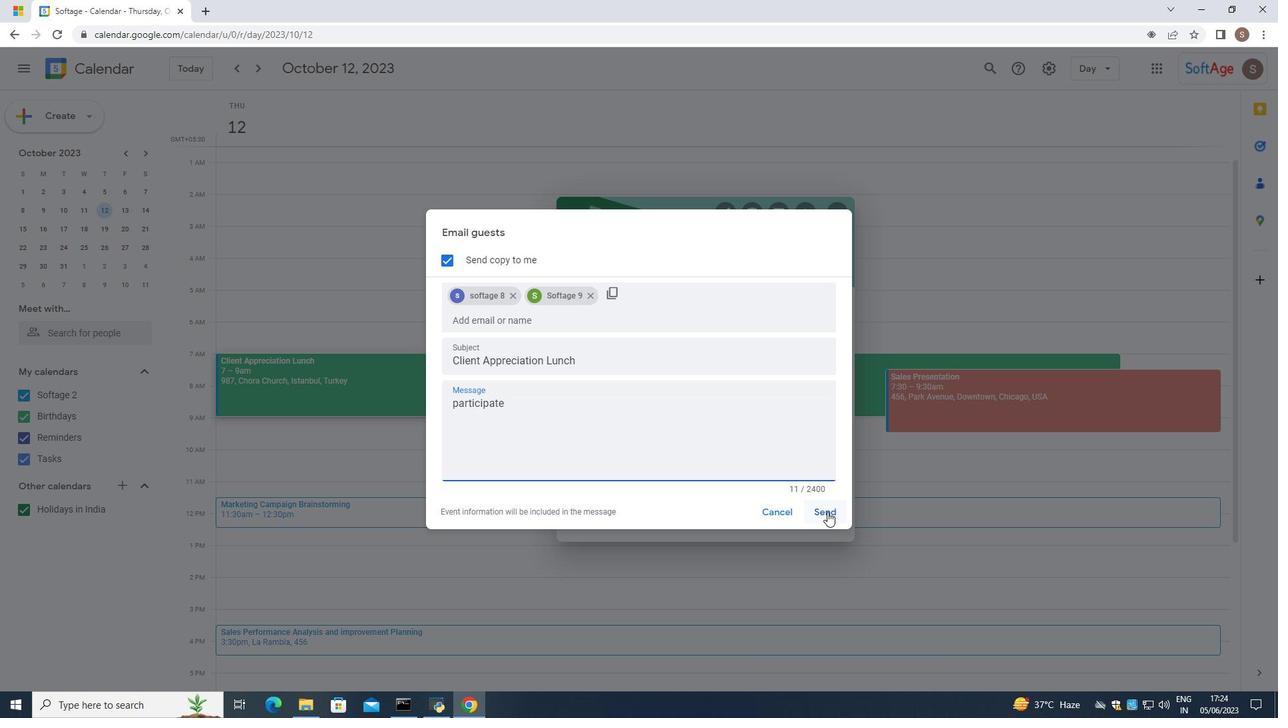 
Action: Mouse pressed left at (826, 512)
Screenshot: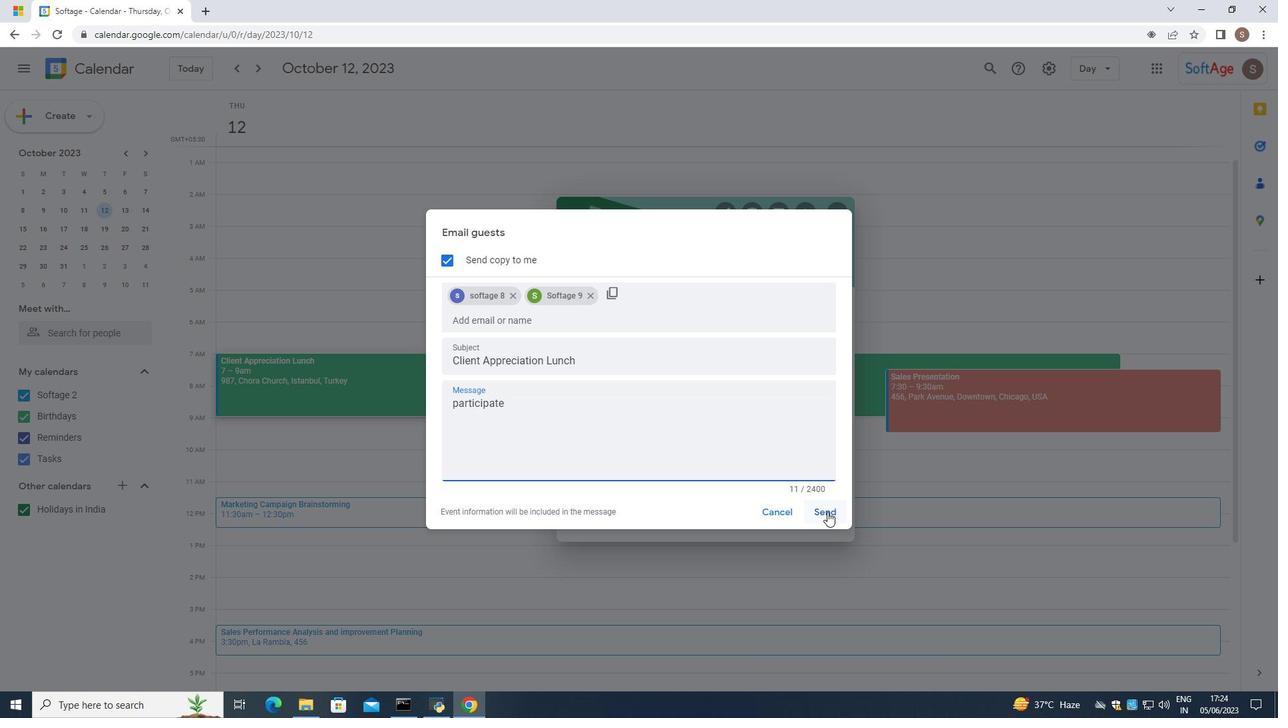 
Action: Mouse moved to (823, 512)
Screenshot: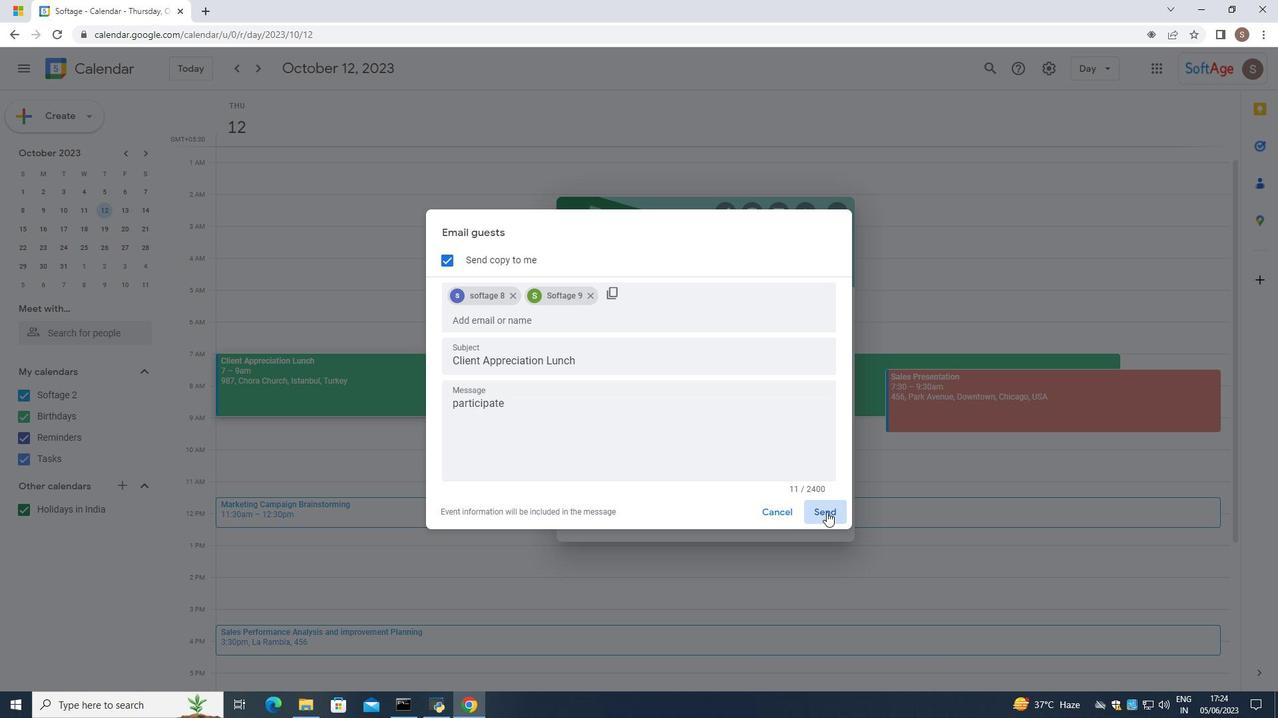 
